 Task: Research Airbnb accommodation in Al Manshah, Egypt from 26th December, 2023 to 30th December, 2023 for 6 adults. Place can be entire room or private room with 6 bedrooms having 6 beds and 6 bathrooms. Property type can be house. Amenities needed are: wifi, TV, free parkinig on premises, gym, breakfast.
Action: Mouse moved to (443, 146)
Screenshot: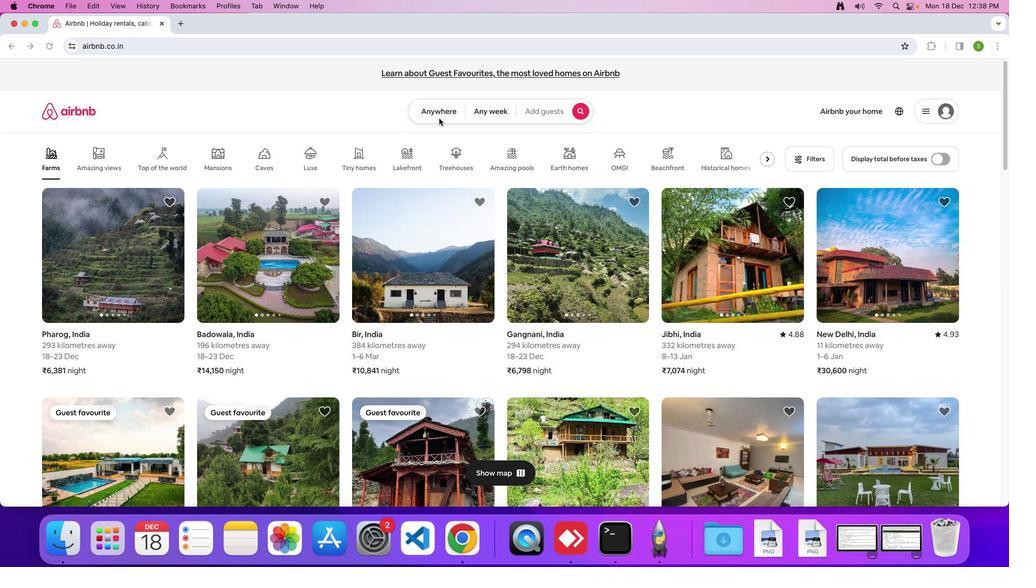 
Action: Mouse pressed left at (443, 146)
Screenshot: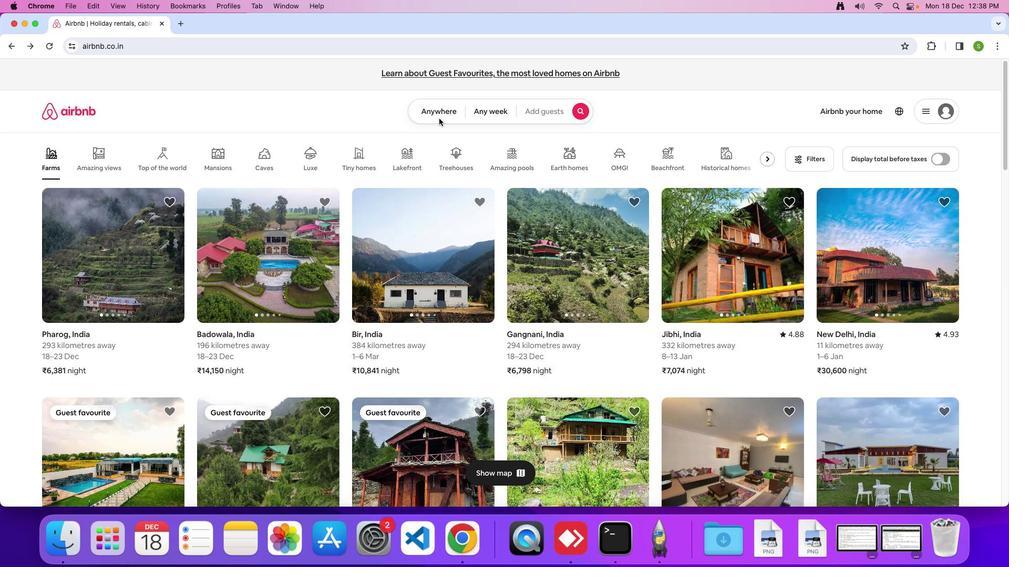 
Action: Mouse moved to (439, 143)
Screenshot: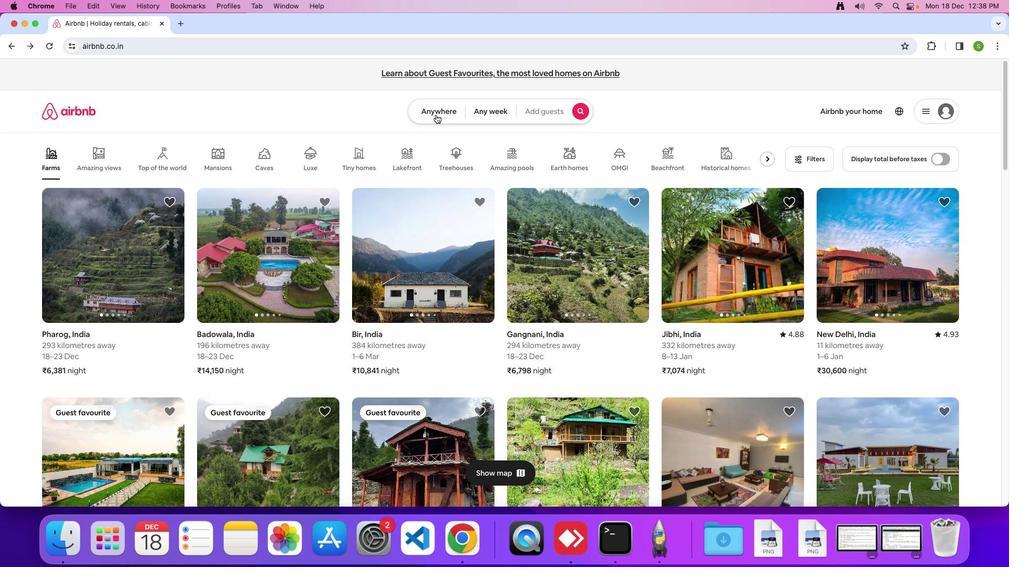 
Action: Mouse pressed left at (439, 143)
Screenshot: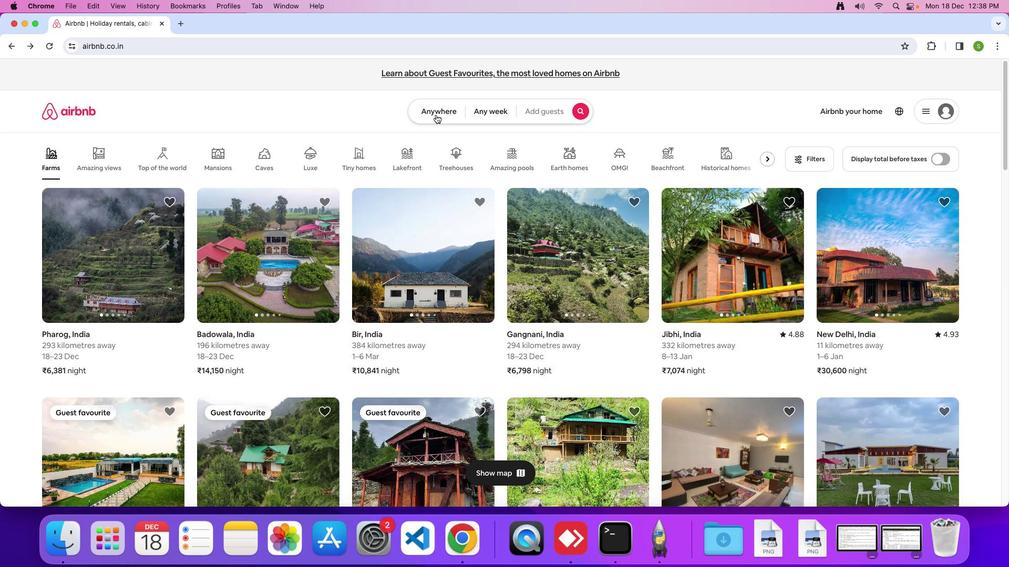 
Action: Mouse moved to (379, 172)
Screenshot: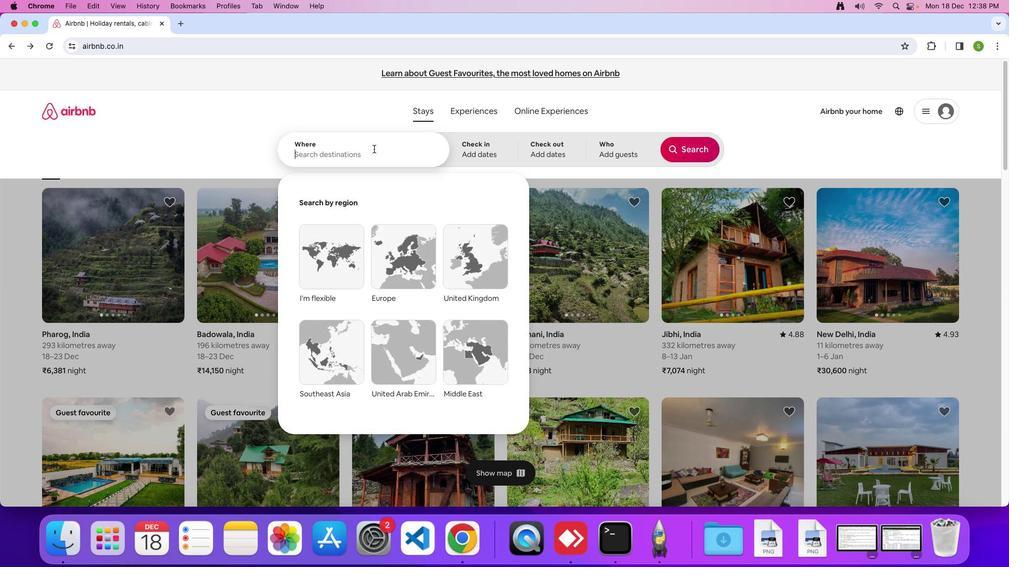 
Action: Mouse pressed left at (379, 172)
Screenshot: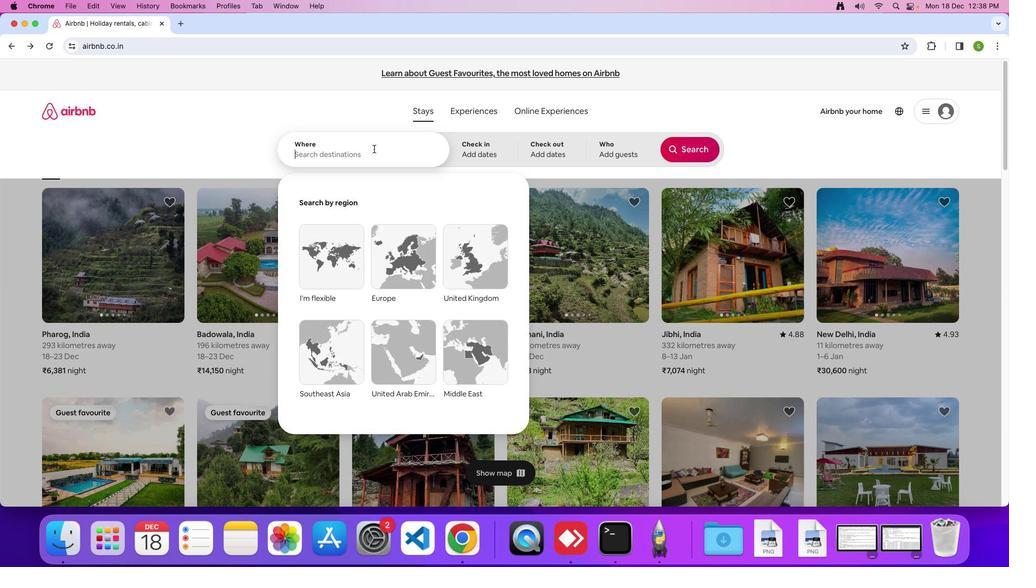 
Action: Mouse moved to (379, 172)
Screenshot: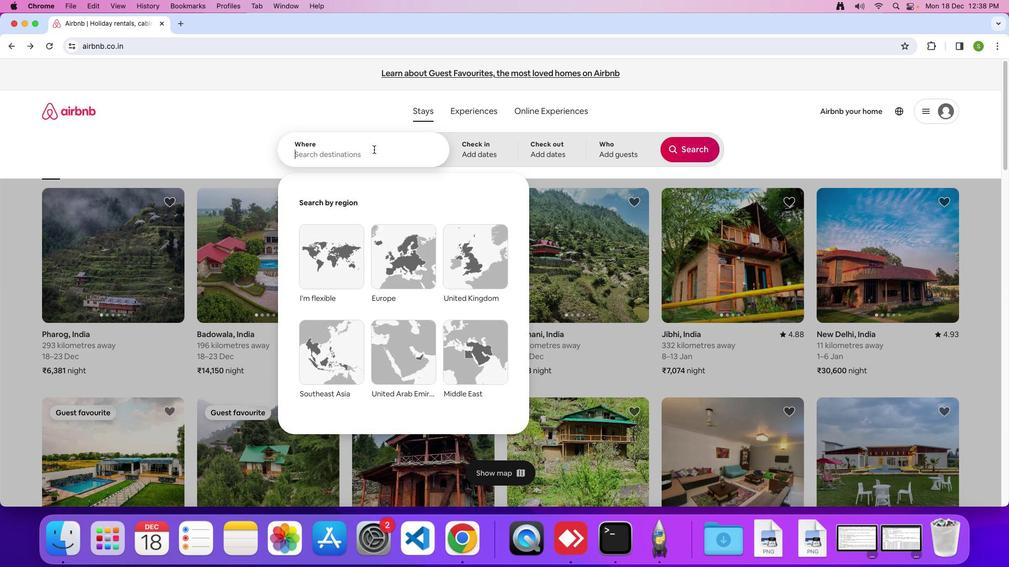 
Action: Key pressed 'A''I'Key.space'M'Key.caps_lock'a''n''s''h''a''h'','Key.spaceKey.shift'e''g''y''p''t'Key.leftKey.leftKey.leftKey.leftKey.backspaceKey.shift'E'Key.rightKey.rightKey.rightKey.rightKey.enter
Screenshot: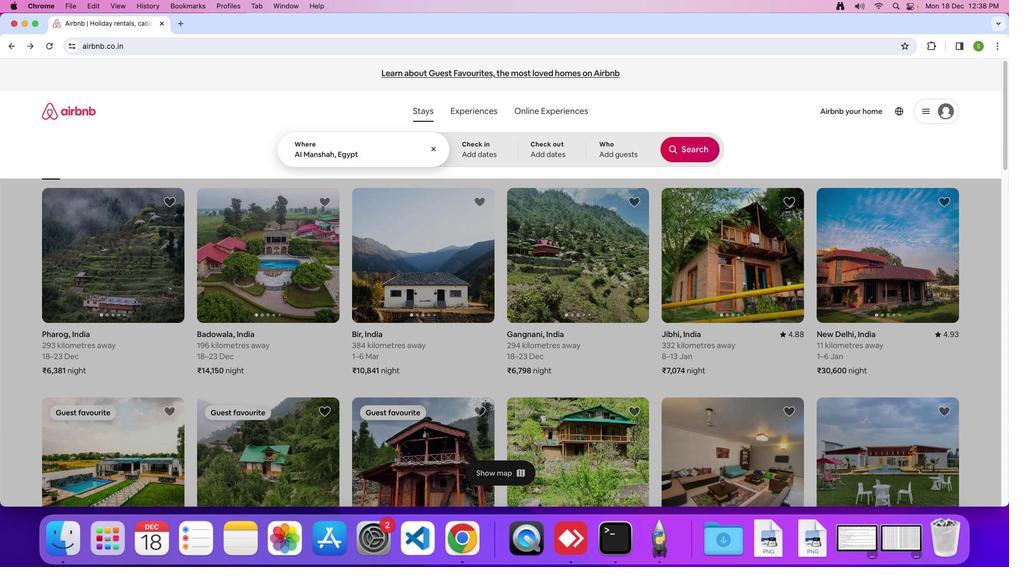 
Action: Mouse moved to (378, 373)
Screenshot: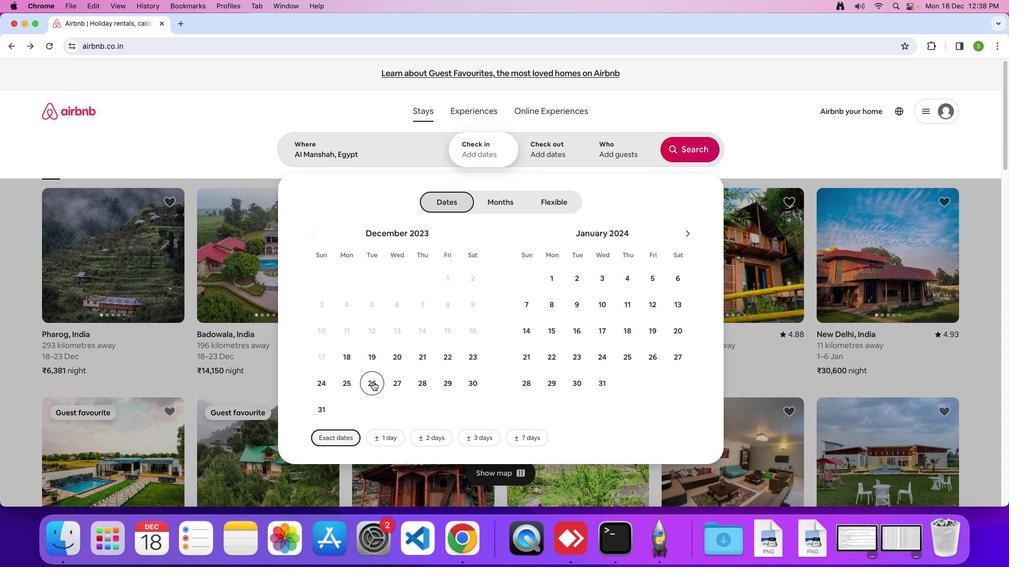 
Action: Mouse pressed left at (378, 373)
Screenshot: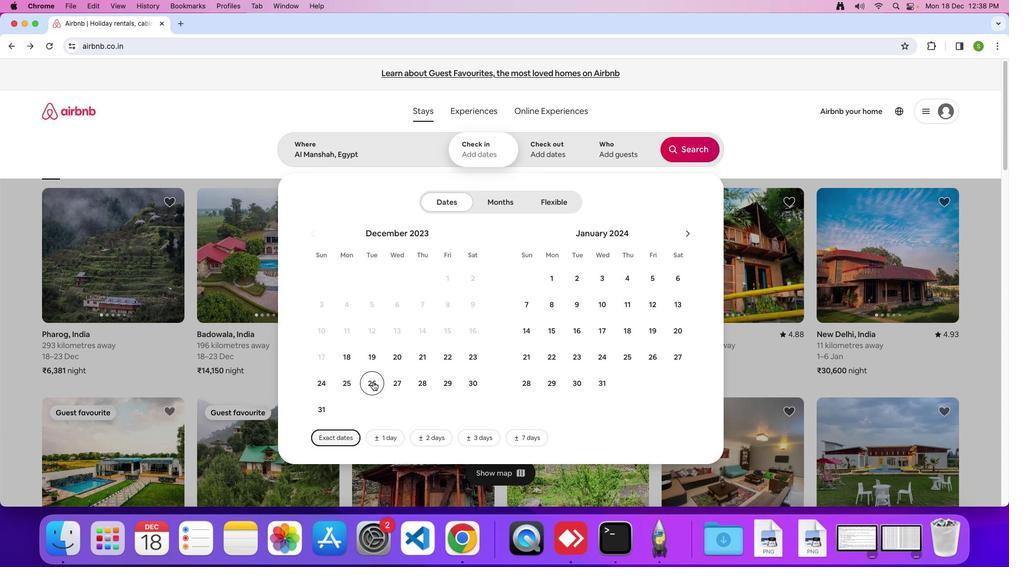 
Action: Mouse moved to (489, 376)
Screenshot: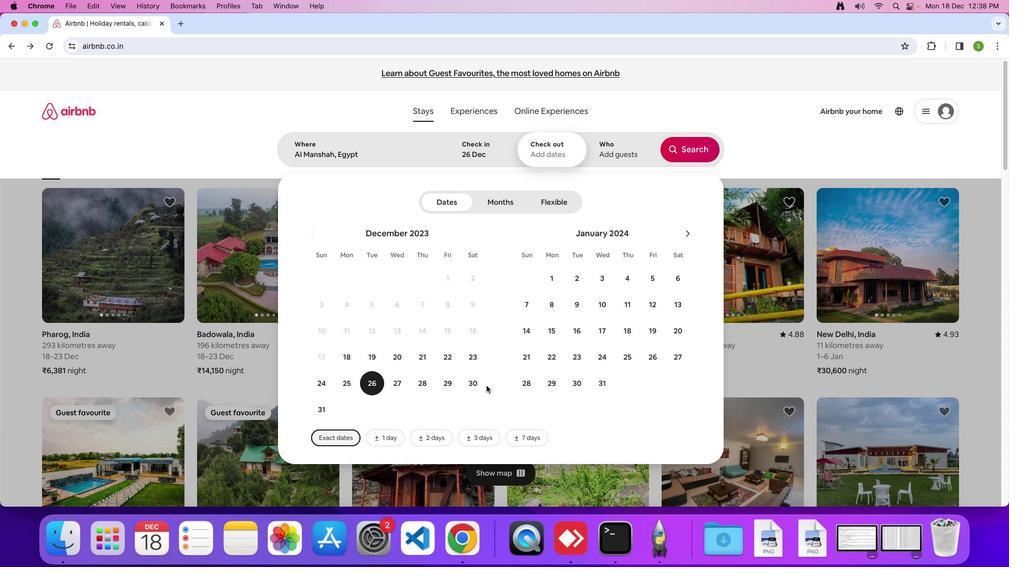 
Action: Mouse pressed left at (489, 376)
Screenshot: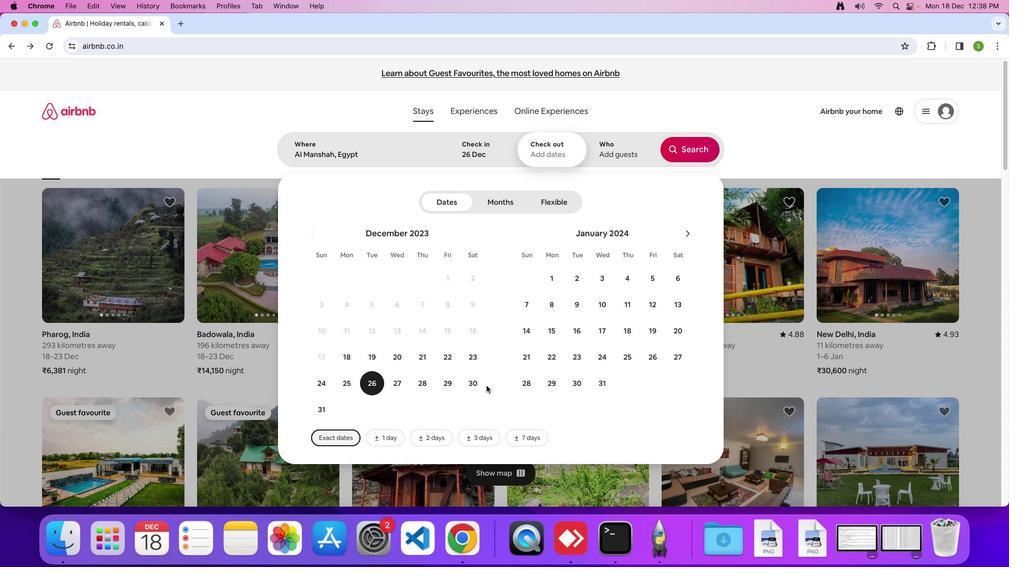 
Action: Mouse moved to (475, 375)
Screenshot: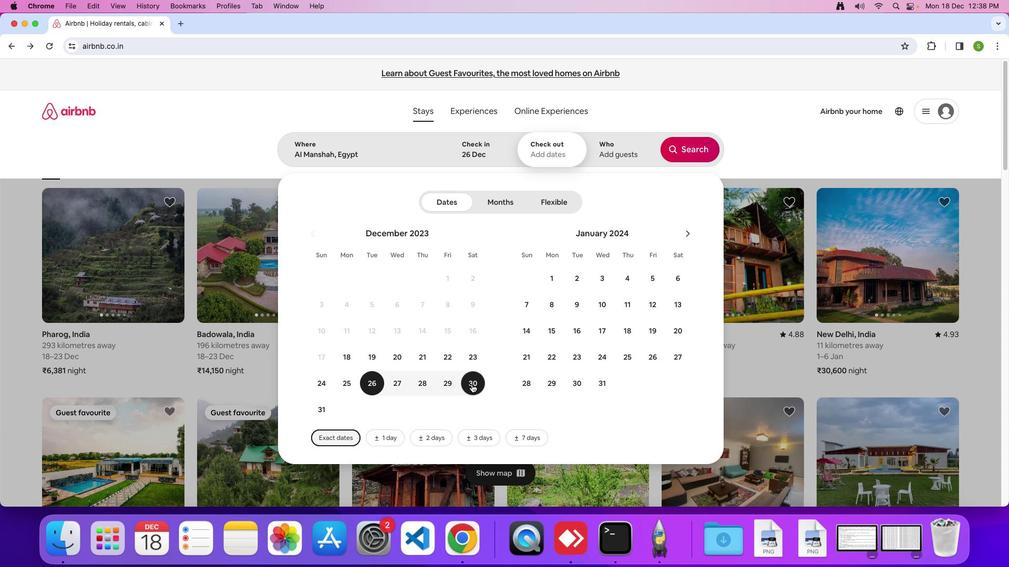 
Action: Mouse pressed left at (475, 375)
Screenshot: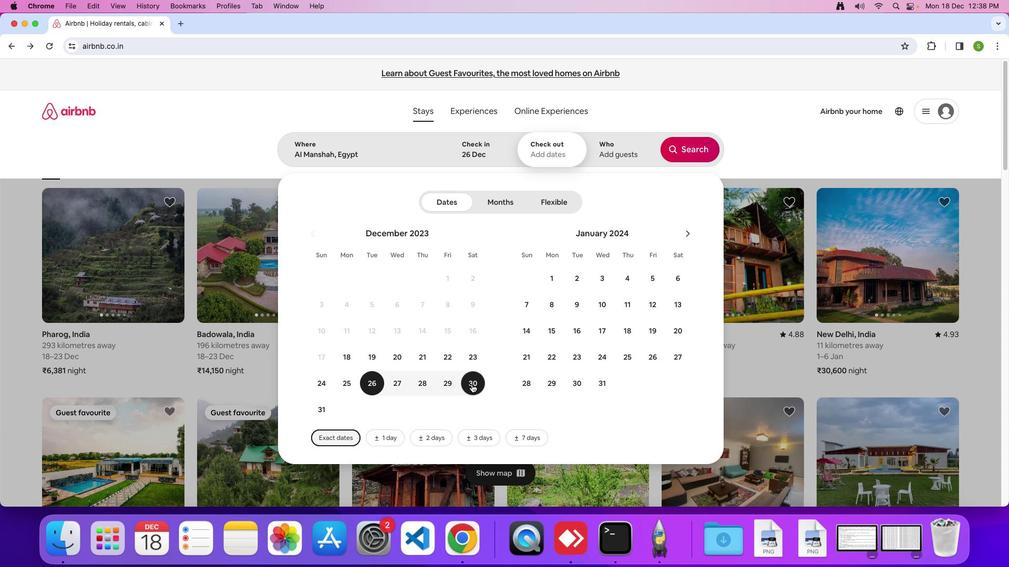 
Action: Mouse moved to (614, 180)
Screenshot: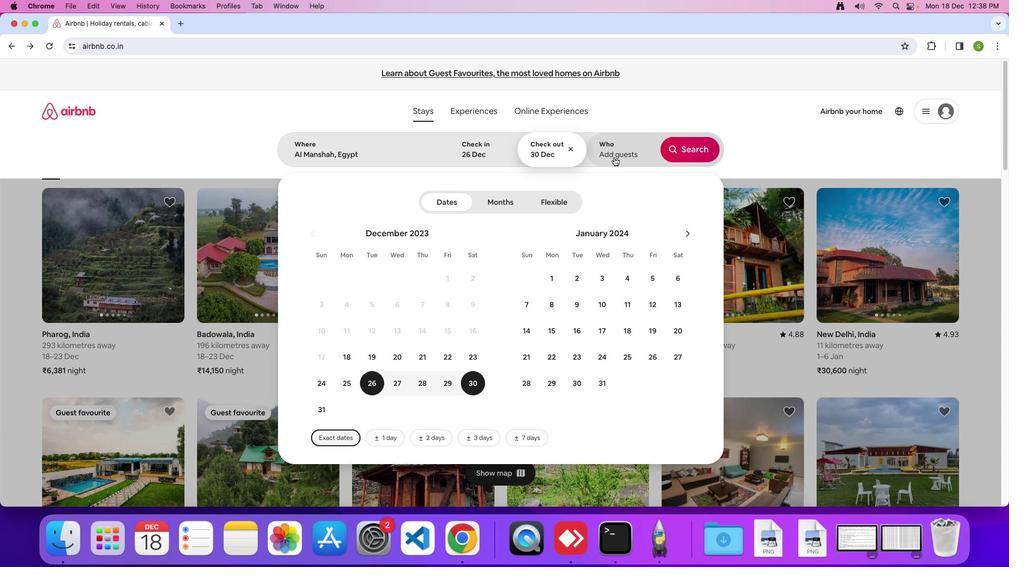
Action: Mouse pressed left at (614, 180)
Screenshot: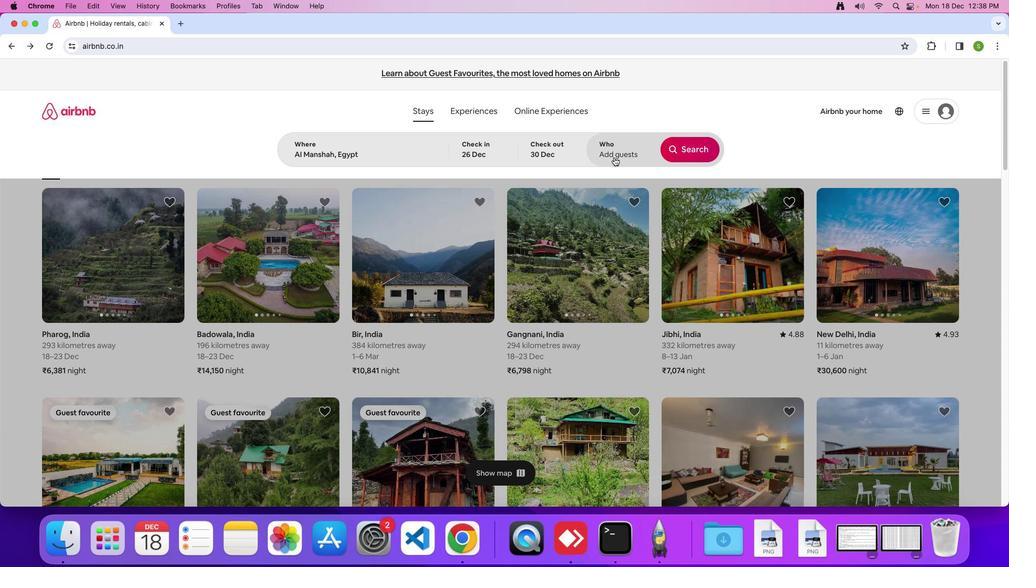 
Action: Mouse moved to (690, 222)
Screenshot: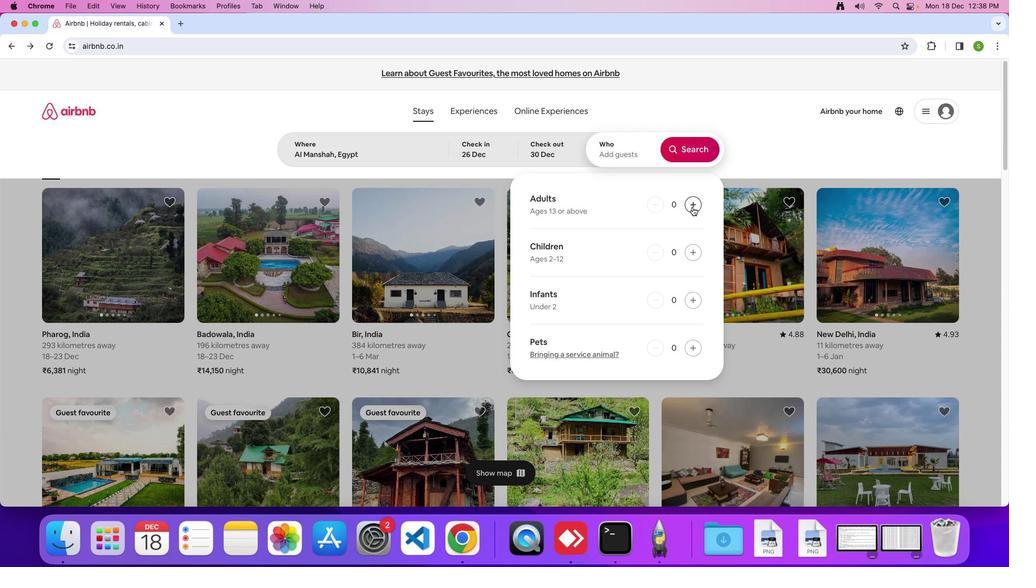 
Action: Mouse pressed left at (690, 222)
Screenshot: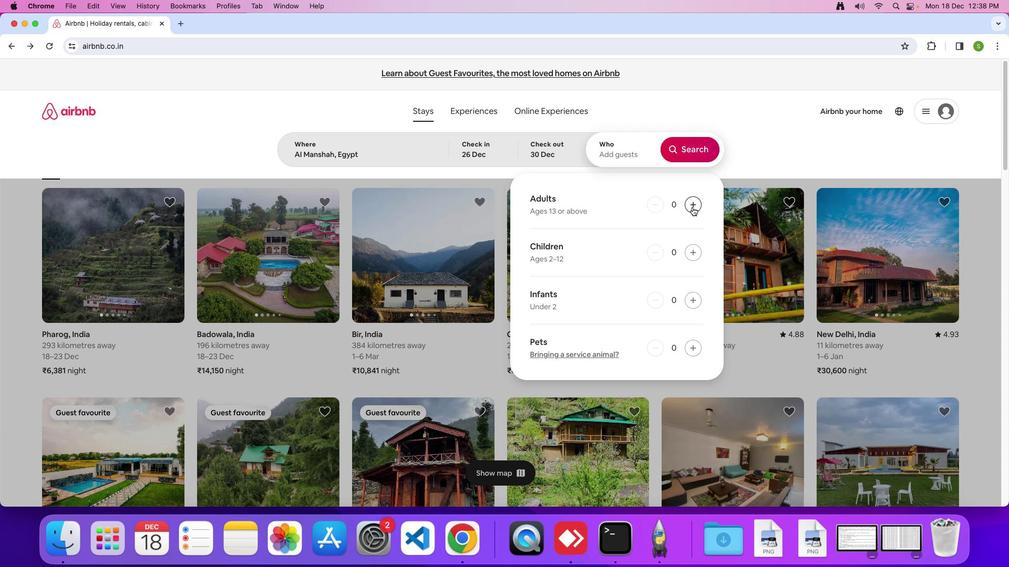 
Action: Mouse moved to (690, 222)
Screenshot: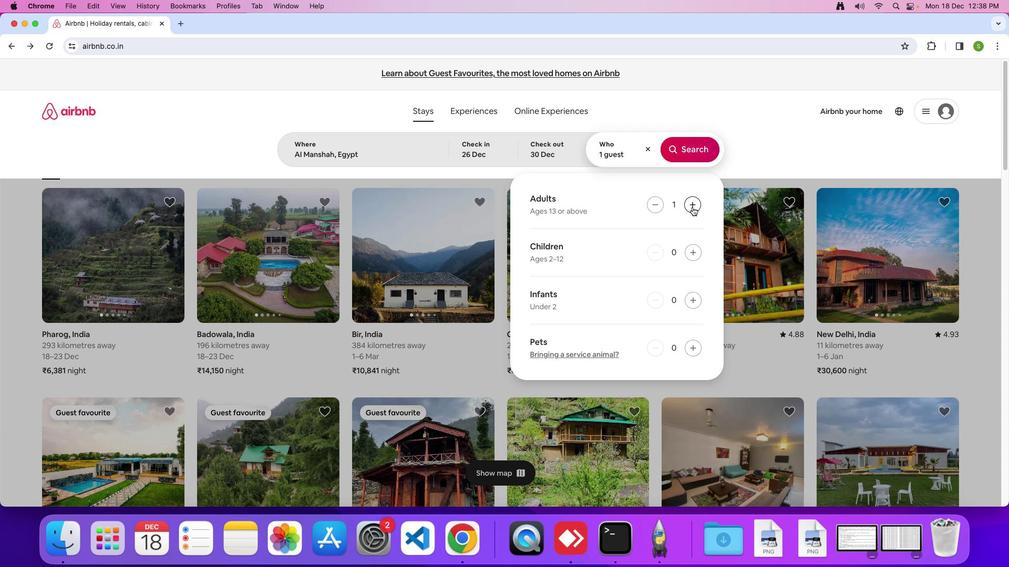 
Action: Mouse pressed left at (690, 222)
Screenshot: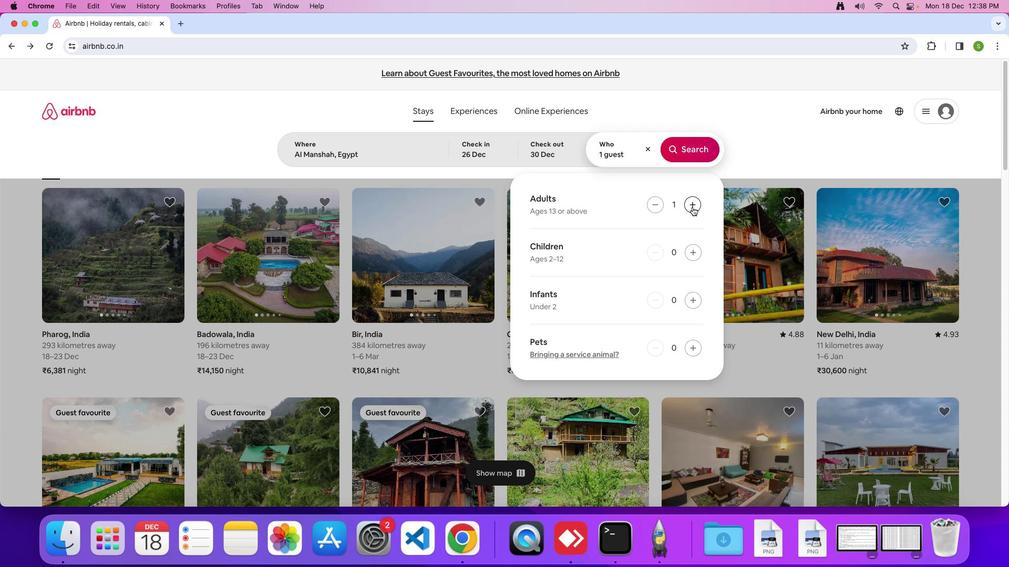 
Action: Mouse pressed left at (690, 222)
Screenshot: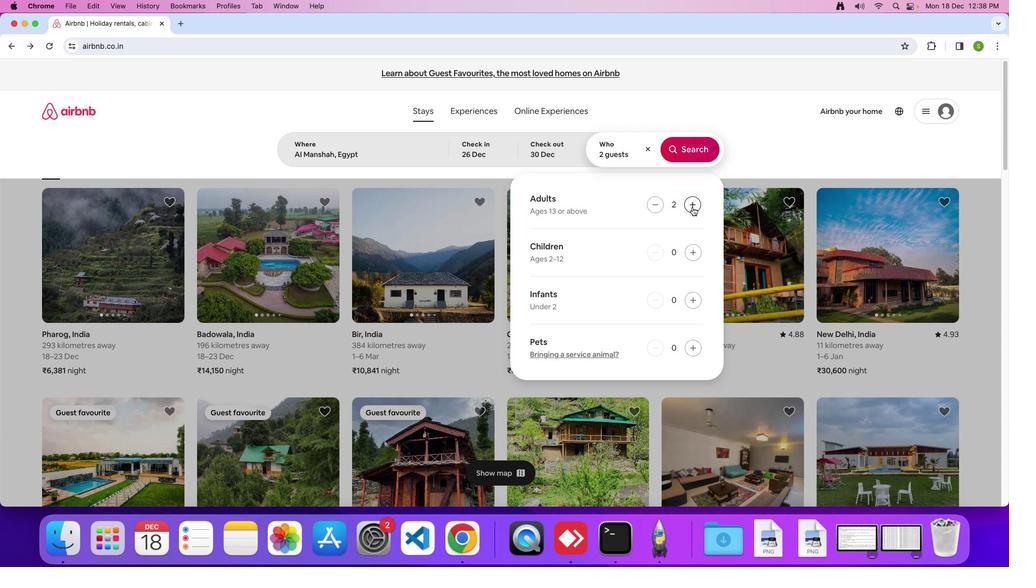 
Action: Mouse pressed left at (690, 222)
Screenshot: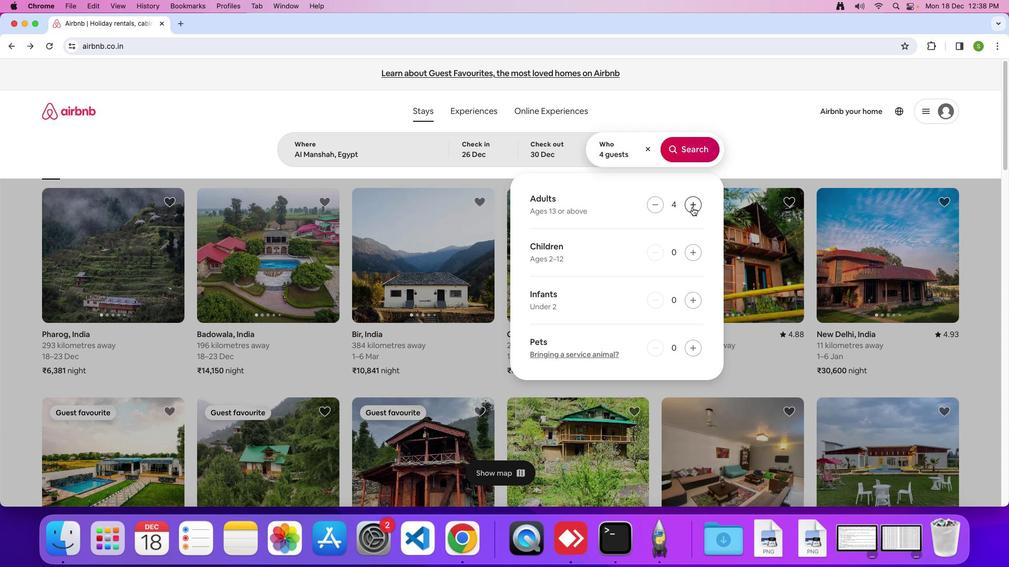 
Action: Mouse pressed left at (690, 222)
Screenshot: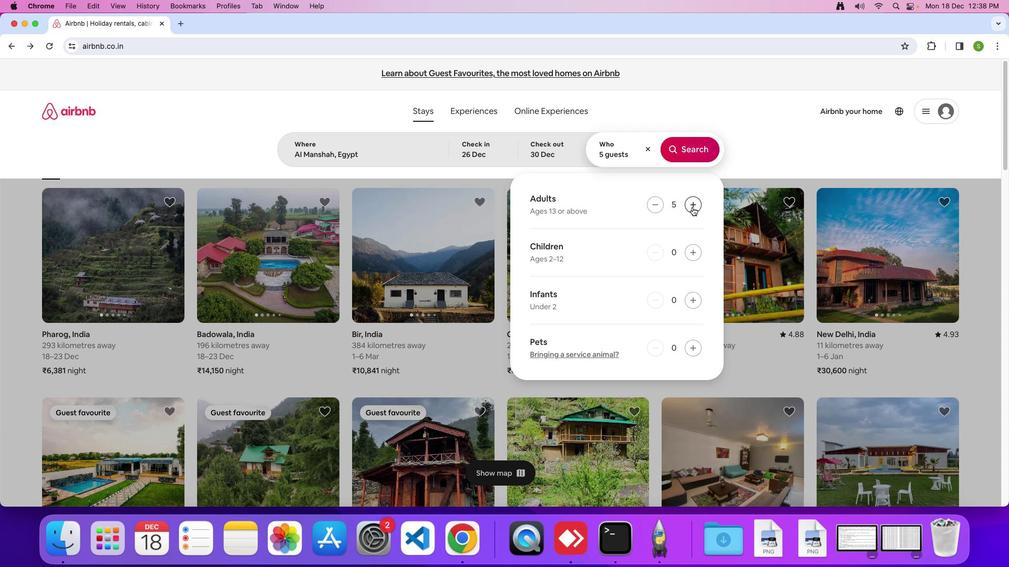 
Action: Mouse pressed left at (690, 222)
Screenshot: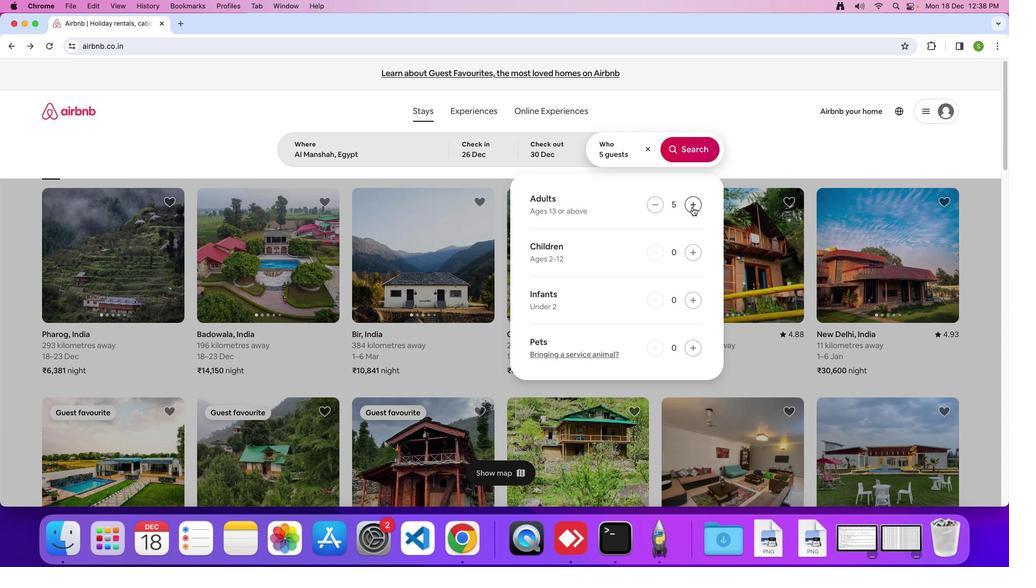 
Action: Mouse moved to (687, 175)
Screenshot: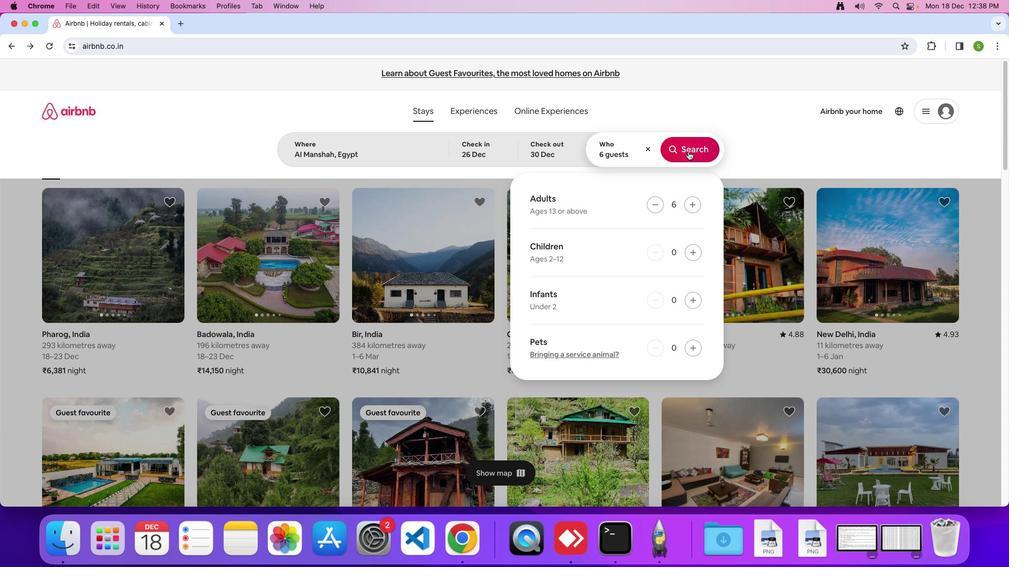 
Action: Mouse pressed left at (687, 175)
Screenshot: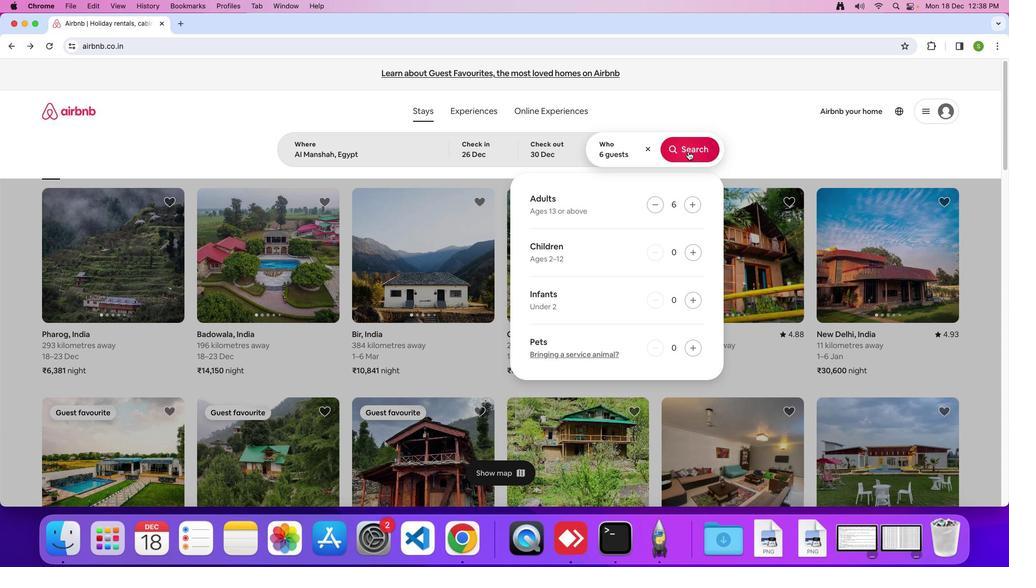 
Action: Mouse moved to (824, 153)
Screenshot: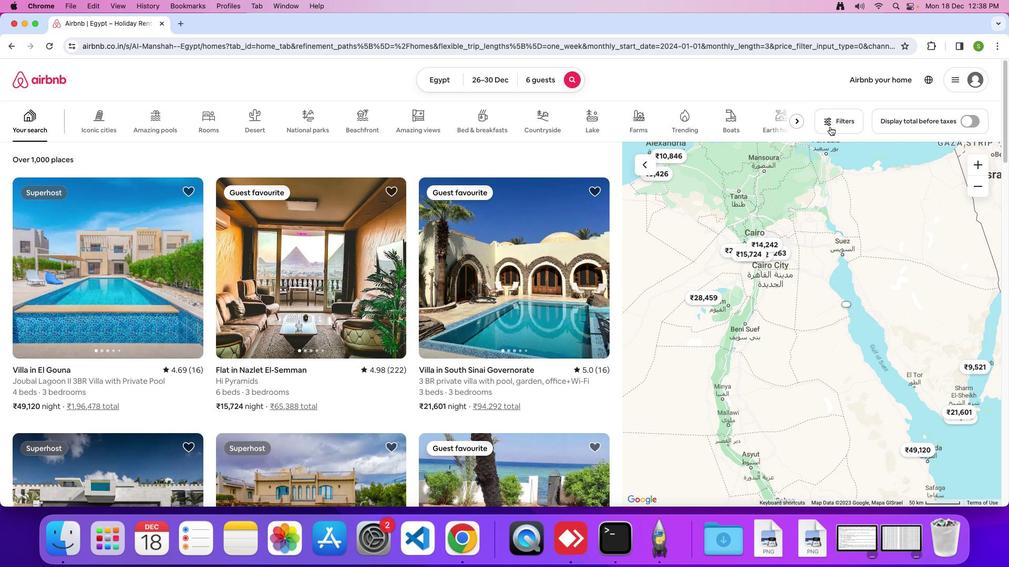 
Action: Mouse pressed left at (824, 153)
Screenshot: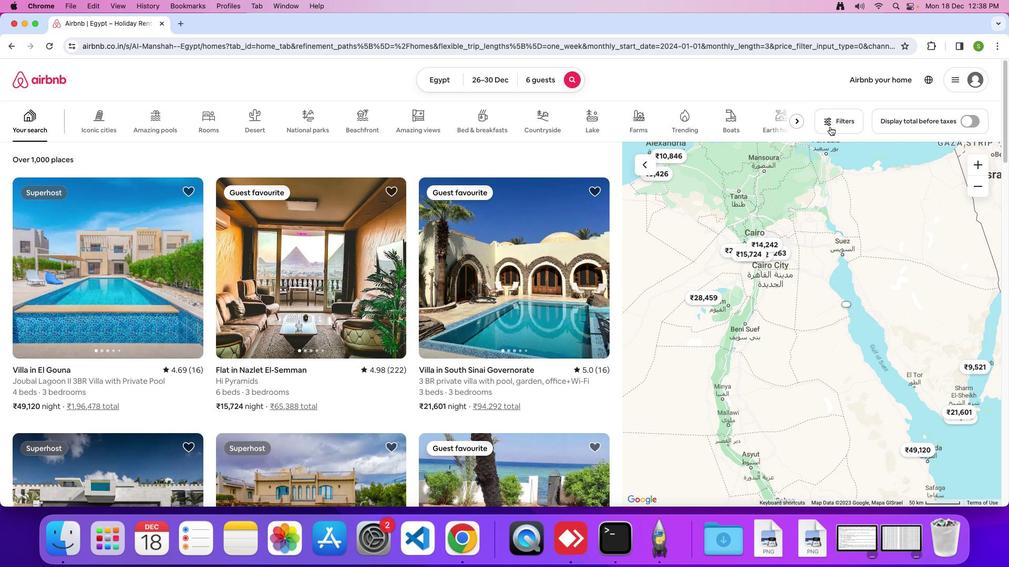 
Action: Mouse moved to (578, 316)
Screenshot: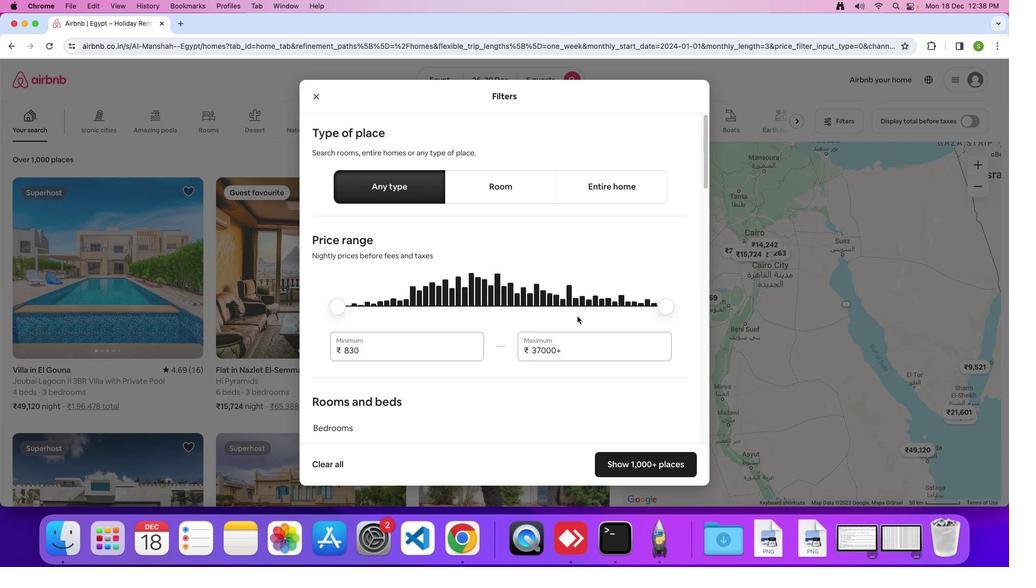 
Action: Mouse scrolled (578, 316) with delta (15, 43)
Screenshot: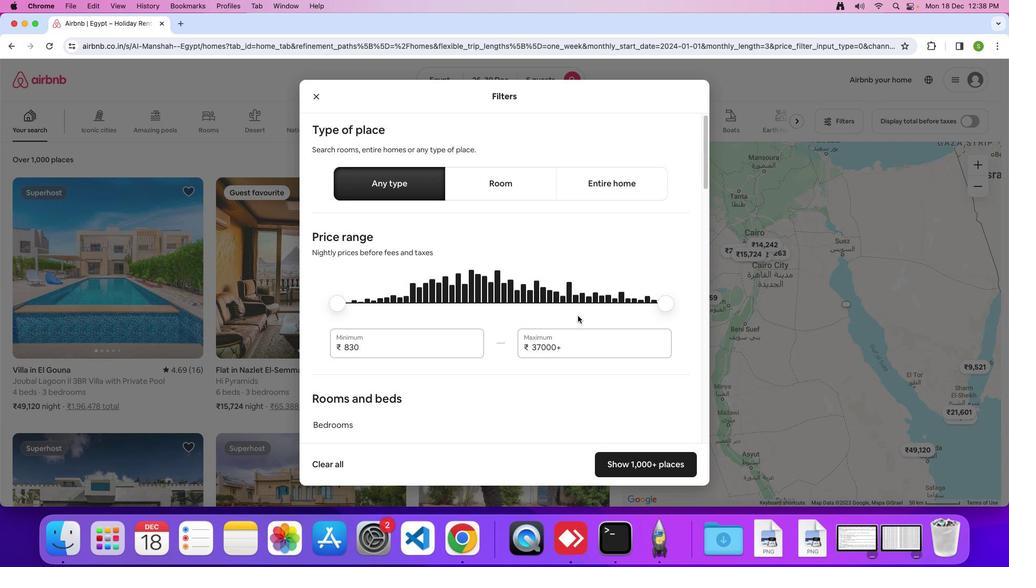 
Action: Mouse moved to (578, 316)
Screenshot: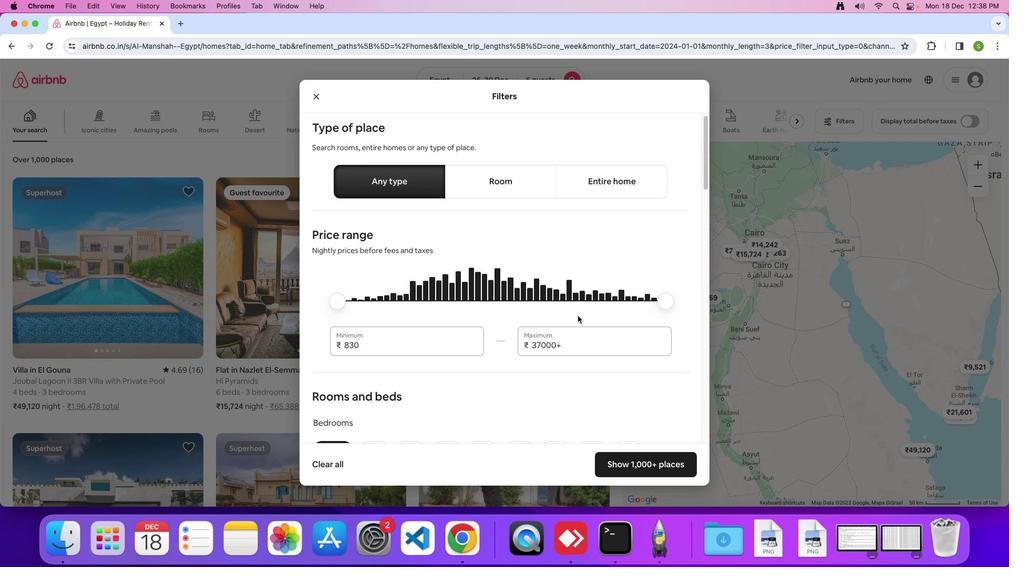 
Action: Mouse scrolled (578, 316) with delta (15, 43)
Screenshot: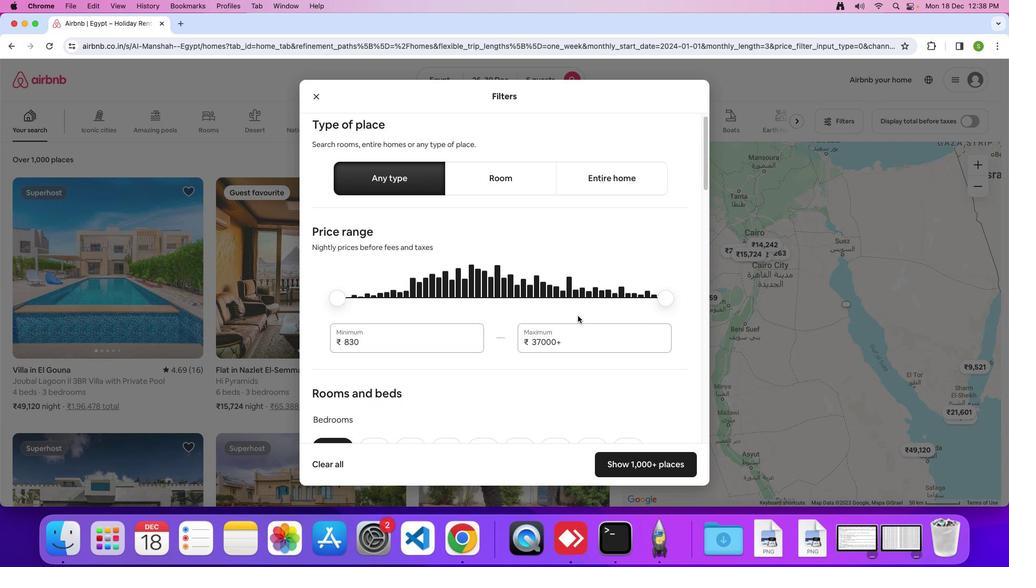 
Action: Mouse scrolled (578, 316) with delta (15, 43)
Screenshot: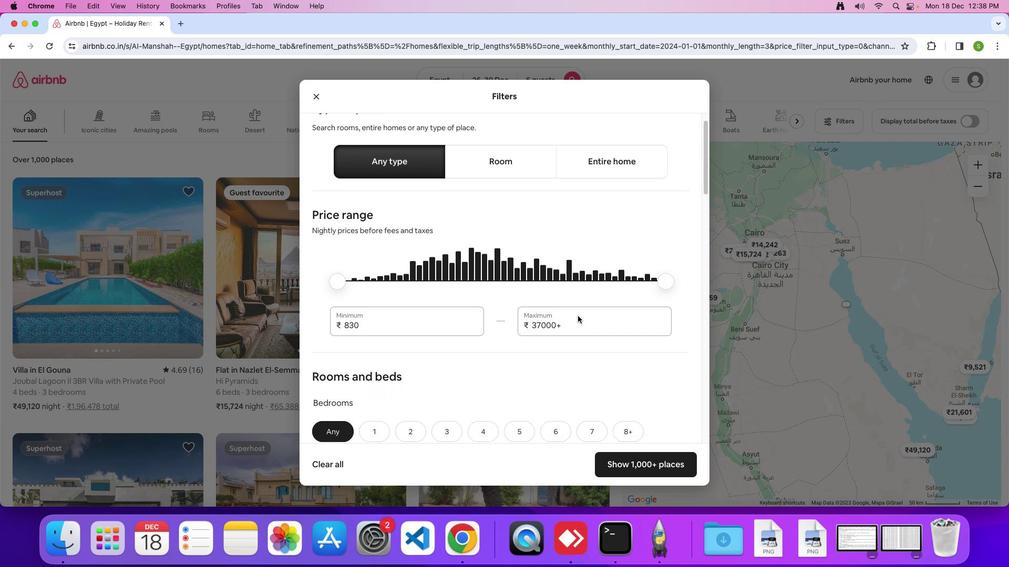 
Action: Mouse scrolled (578, 316) with delta (15, 43)
Screenshot: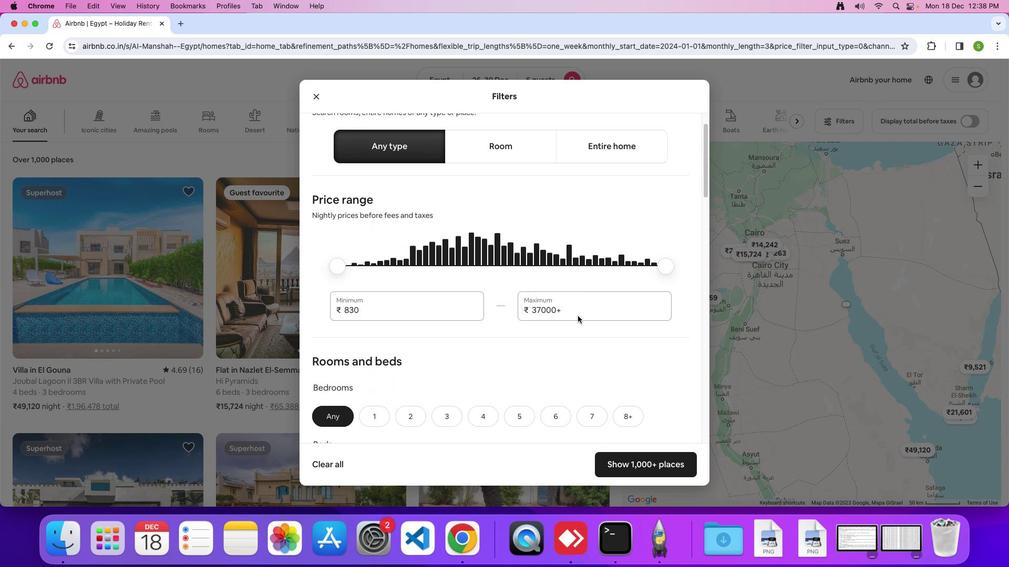 
Action: Mouse scrolled (578, 316) with delta (15, 43)
Screenshot: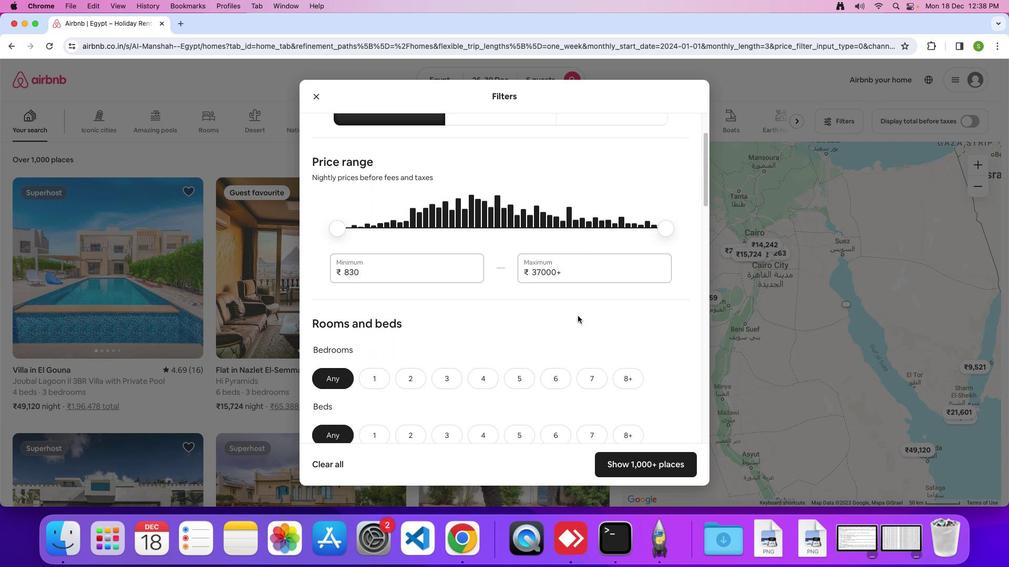 
Action: Mouse scrolled (578, 316) with delta (15, 43)
Screenshot: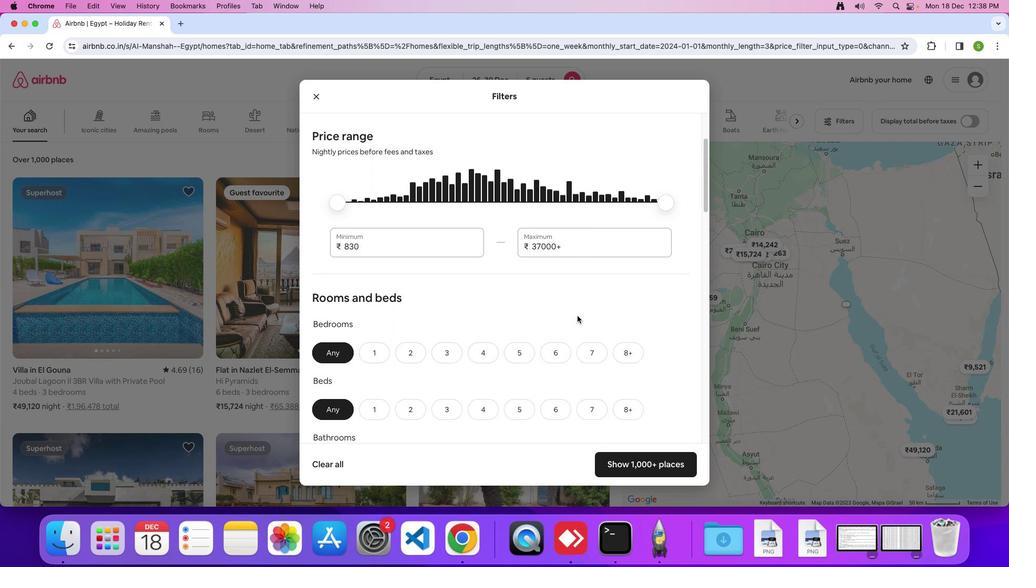 
Action: Mouse moved to (577, 316)
Screenshot: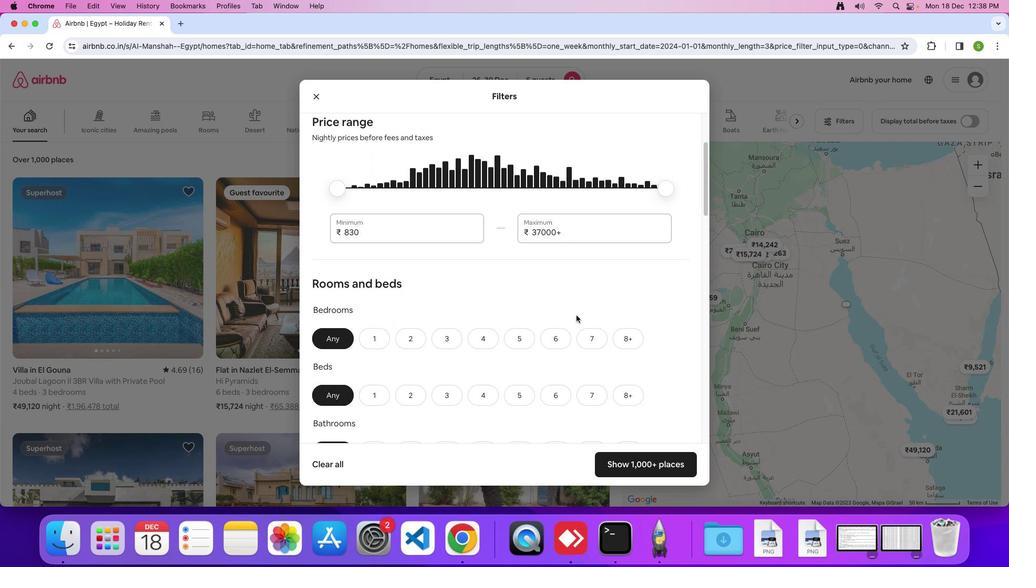 
Action: Mouse scrolled (577, 316) with delta (15, 43)
Screenshot: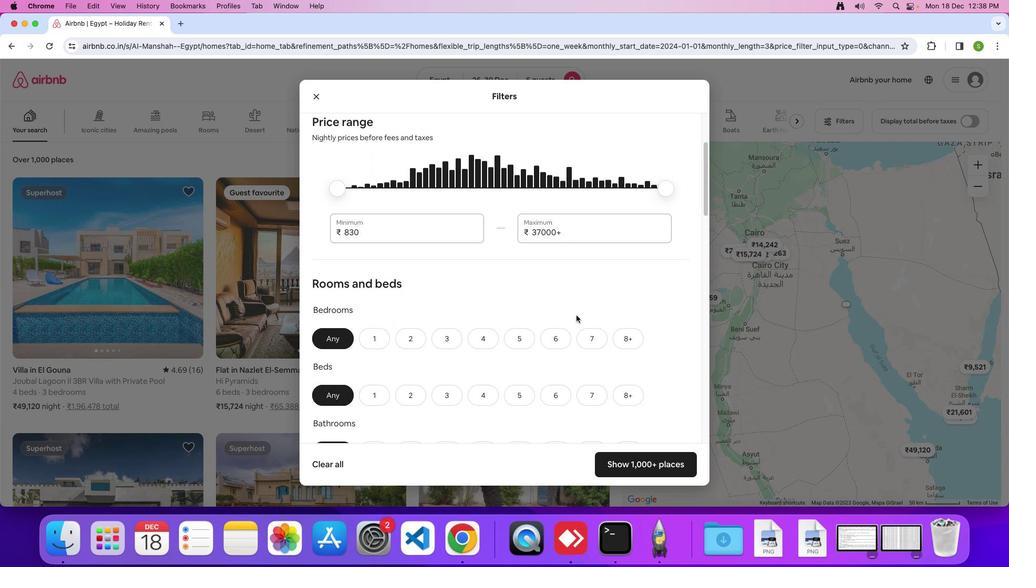 
Action: Mouse moved to (577, 315)
Screenshot: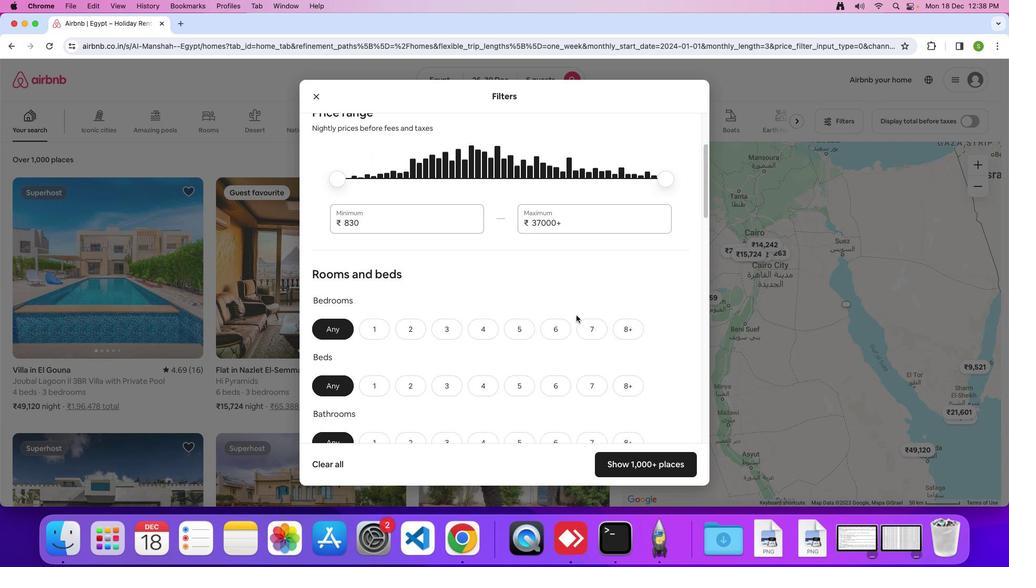 
Action: Mouse scrolled (577, 315) with delta (15, 43)
Screenshot: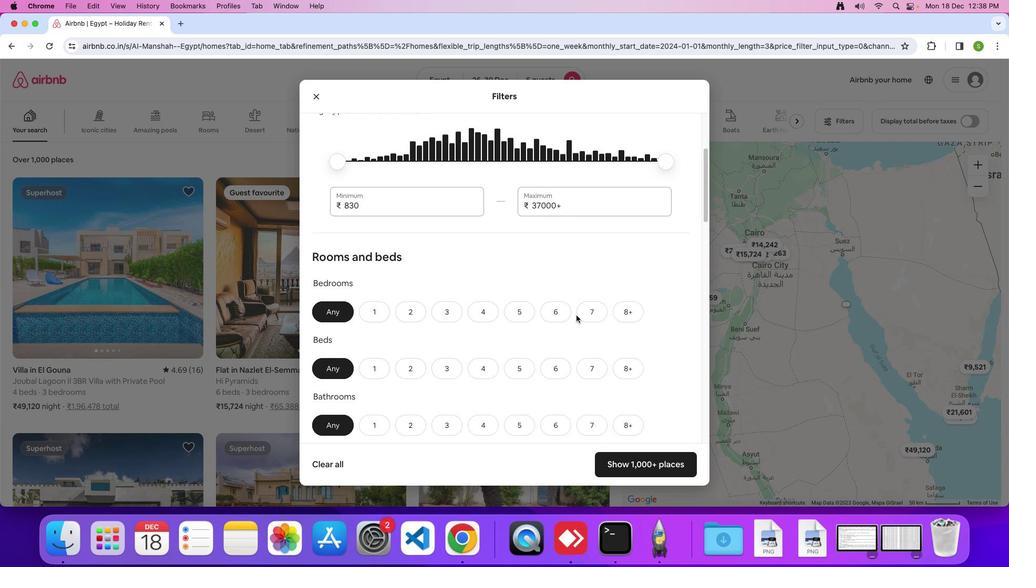
Action: Mouse moved to (577, 315)
Screenshot: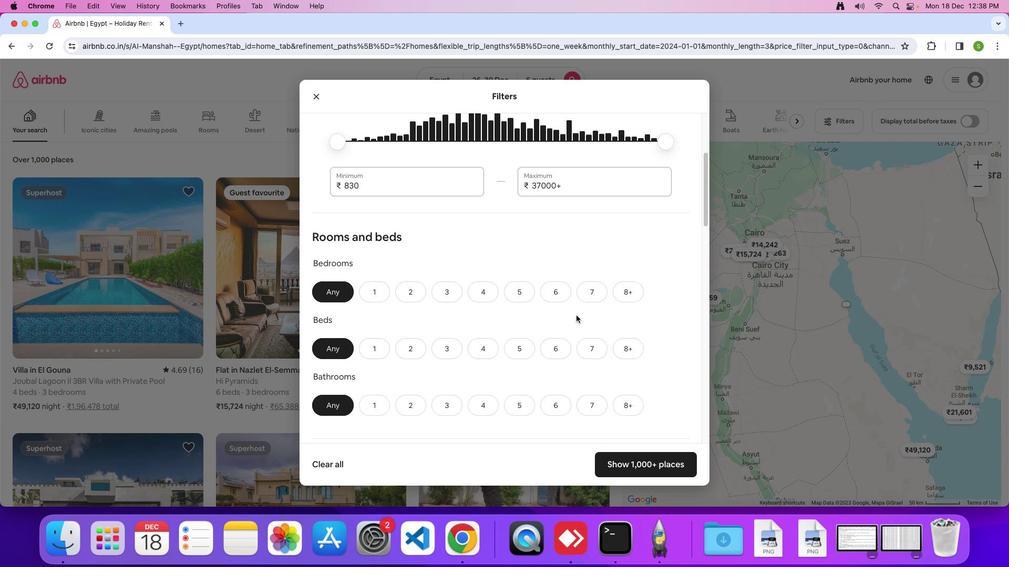 
Action: Mouse scrolled (577, 315) with delta (15, 43)
Screenshot: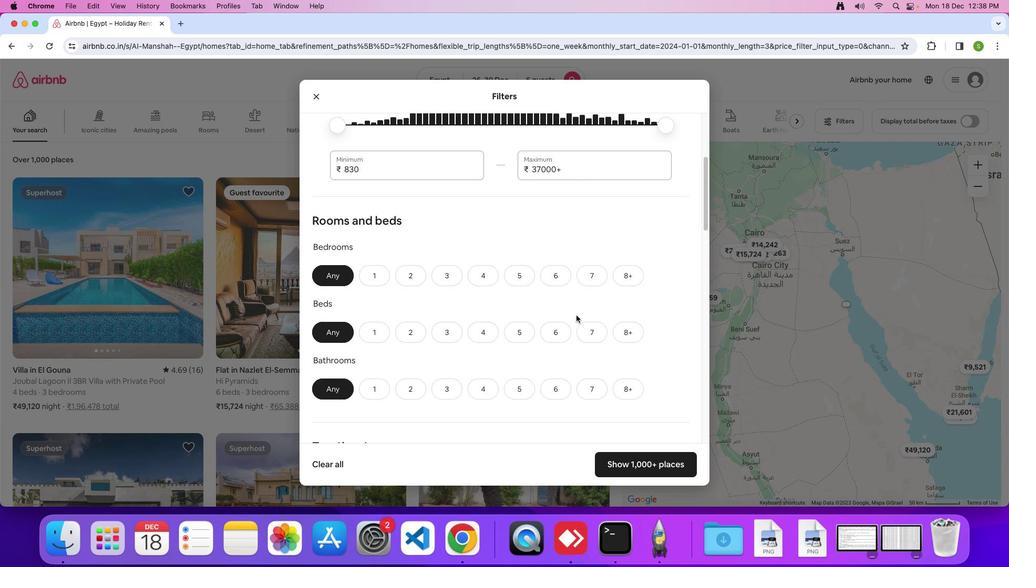 
Action: Mouse moved to (559, 278)
Screenshot: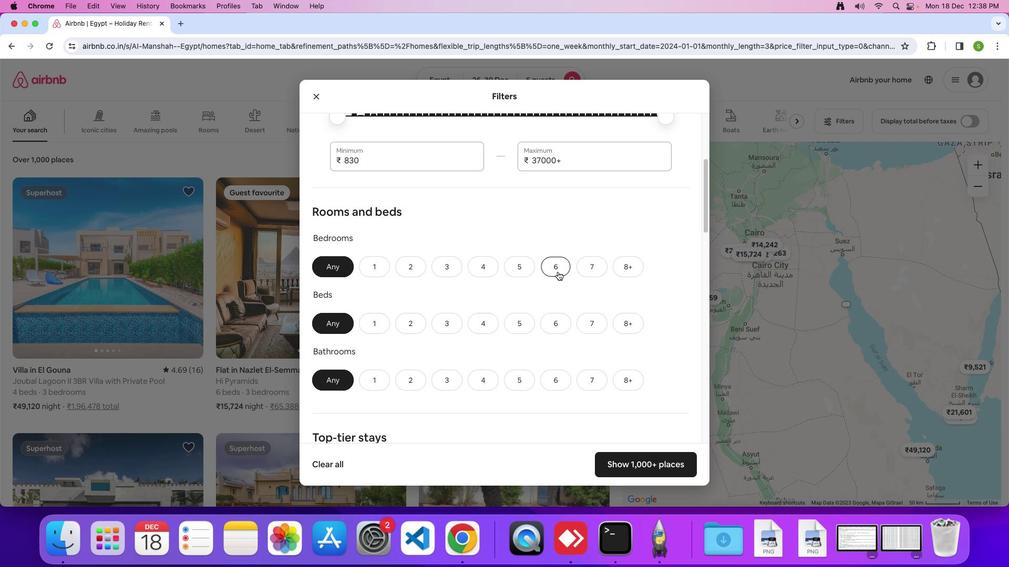 
Action: Mouse pressed left at (559, 278)
Screenshot: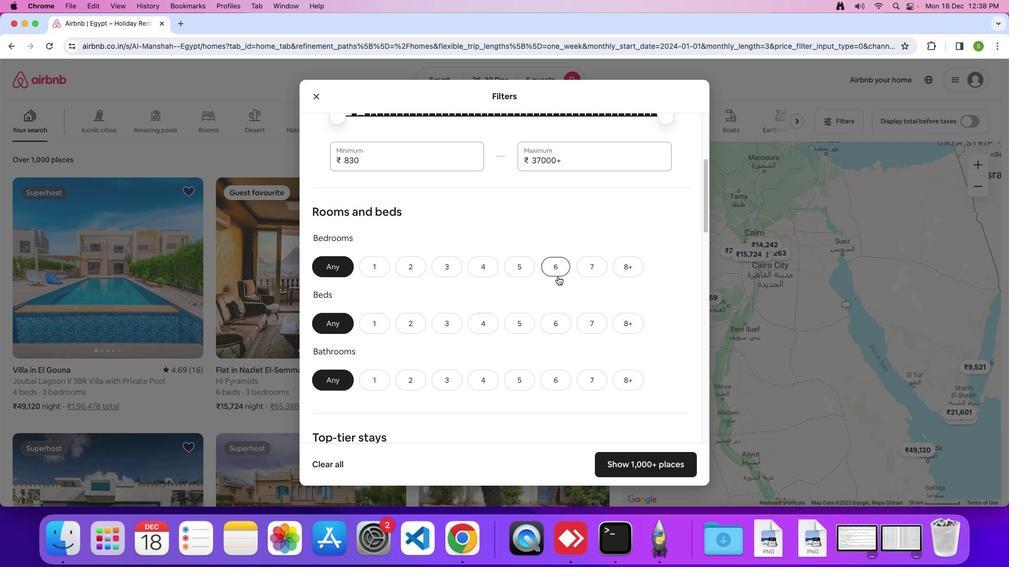 
Action: Mouse moved to (556, 323)
Screenshot: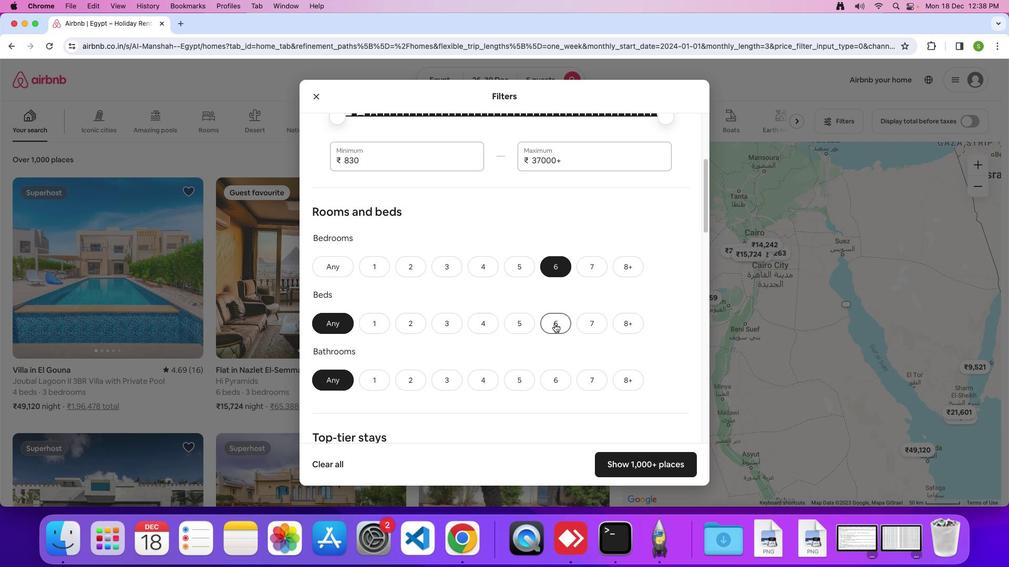
Action: Mouse pressed left at (556, 323)
Screenshot: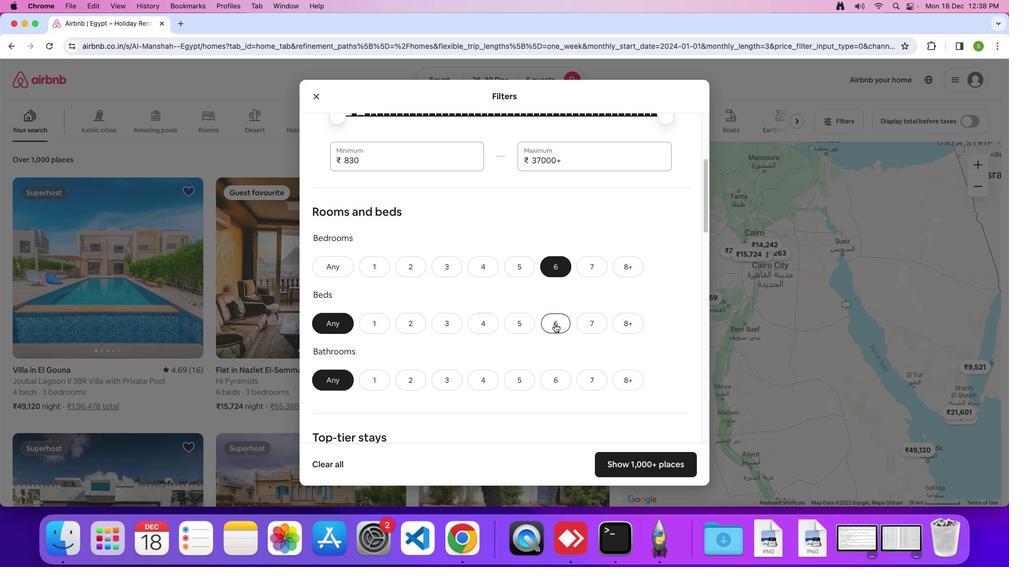 
Action: Mouse moved to (548, 369)
Screenshot: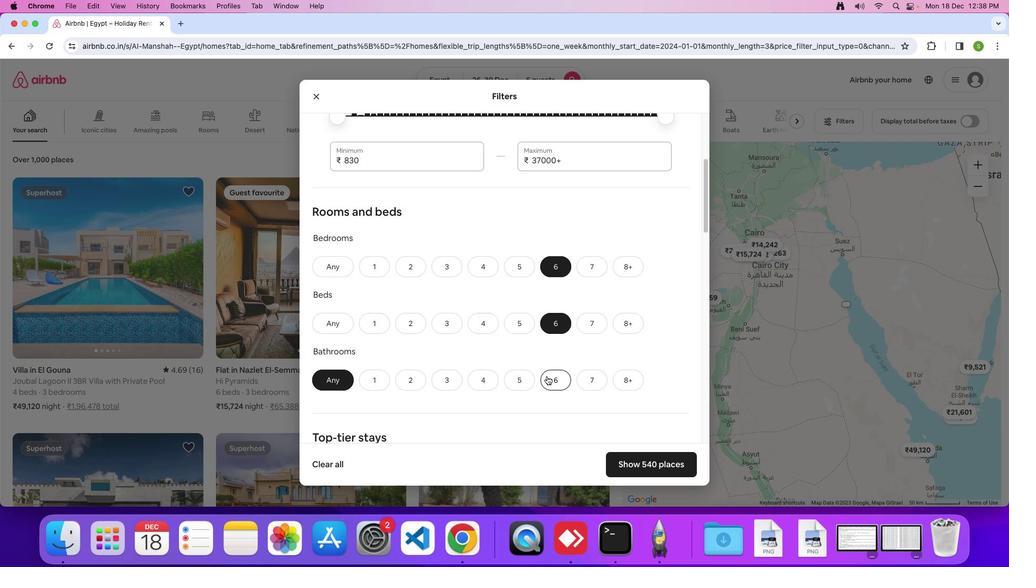
Action: Mouse pressed left at (548, 369)
Screenshot: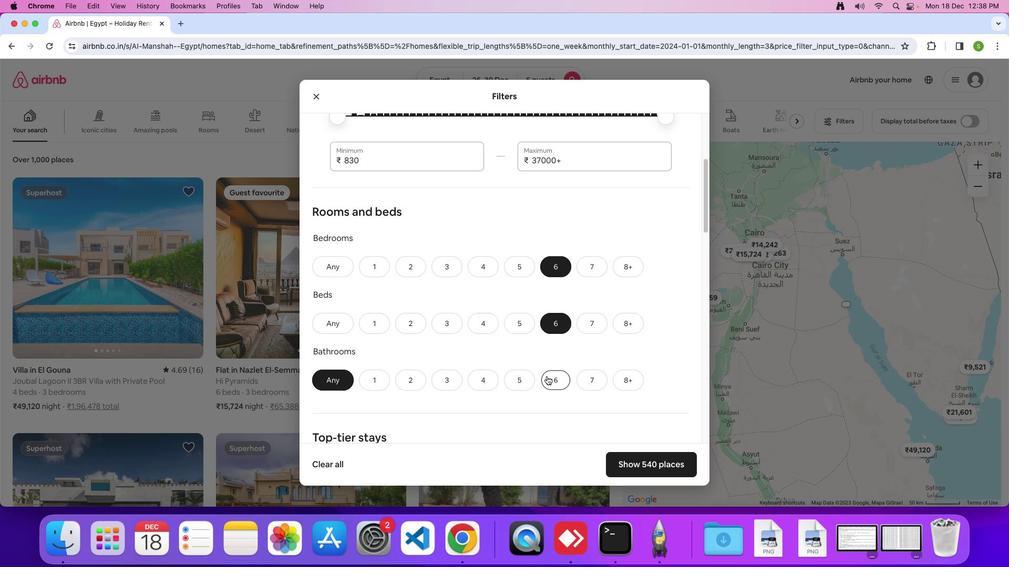
Action: Mouse moved to (525, 334)
Screenshot: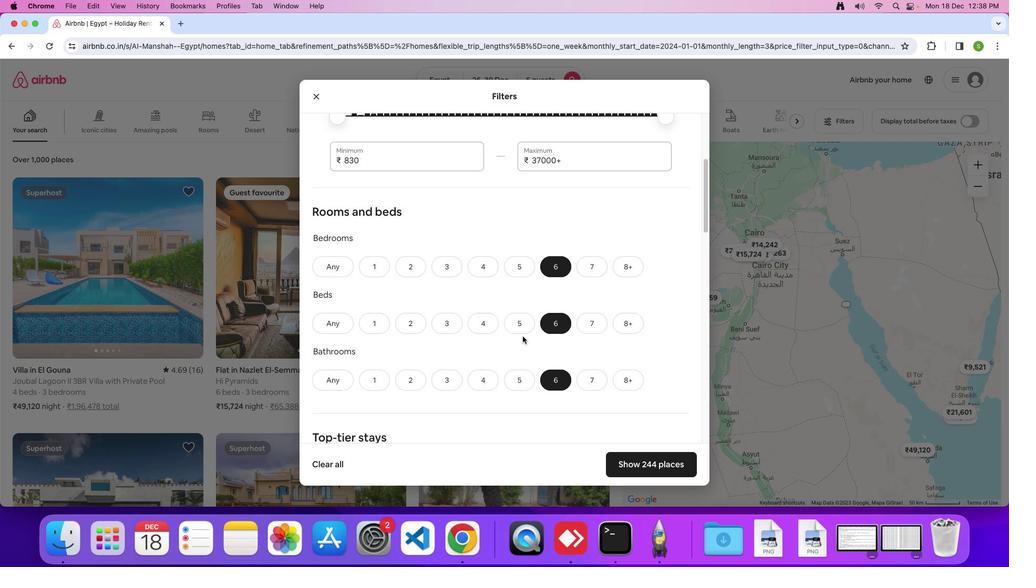 
Action: Mouse scrolled (525, 334) with delta (15, 43)
Screenshot: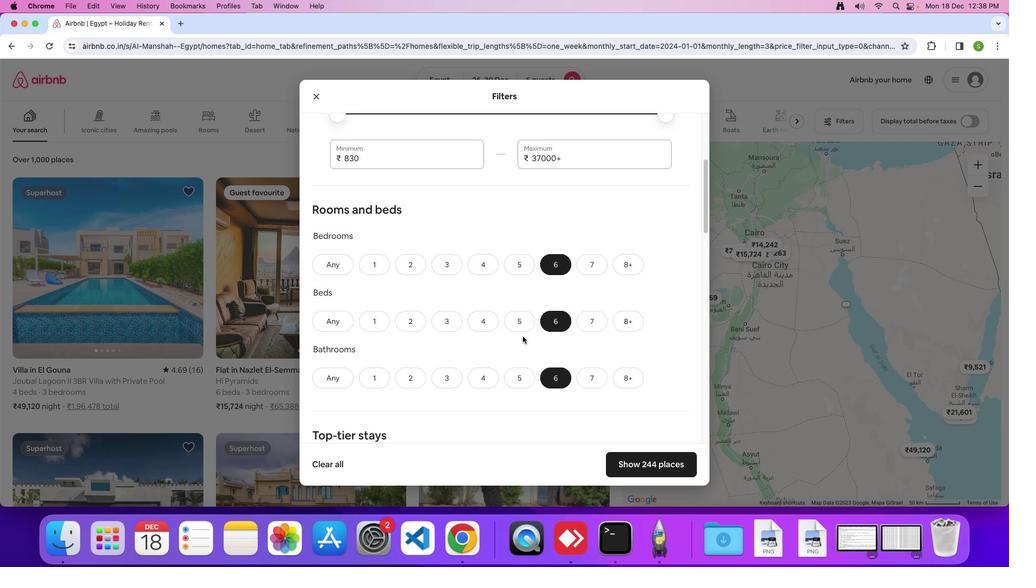
Action: Mouse scrolled (525, 334) with delta (15, 43)
Screenshot: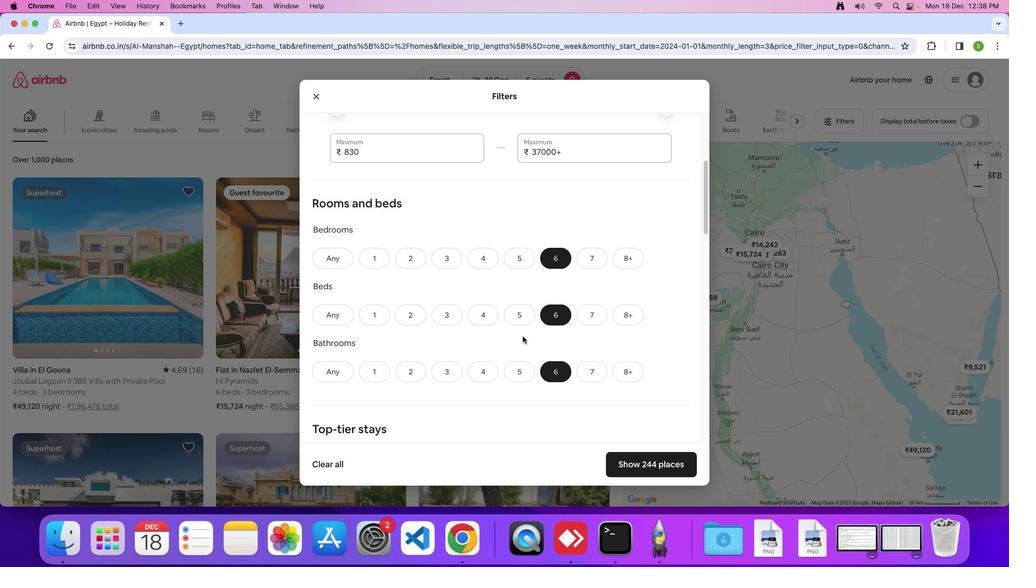 
Action: Mouse scrolled (525, 334) with delta (15, 43)
Screenshot: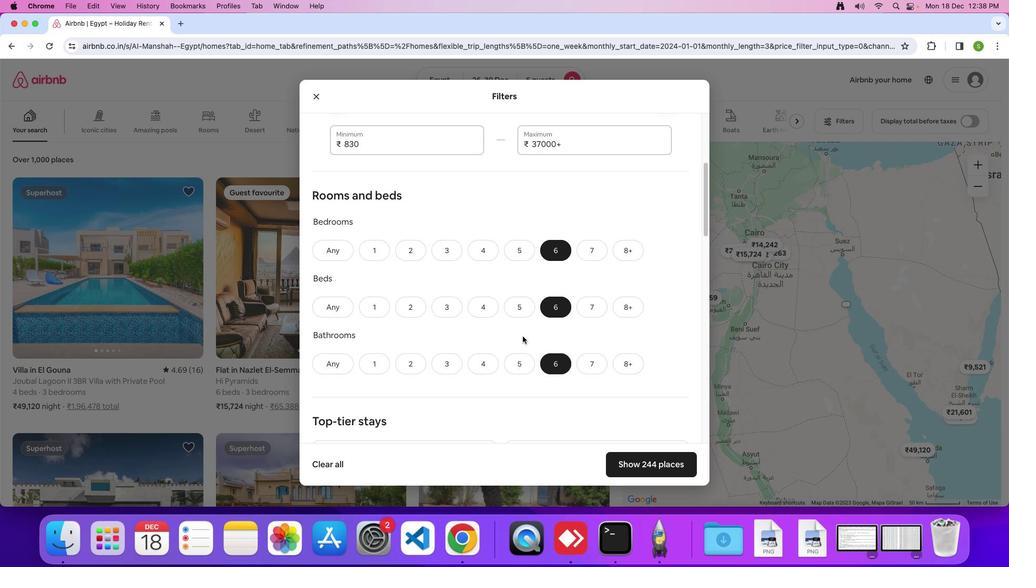 
Action: Mouse scrolled (525, 334) with delta (15, 43)
Screenshot: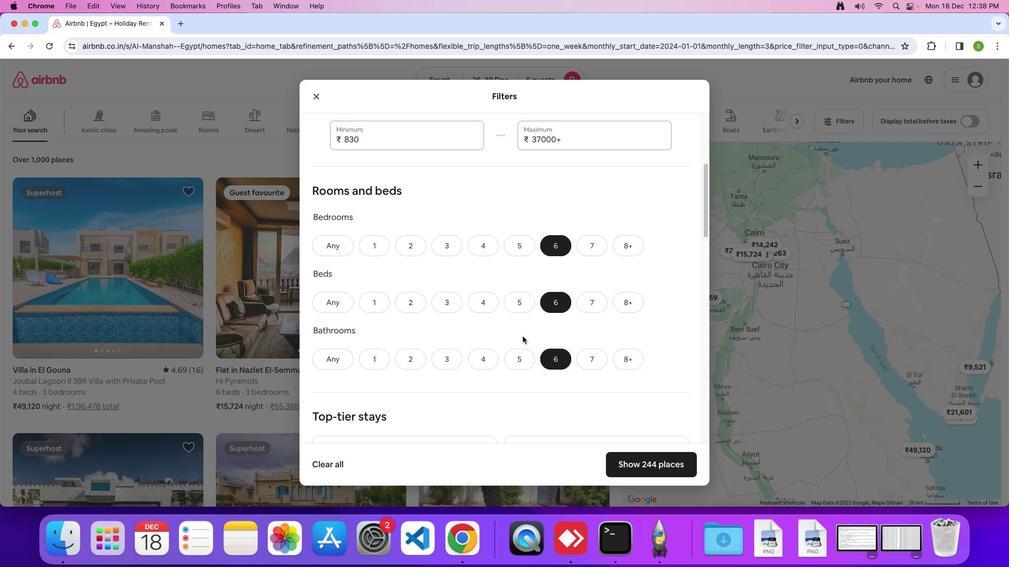 
Action: Mouse scrolled (525, 334) with delta (15, 43)
Screenshot: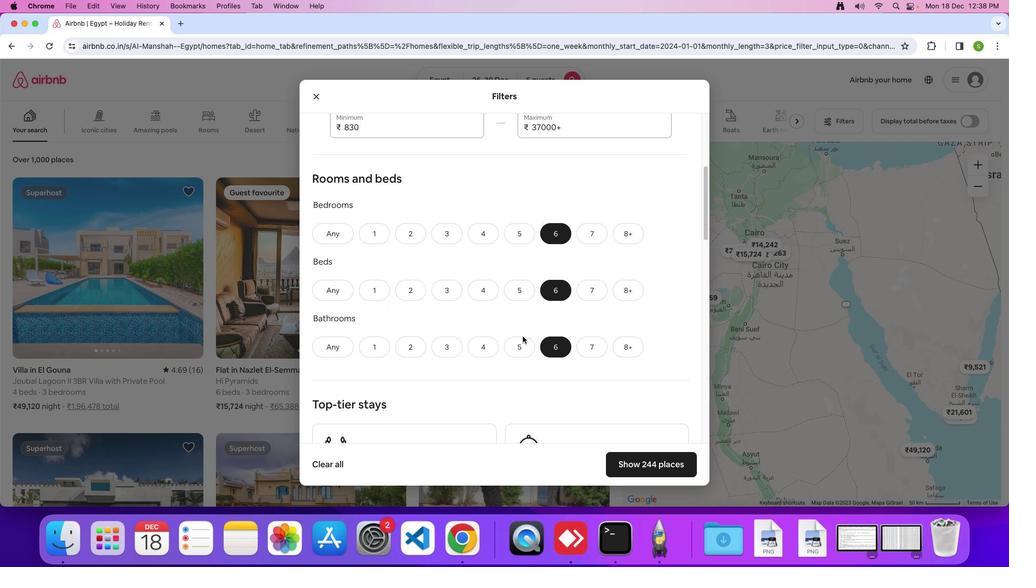 
Action: Mouse scrolled (525, 334) with delta (15, 43)
Screenshot: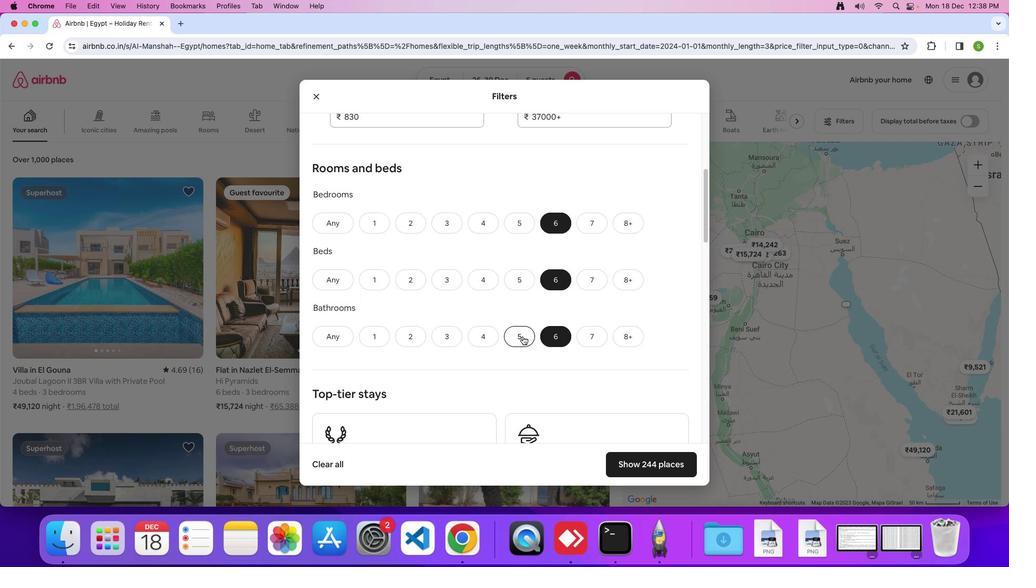 
Action: Mouse scrolled (525, 334) with delta (15, 43)
Screenshot: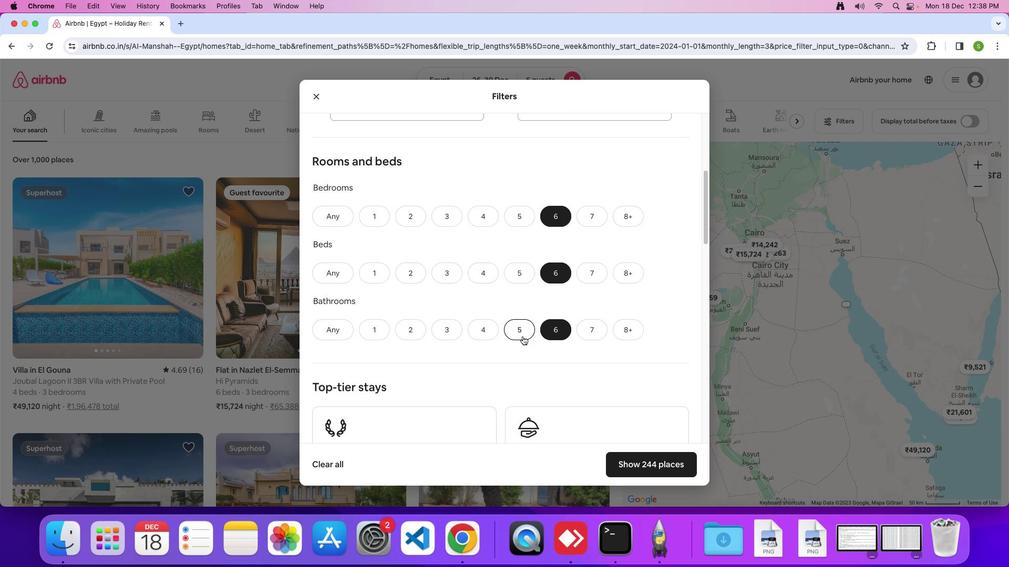 
Action: Mouse scrolled (525, 334) with delta (15, 43)
Screenshot: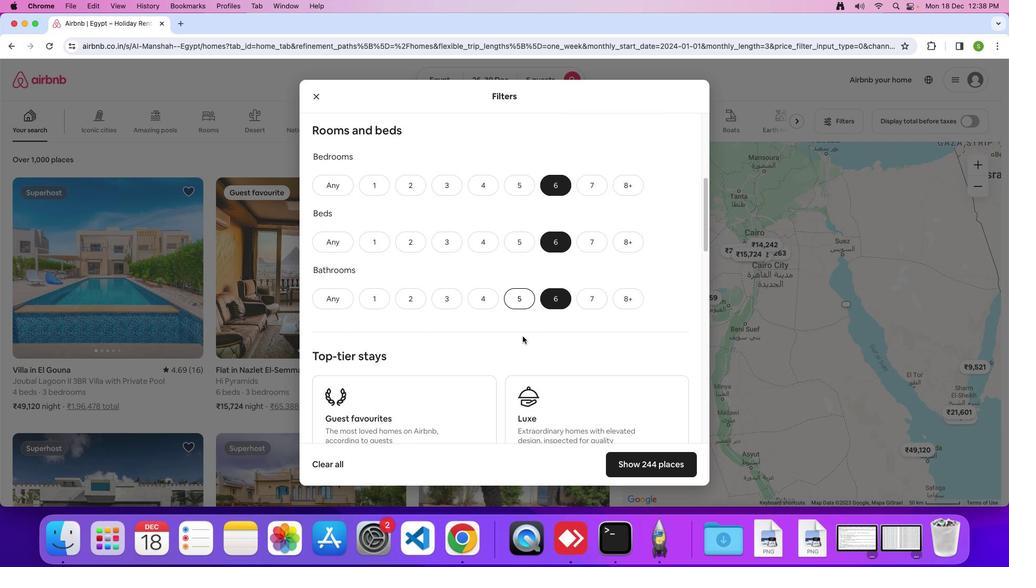 
Action: Mouse moved to (524, 334)
Screenshot: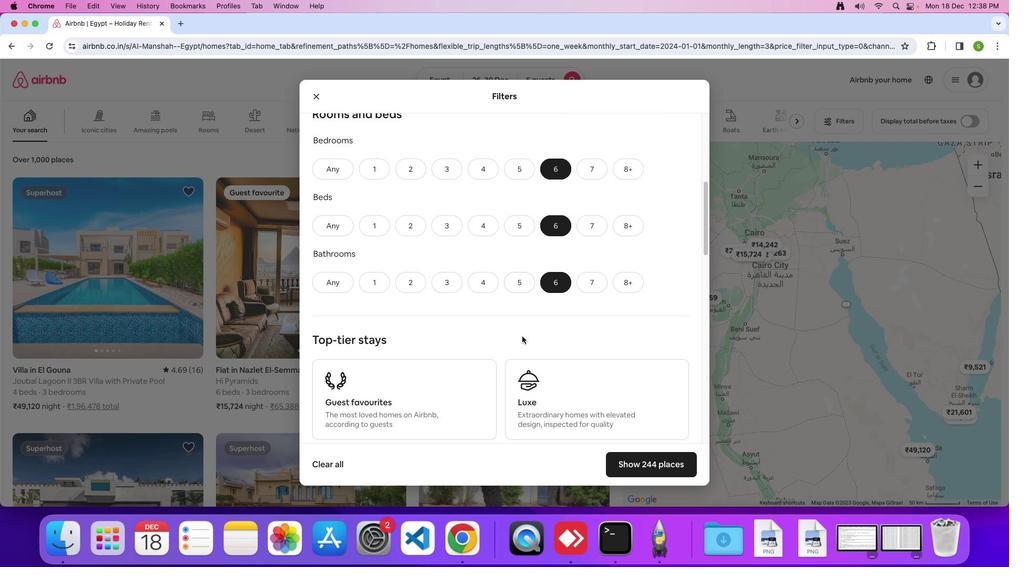 
Action: Mouse scrolled (524, 334) with delta (15, 43)
Screenshot: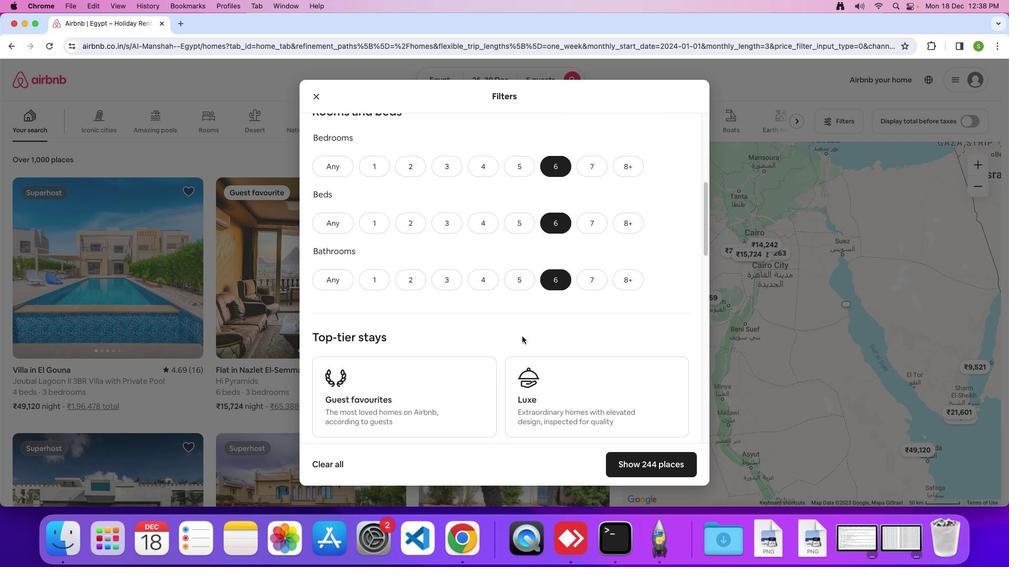 
Action: Mouse scrolled (524, 334) with delta (15, 43)
Screenshot: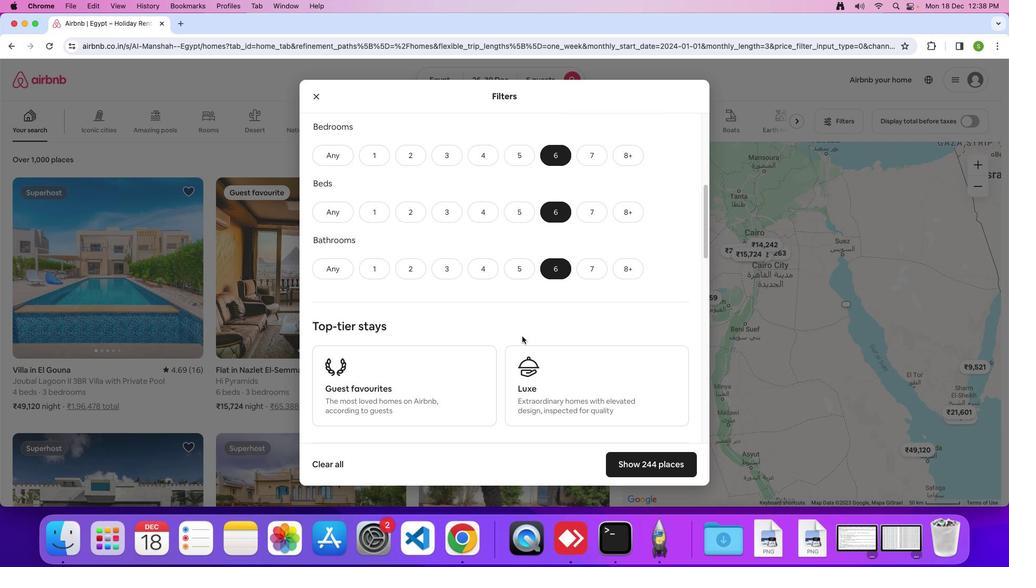 
Action: Mouse scrolled (524, 334) with delta (15, 43)
Screenshot: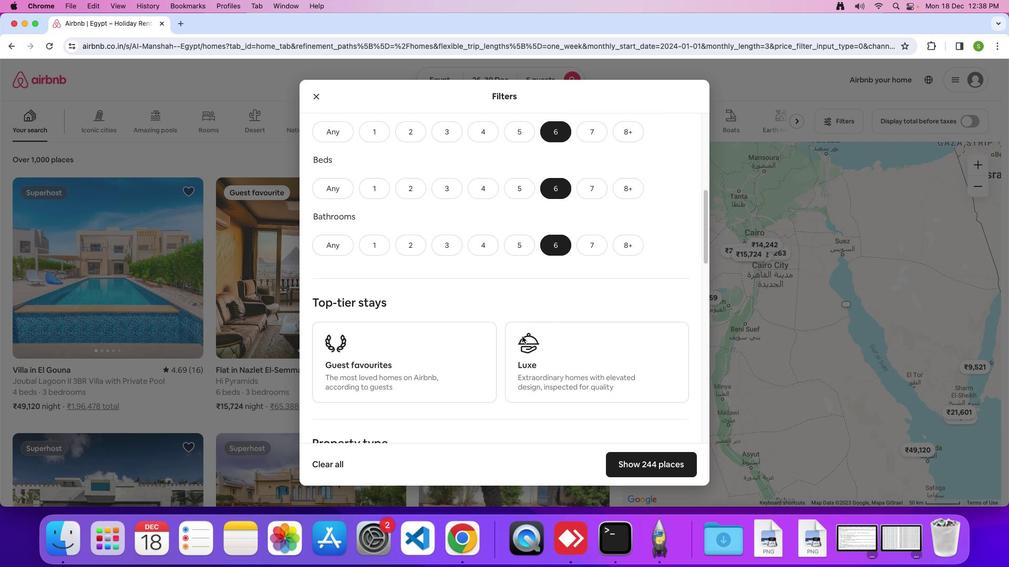 
Action: Mouse scrolled (524, 334) with delta (15, 43)
Screenshot: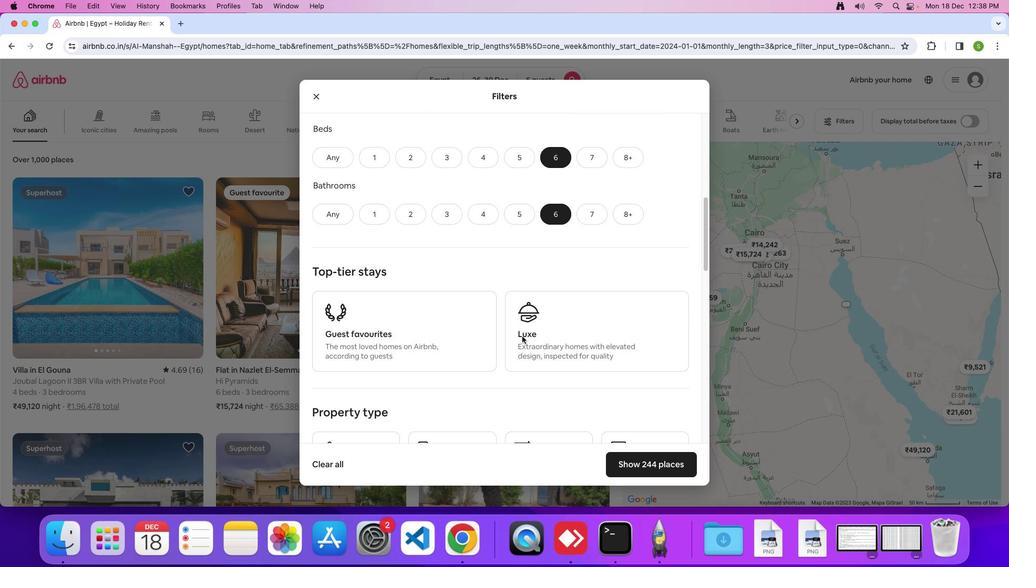 
Action: Mouse scrolled (524, 334) with delta (15, 43)
Screenshot: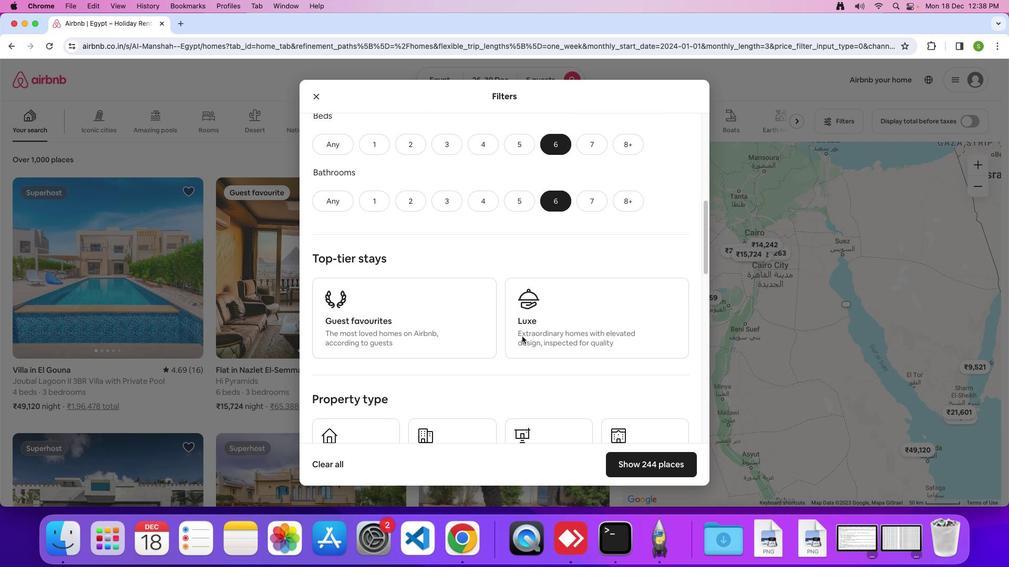 
Action: Mouse scrolled (524, 334) with delta (15, 43)
Screenshot: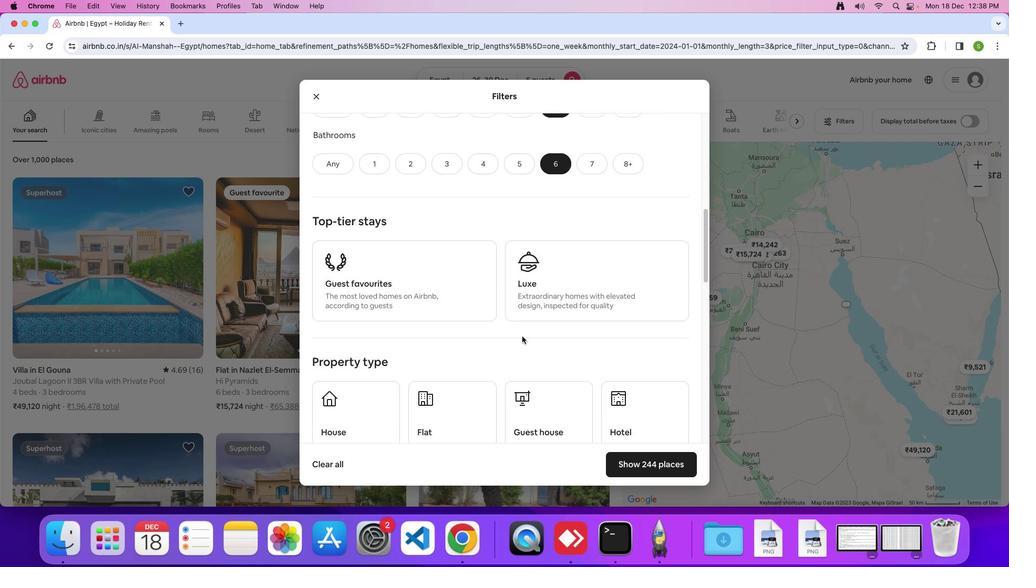 
Action: Mouse moved to (524, 334)
Screenshot: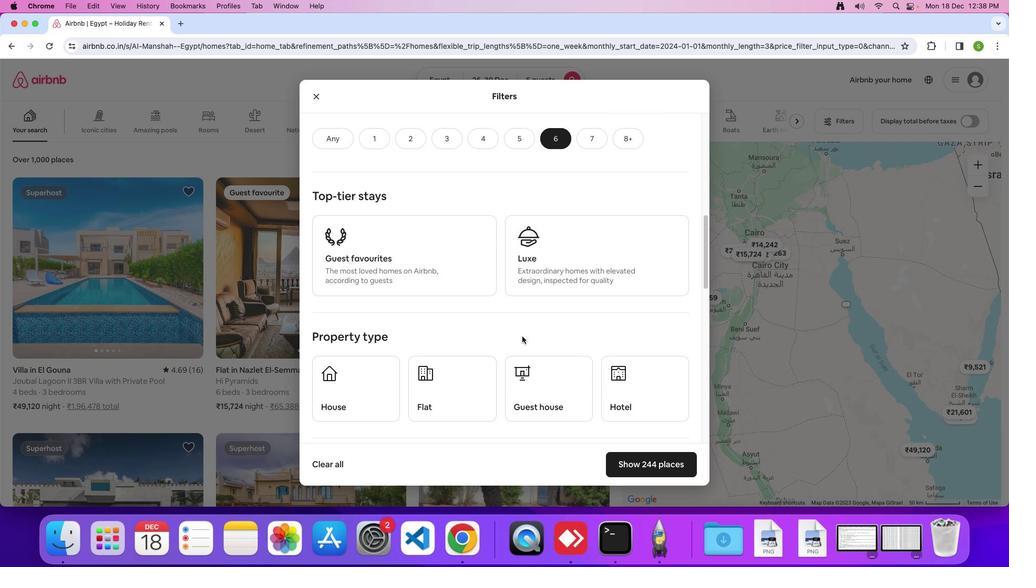
Action: Mouse scrolled (524, 334) with delta (15, 43)
Screenshot: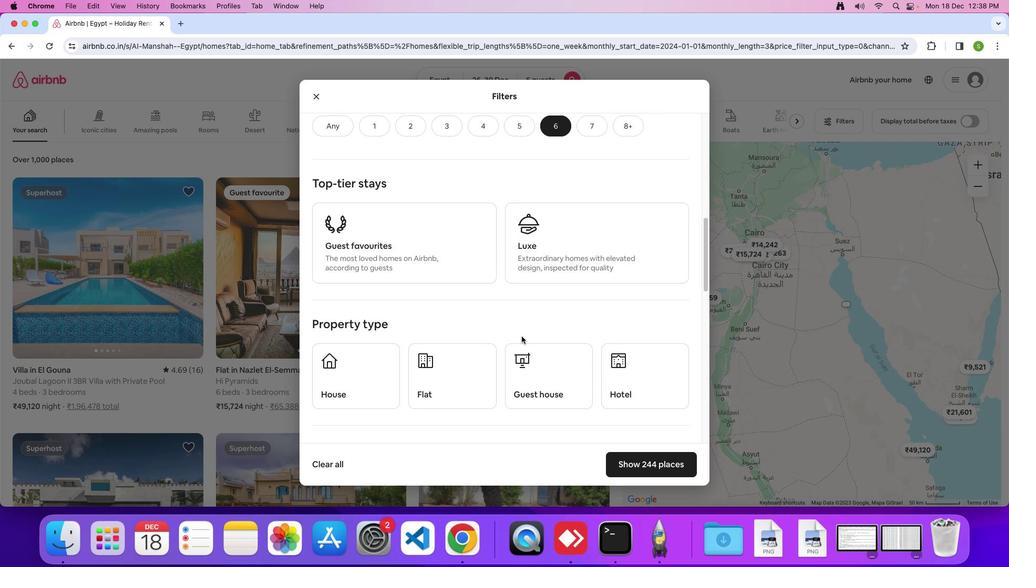 
Action: Mouse scrolled (524, 334) with delta (15, 43)
Screenshot: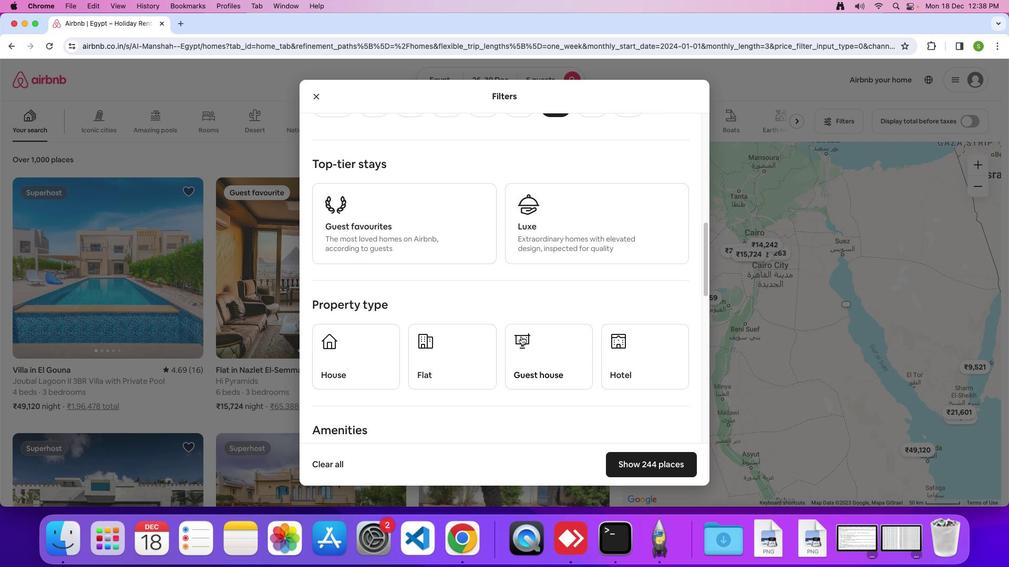 
Action: Mouse scrolled (524, 334) with delta (15, 42)
Screenshot: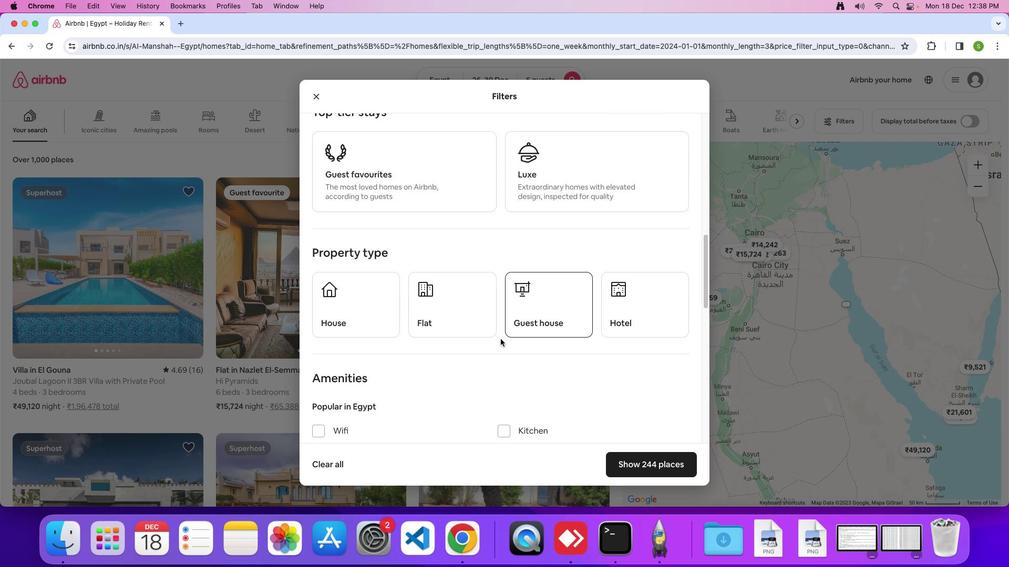 
Action: Mouse moved to (334, 295)
Screenshot: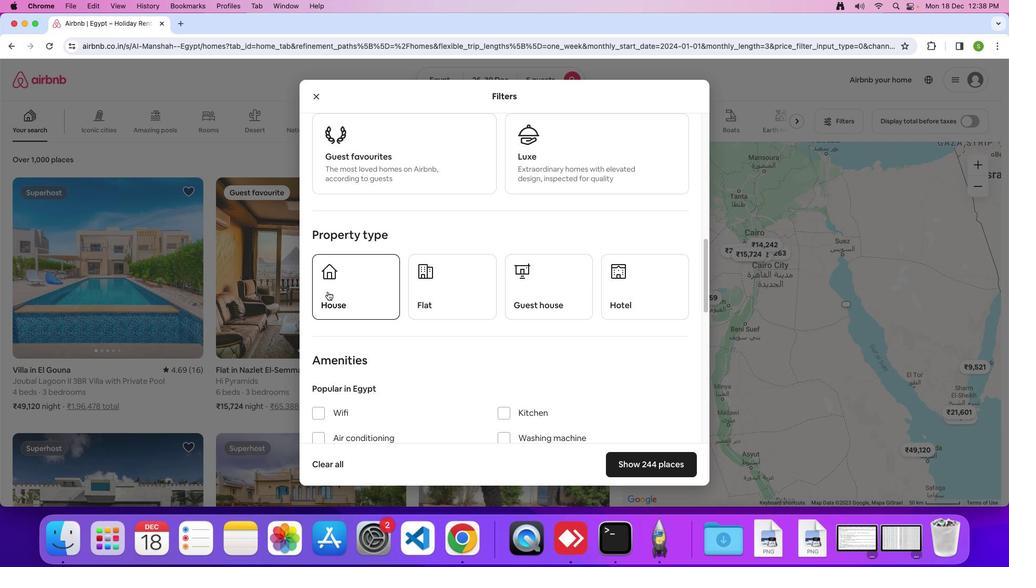 
Action: Mouse pressed left at (334, 295)
Screenshot: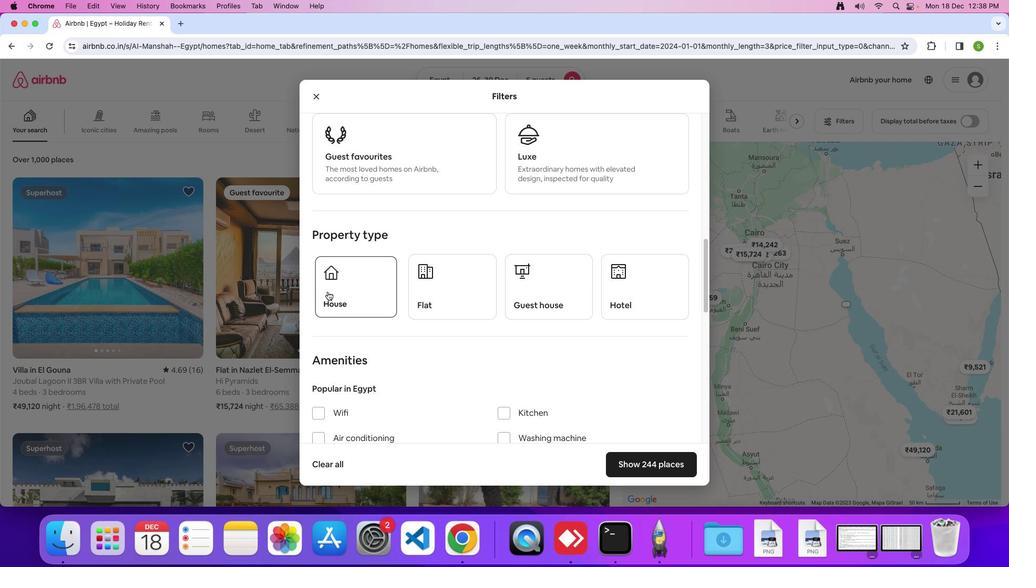 
Action: Mouse moved to (490, 341)
Screenshot: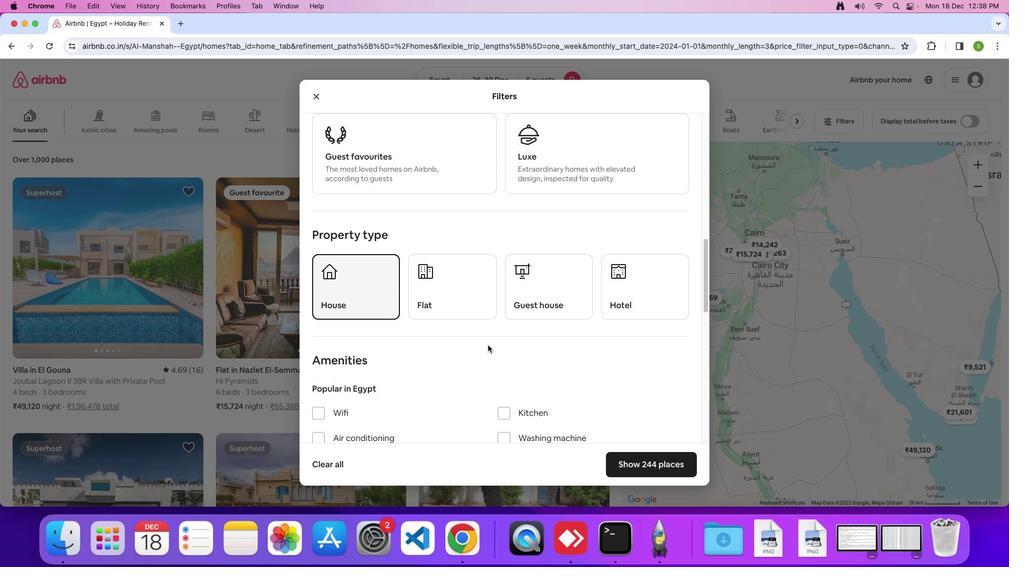 
Action: Mouse scrolled (490, 341) with delta (15, 43)
Screenshot: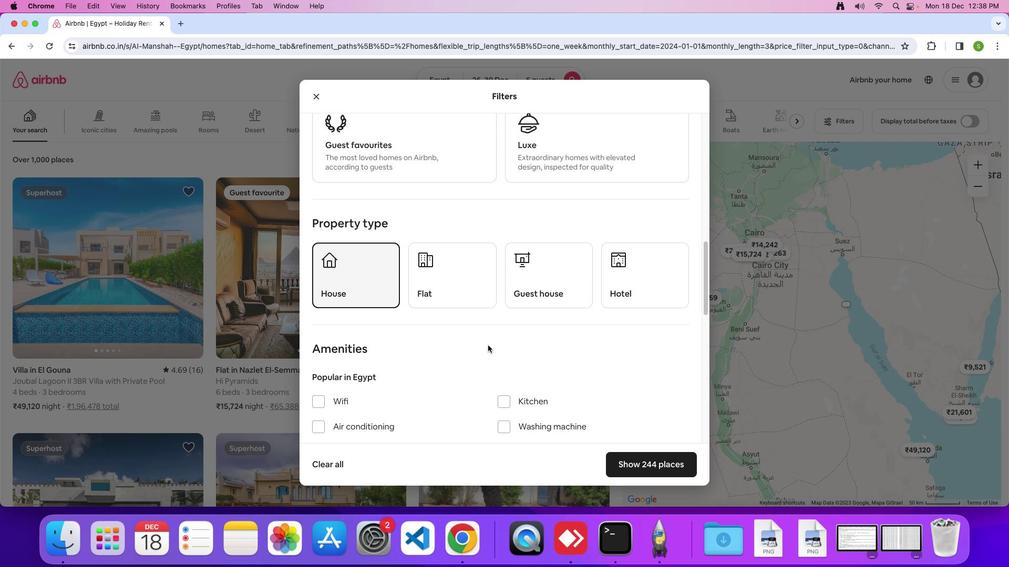 
Action: Mouse scrolled (490, 341) with delta (15, 43)
Screenshot: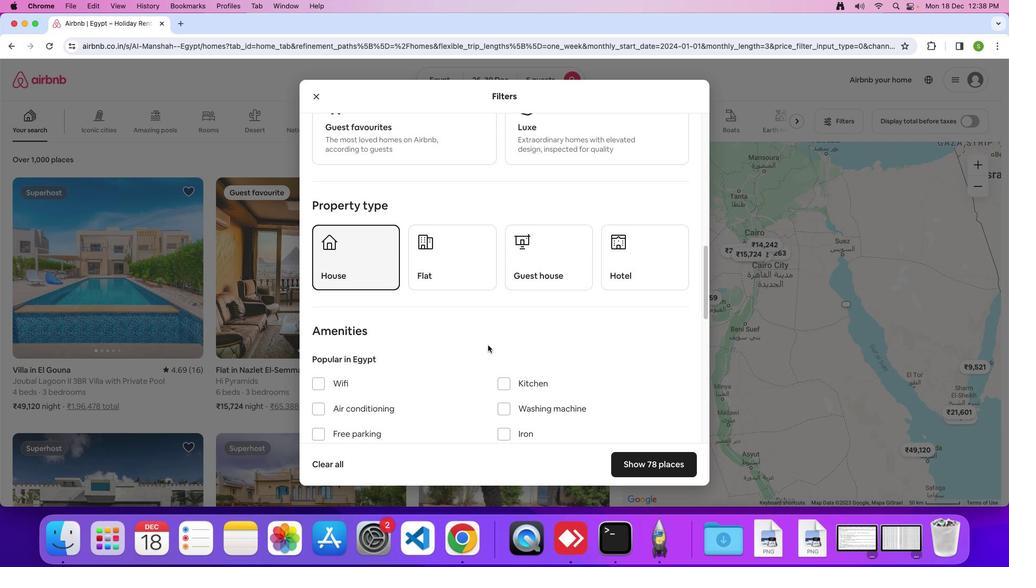 
Action: Mouse scrolled (490, 341) with delta (15, 42)
Screenshot: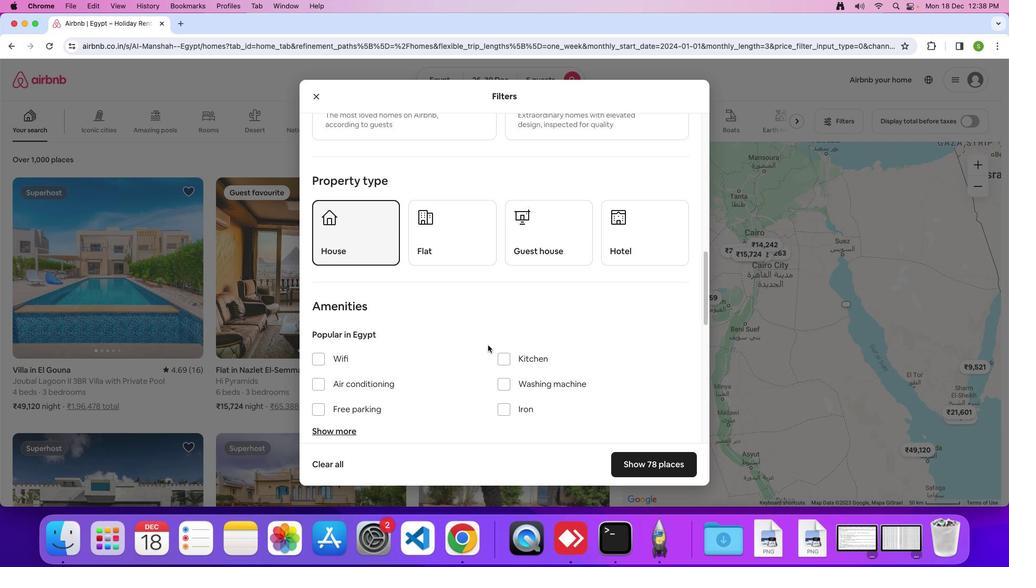 
Action: Mouse moved to (486, 341)
Screenshot: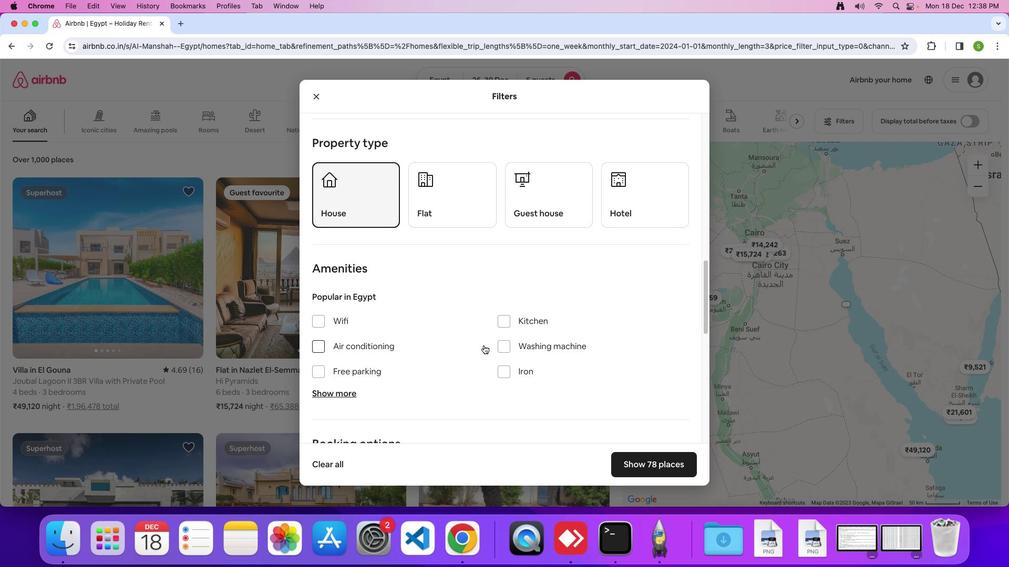 
Action: Mouse scrolled (486, 341) with delta (15, 43)
Screenshot: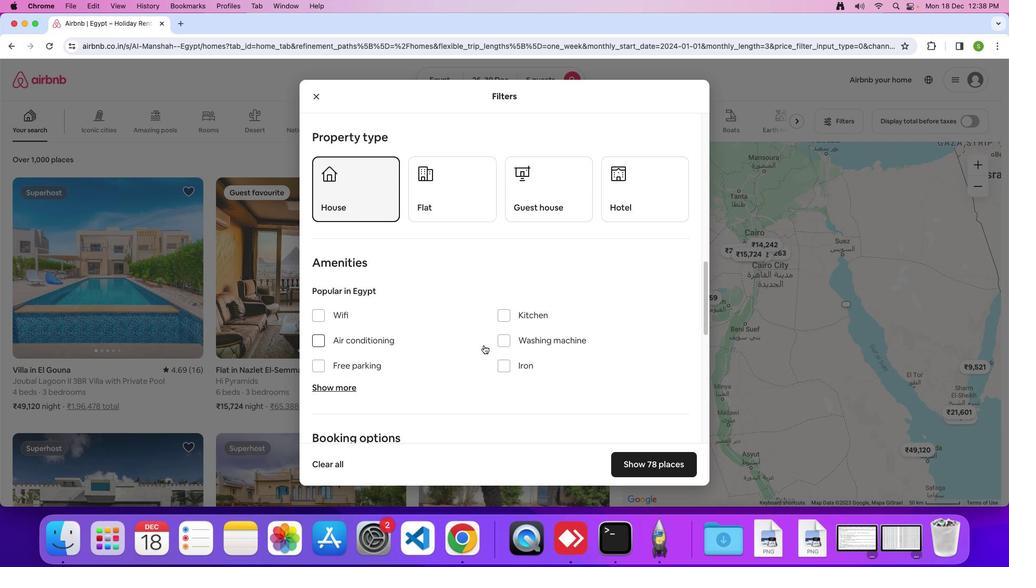 
Action: Mouse scrolled (486, 341) with delta (15, 43)
Screenshot: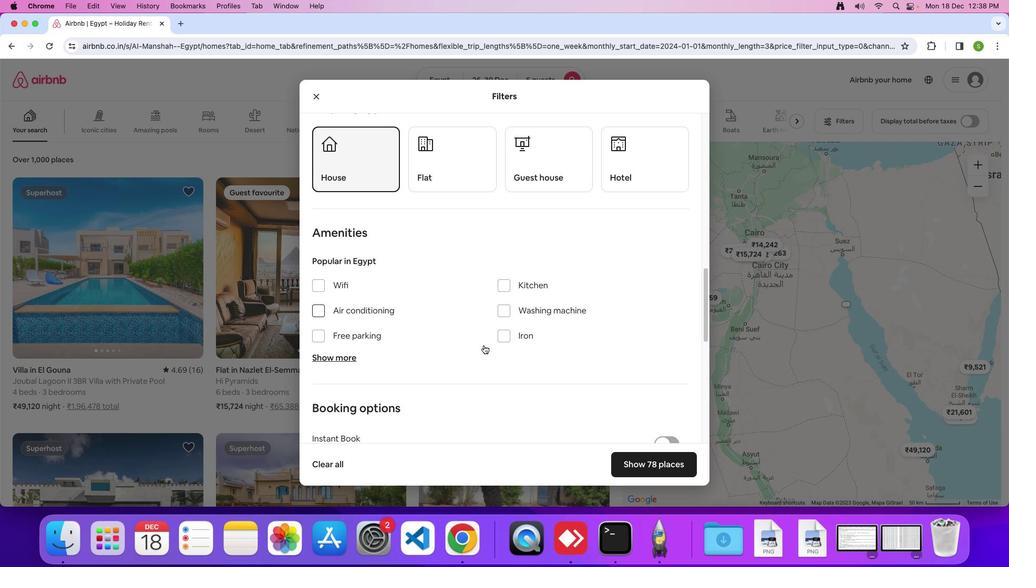 
Action: Mouse scrolled (486, 341) with delta (15, 42)
Screenshot: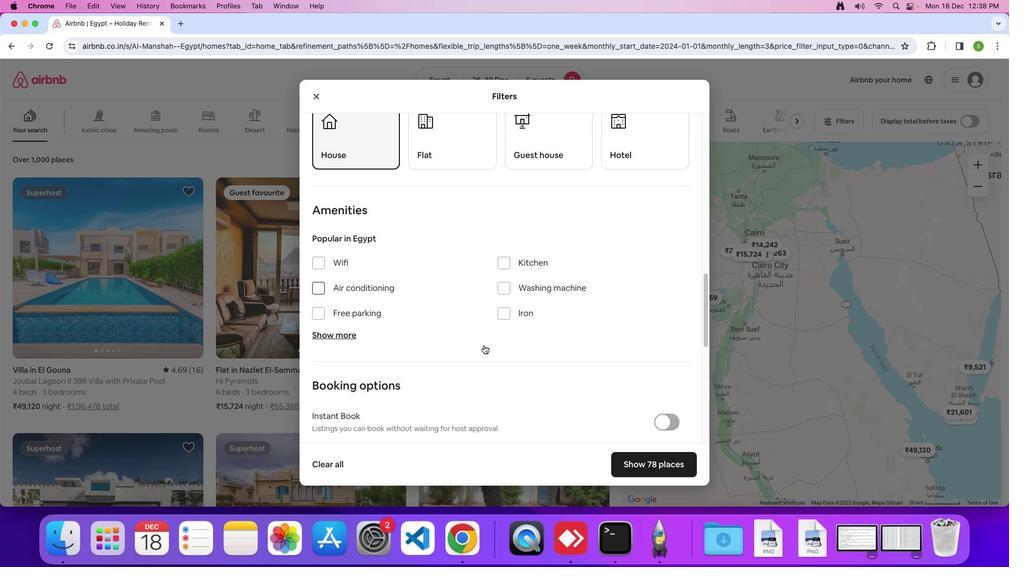 
Action: Mouse moved to (342, 311)
Screenshot: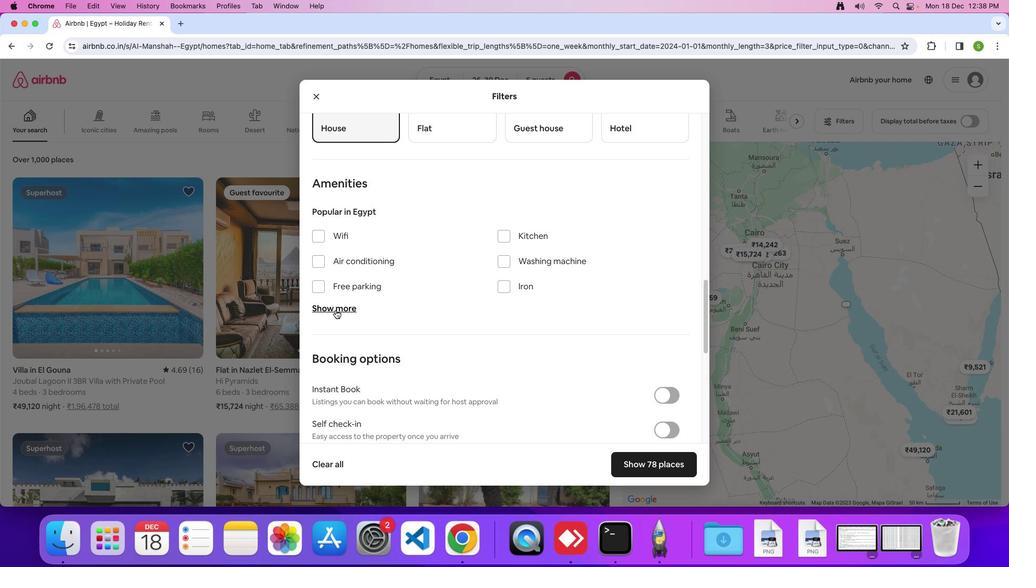 
Action: Mouse pressed left at (342, 311)
Screenshot: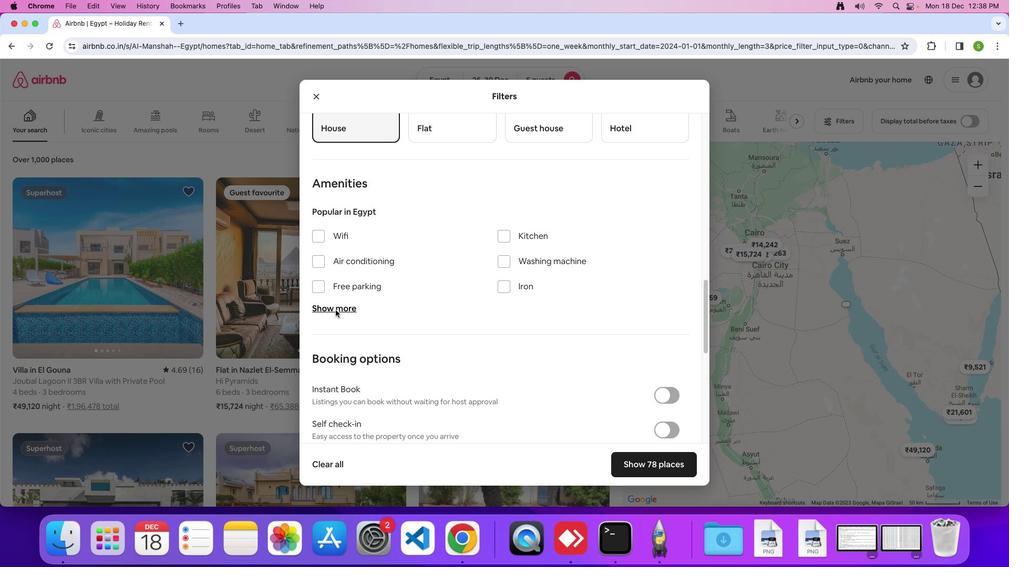 
Action: Mouse moved to (330, 249)
Screenshot: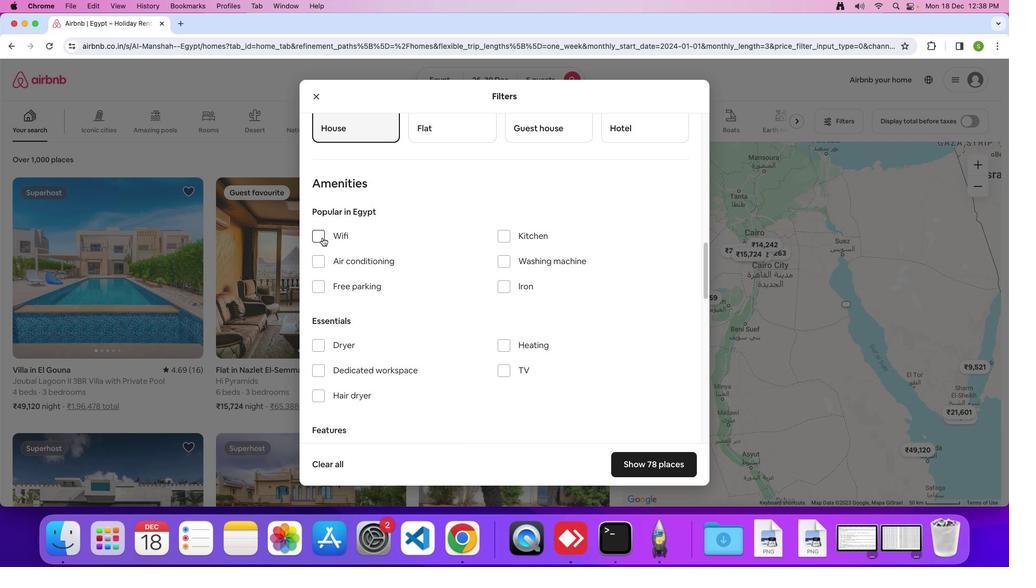 
Action: Mouse pressed left at (330, 249)
Screenshot: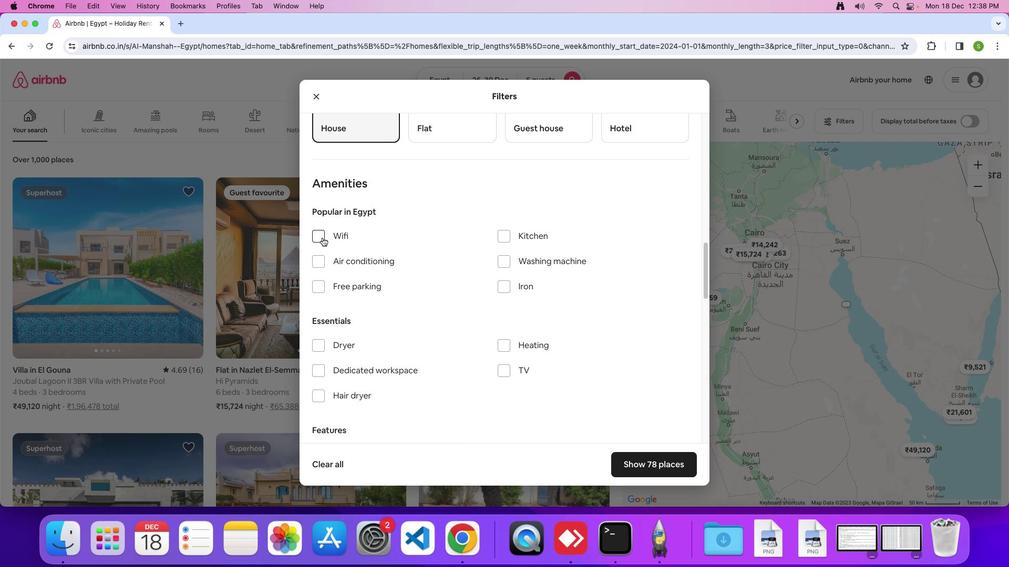 
Action: Mouse moved to (503, 362)
Screenshot: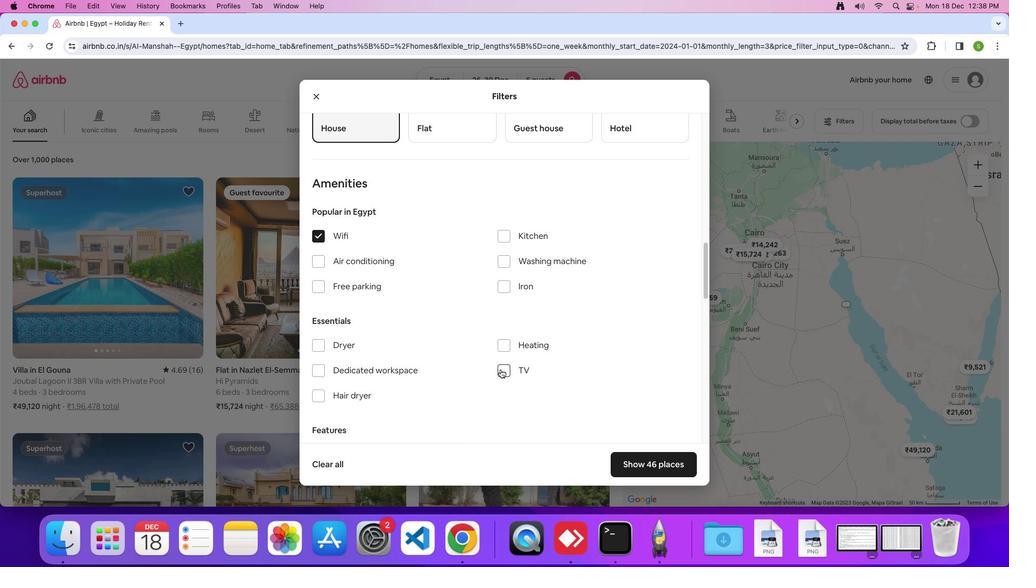 
Action: Mouse pressed left at (503, 362)
Screenshot: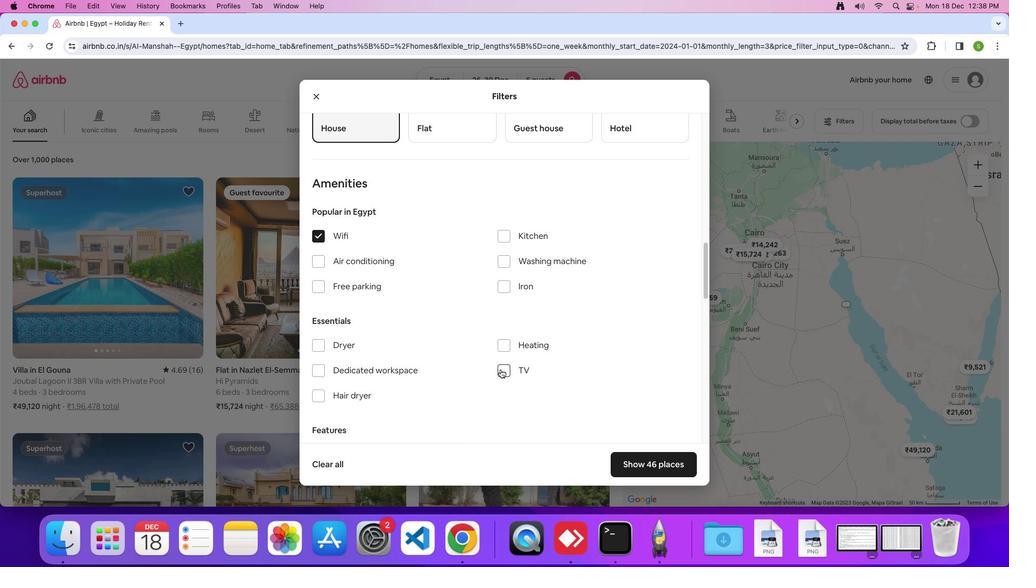 
Action: Mouse moved to (321, 290)
Screenshot: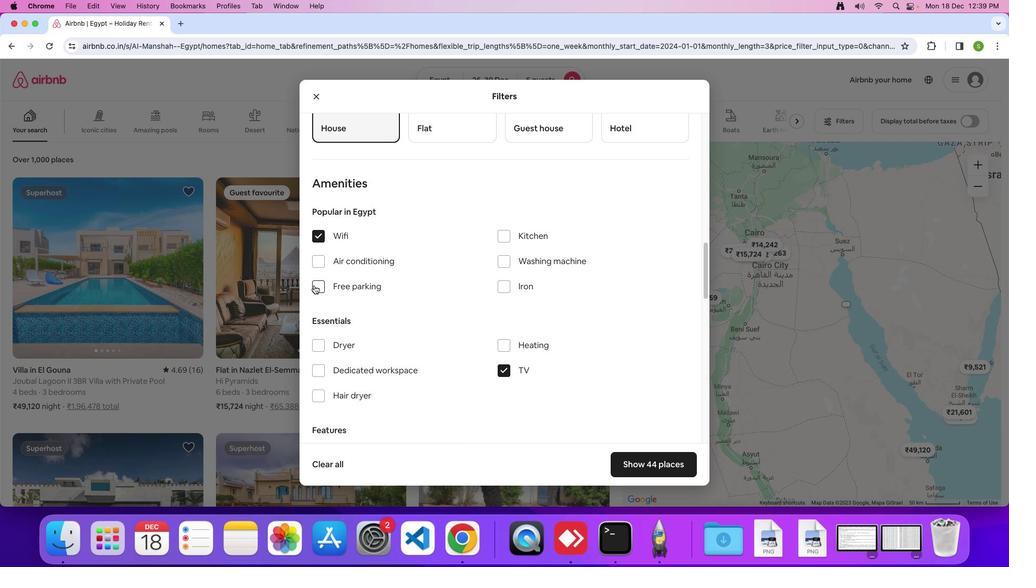 
Action: Mouse pressed left at (321, 290)
Screenshot: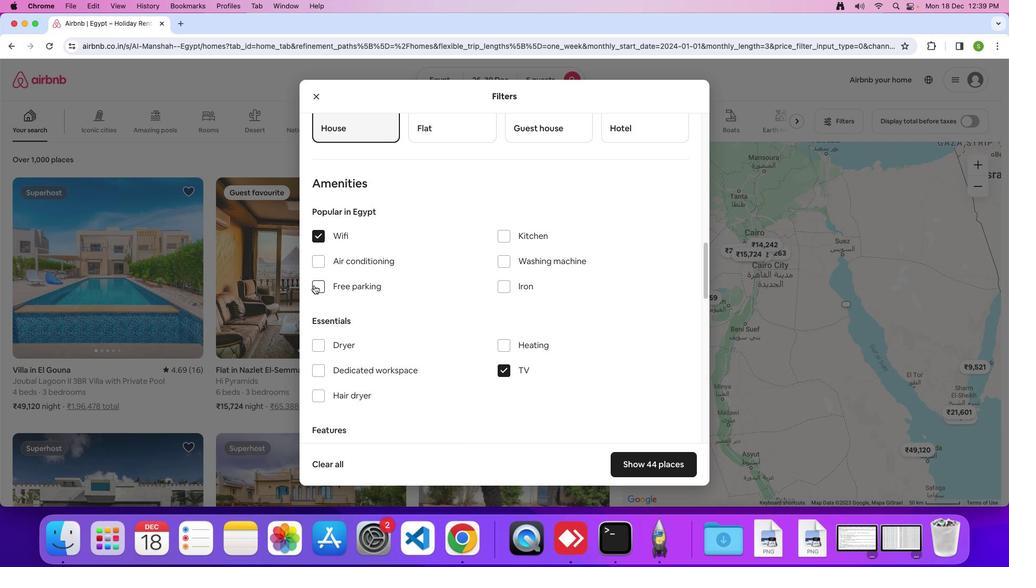 
Action: Mouse moved to (401, 302)
Screenshot: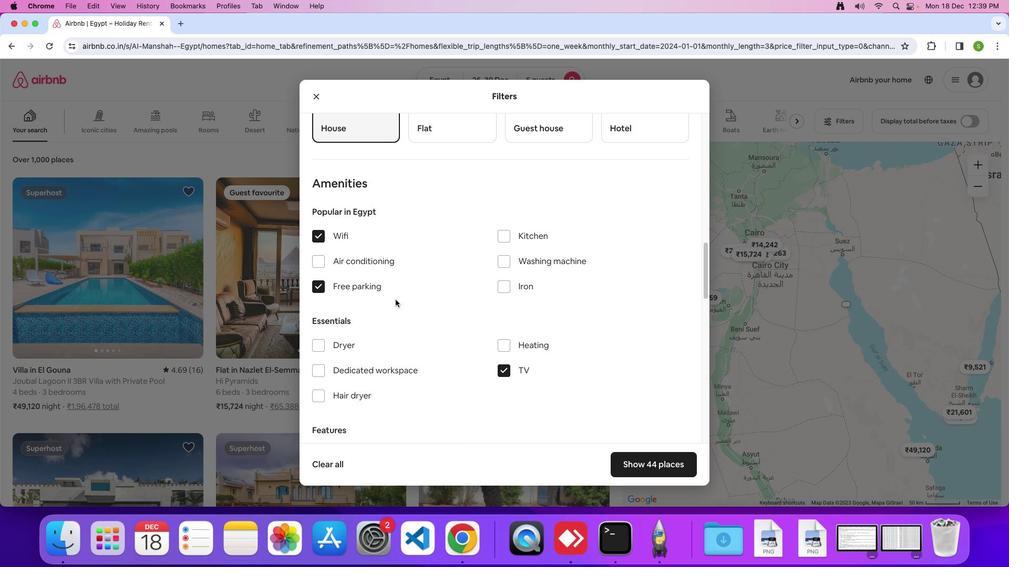 
Action: Mouse scrolled (401, 302) with delta (15, 43)
Screenshot: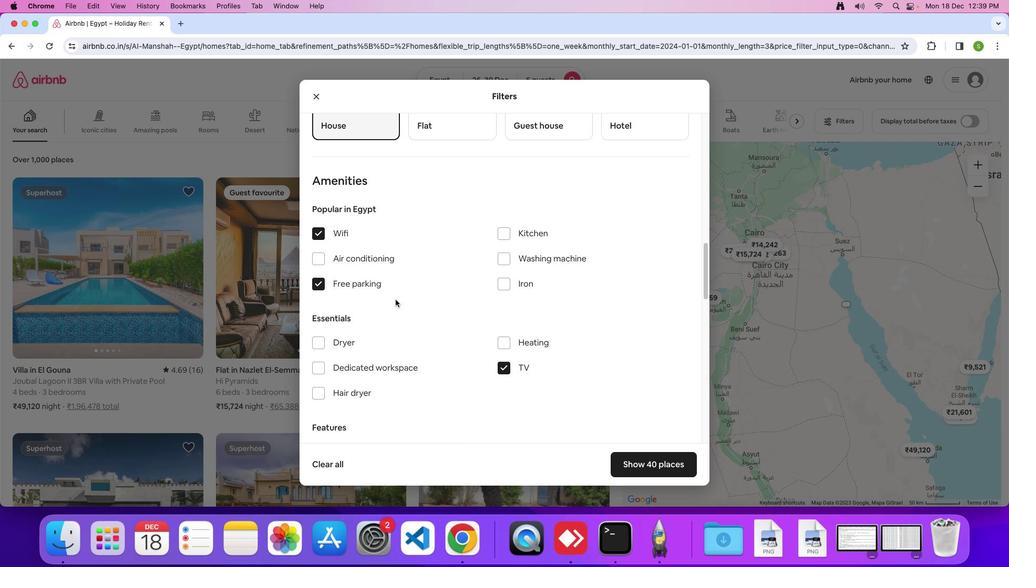 
Action: Mouse scrolled (401, 302) with delta (15, 43)
Screenshot: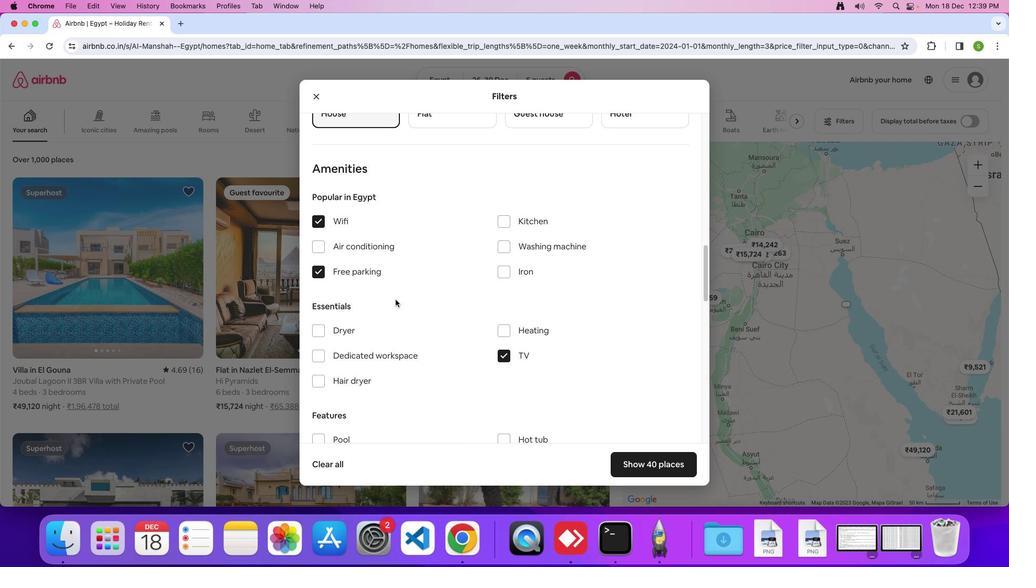 
Action: Mouse scrolled (401, 302) with delta (15, 43)
Screenshot: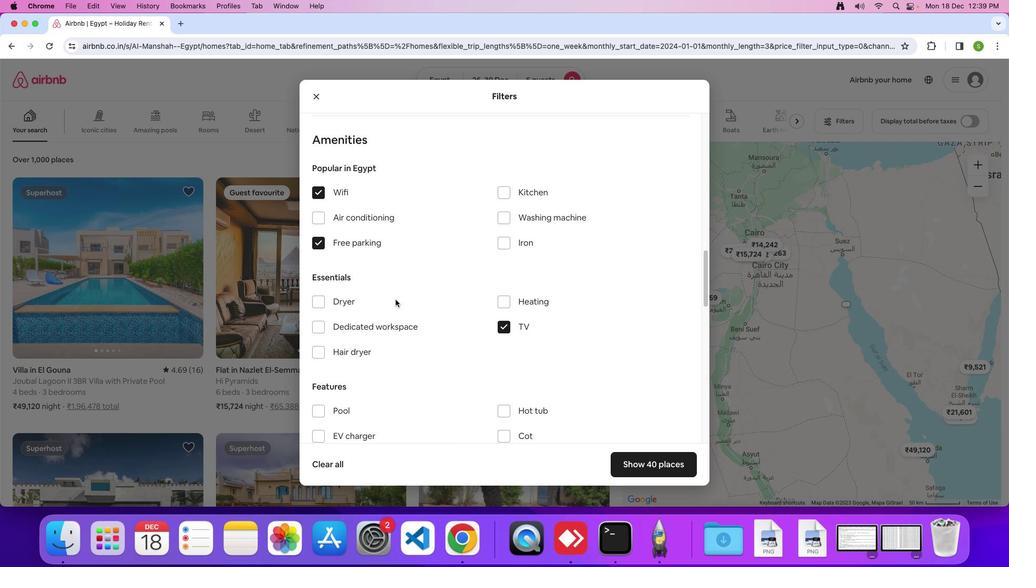 
Action: Mouse scrolled (401, 302) with delta (15, 43)
Screenshot: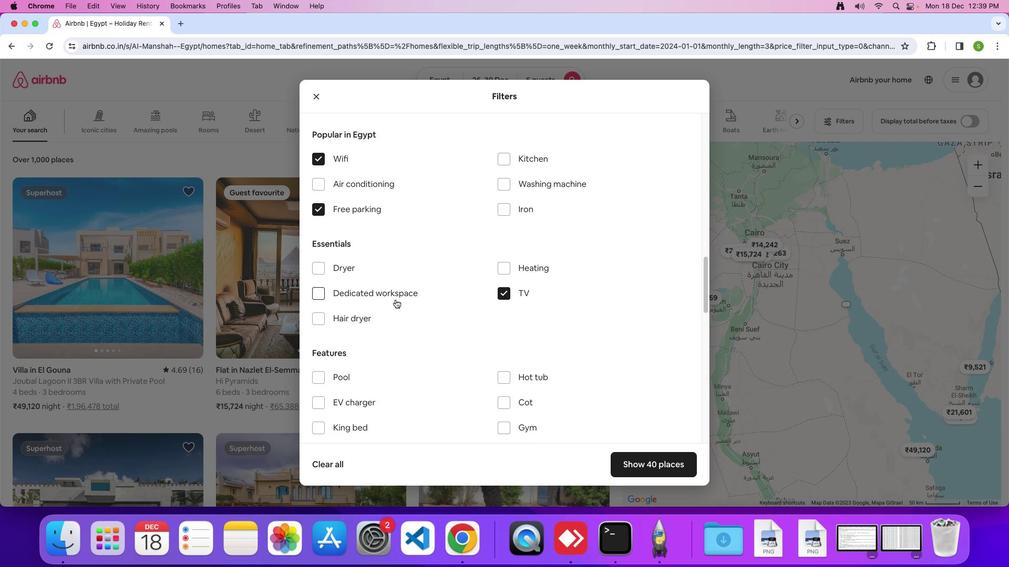 
Action: Mouse scrolled (401, 302) with delta (15, 43)
Screenshot: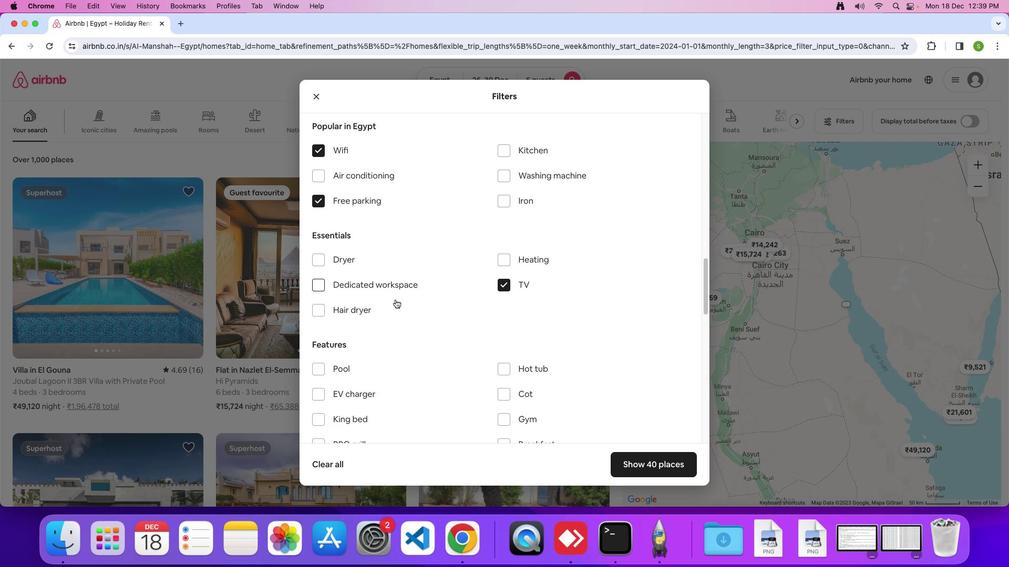 
Action: Mouse scrolled (401, 302) with delta (15, 43)
Screenshot: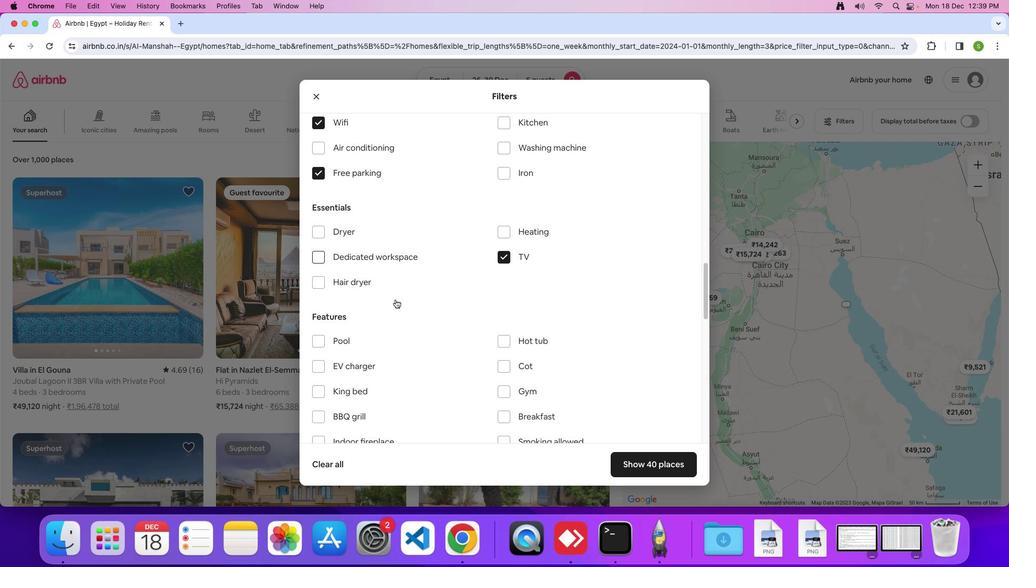 
Action: Mouse scrolled (401, 302) with delta (15, 43)
Screenshot: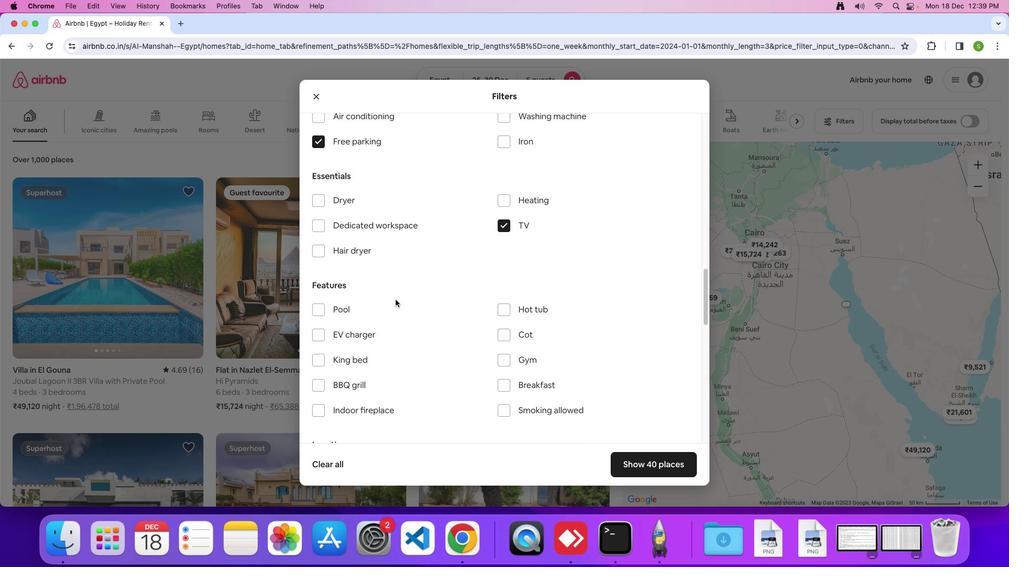 
Action: Mouse scrolled (401, 302) with delta (15, 43)
Screenshot: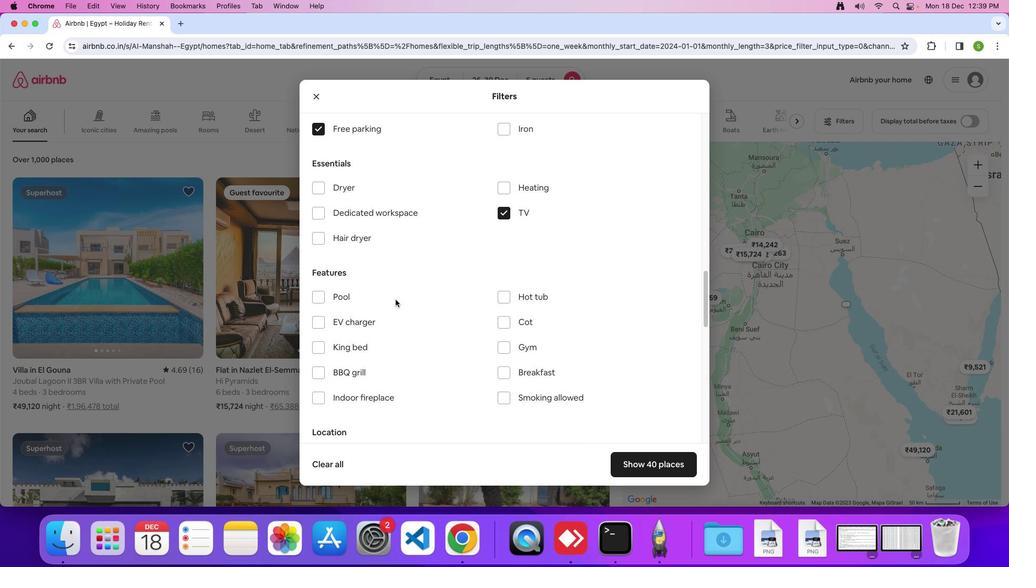 
Action: Mouse scrolled (401, 302) with delta (15, 42)
Screenshot: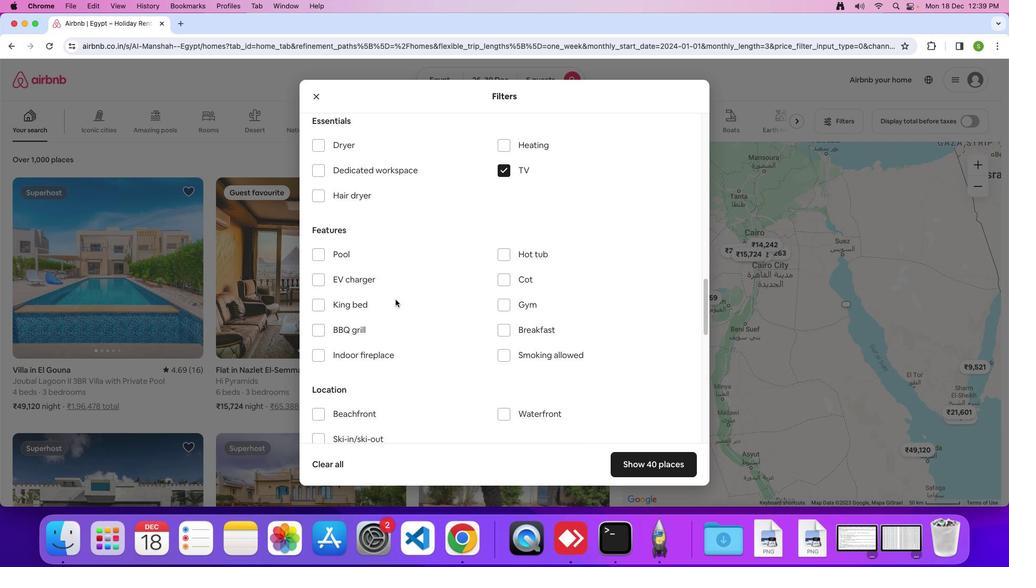 
Action: Mouse moved to (401, 302)
Screenshot: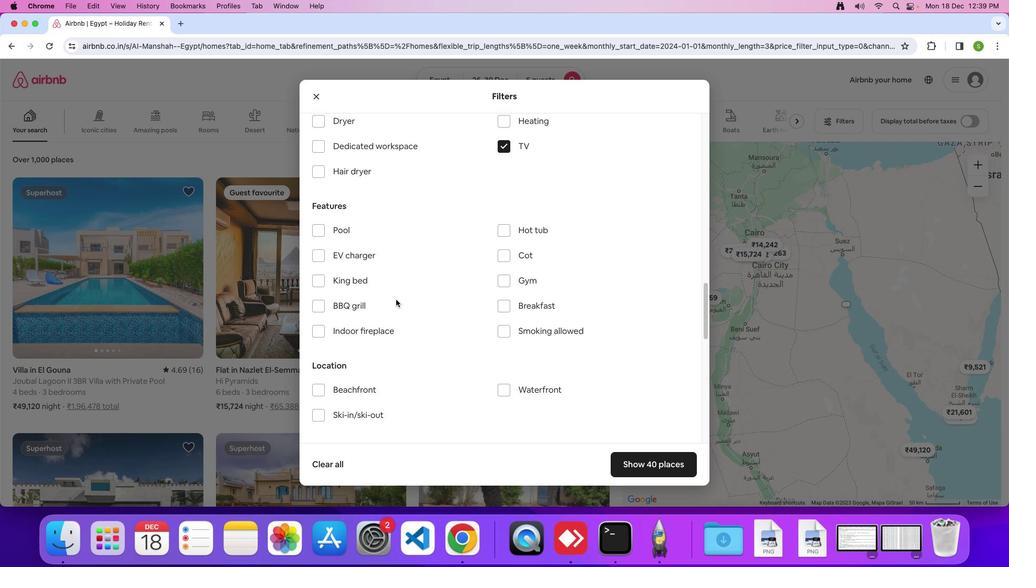 
Action: Mouse scrolled (401, 302) with delta (15, 43)
Screenshot: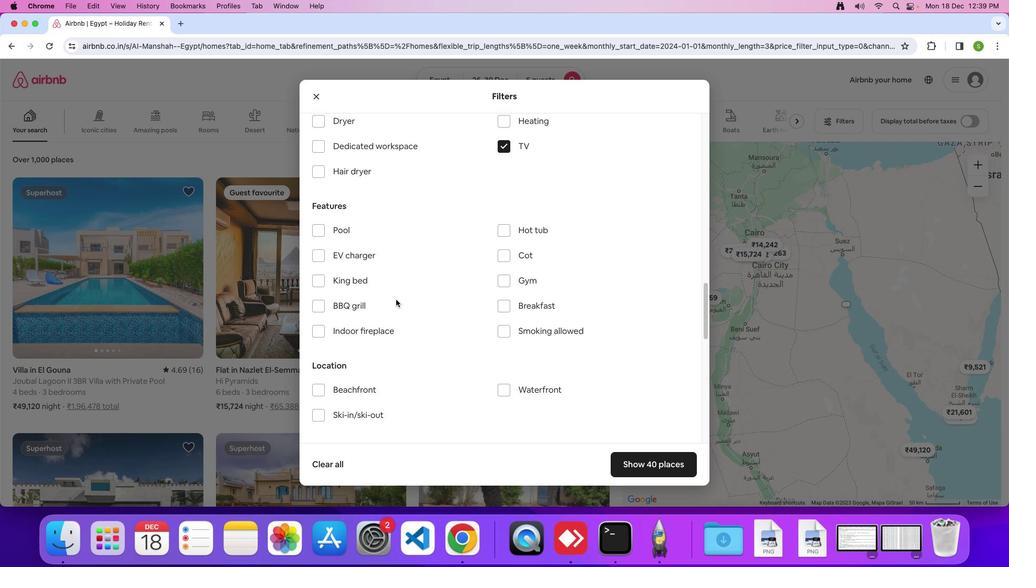 
Action: Mouse scrolled (401, 302) with delta (15, 43)
Screenshot: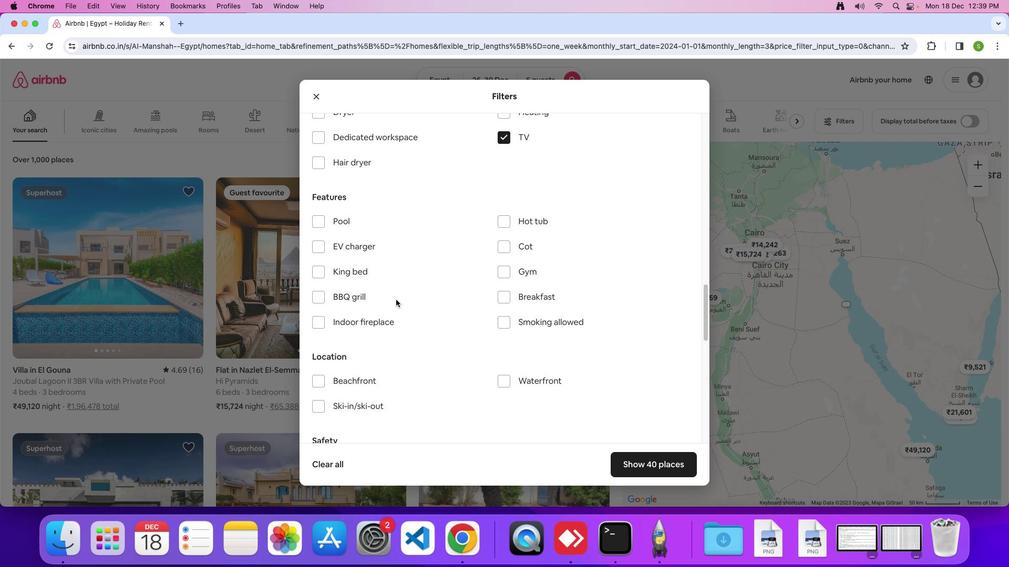 
Action: Mouse scrolled (401, 302) with delta (15, 43)
Screenshot: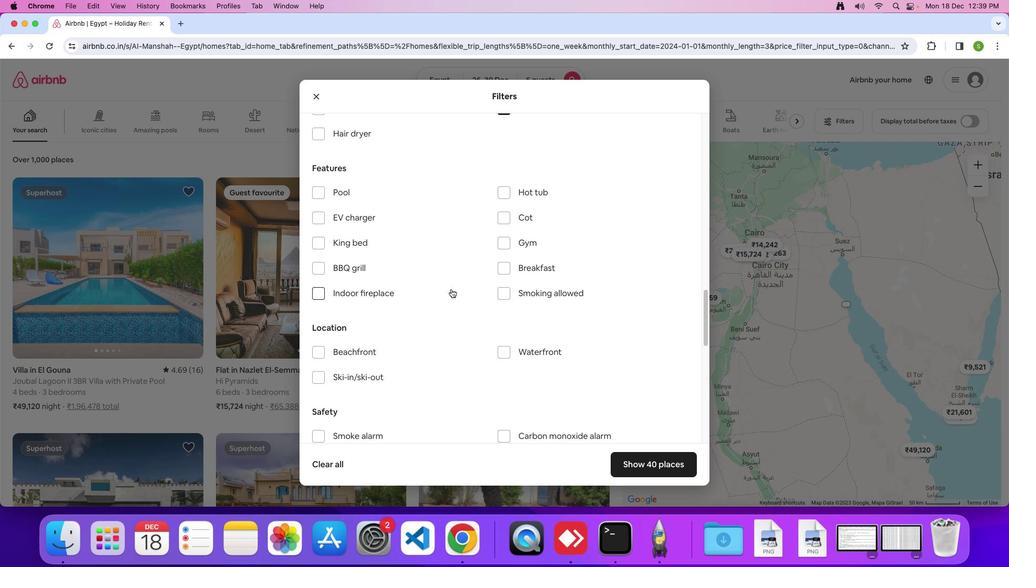 
Action: Mouse moved to (509, 246)
Screenshot: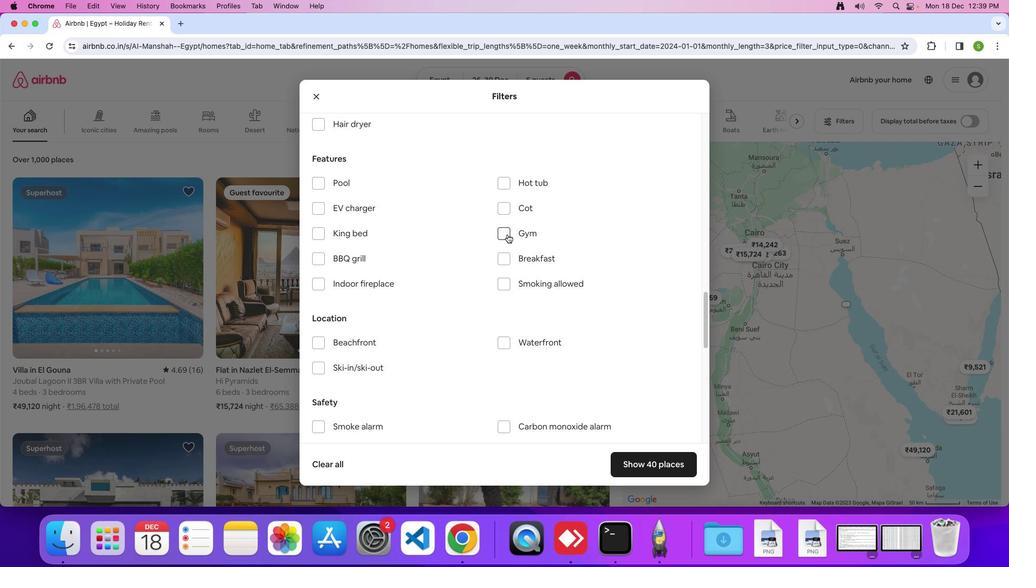 
Action: Mouse pressed left at (509, 246)
Screenshot: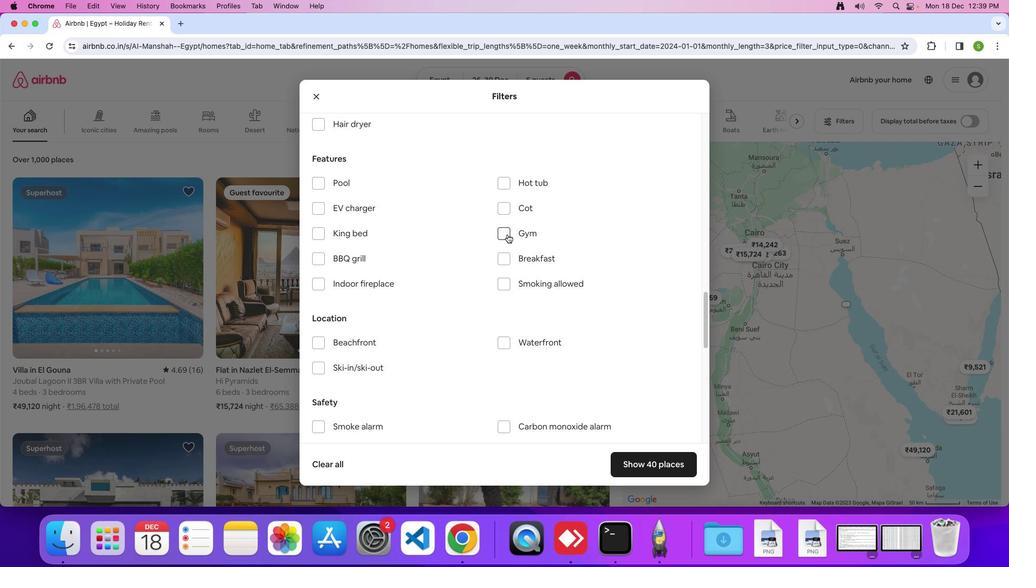 
Action: Mouse moved to (507, 272)
Screenshot: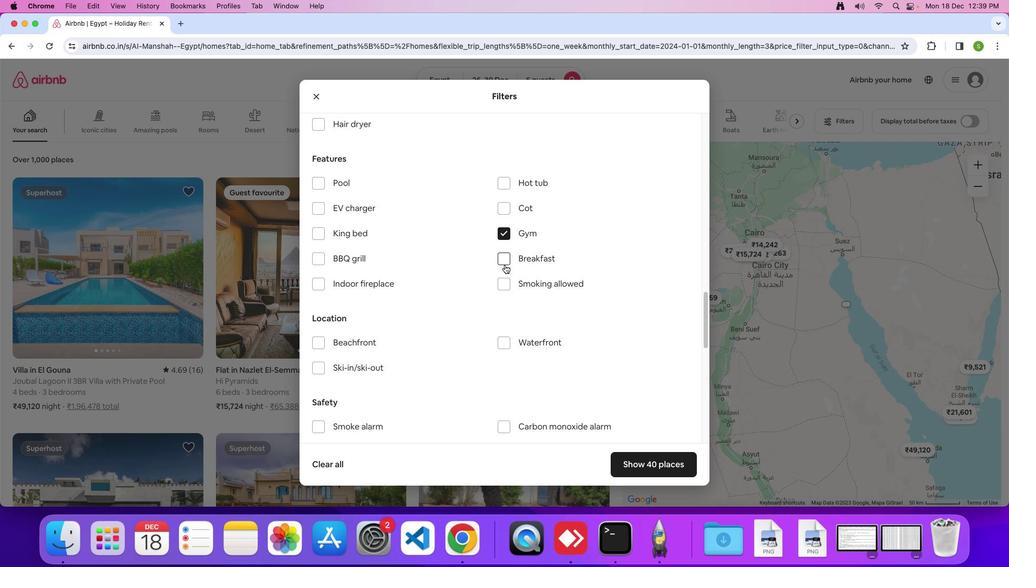 
Action: Mouse pressed left at (507, 272)
Screenshot: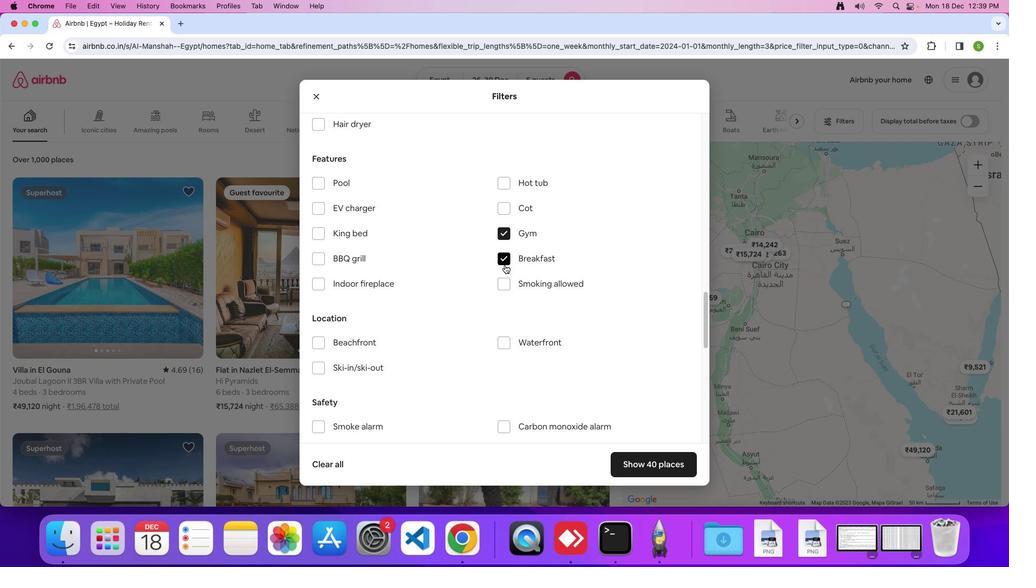 
Action: Mouse moved to (455, 308)
Screenshot: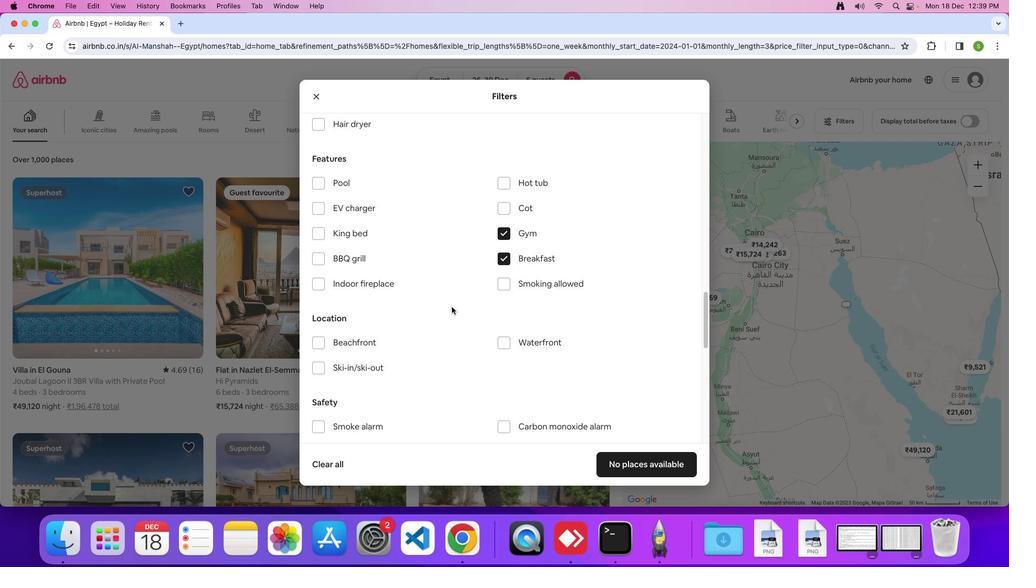 
Action: Mouse scrolled (455, 308) with delta (15, 43)
Screenshot: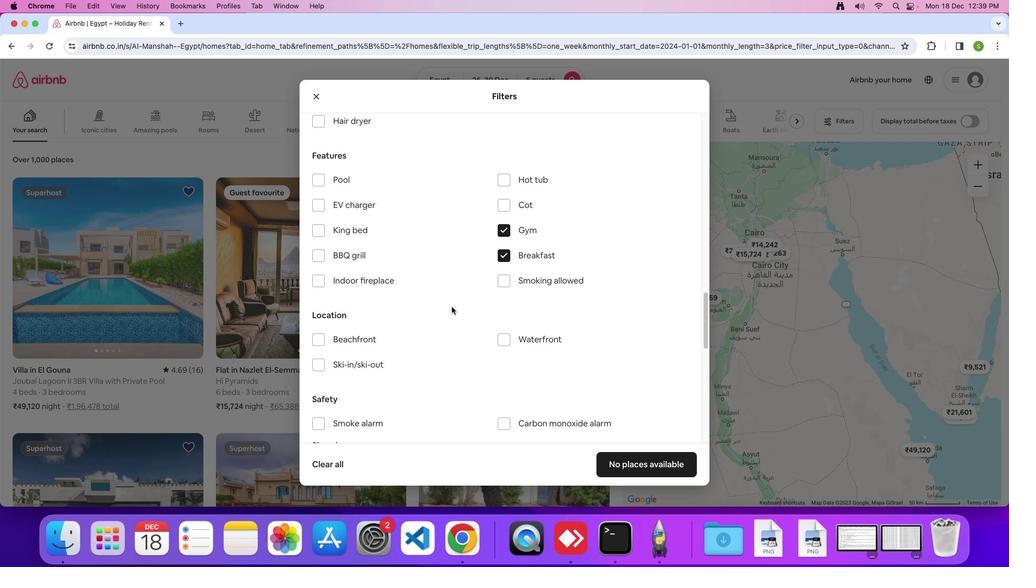 
Action: Mouse scrolled (455, 308) with delta (15, 43)
Screenshot: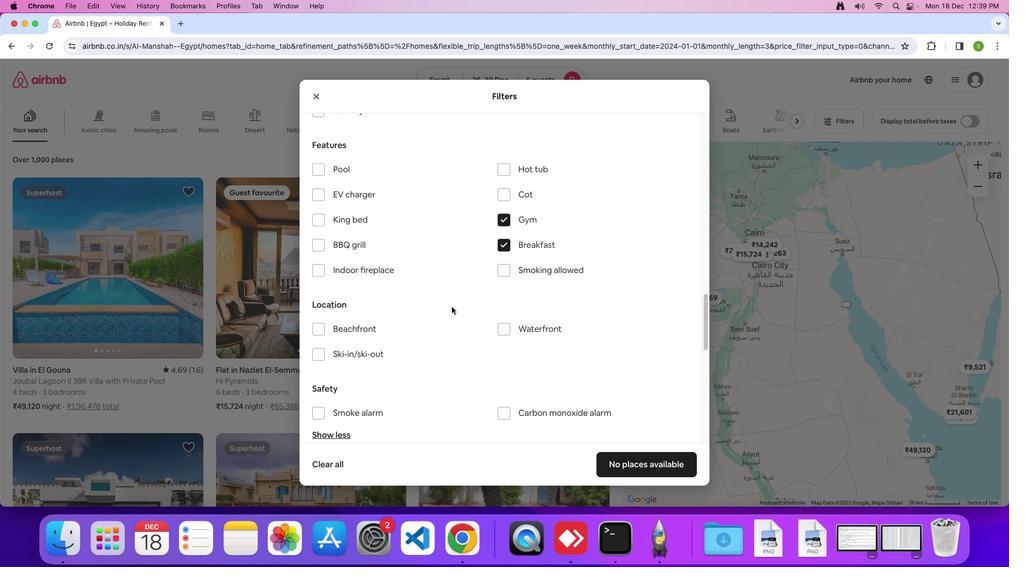 
Action: Mouse scrolled (455, 308) with delta (15, 43)
Screenshot: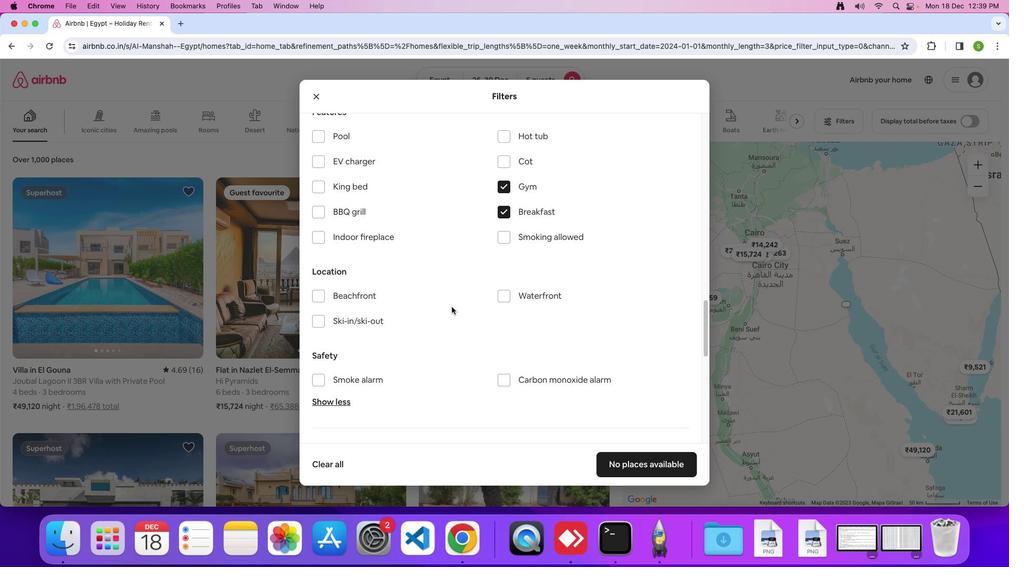 
Action: Mouse scrolled (455, 308) with delta (15, 43)
Screenshot: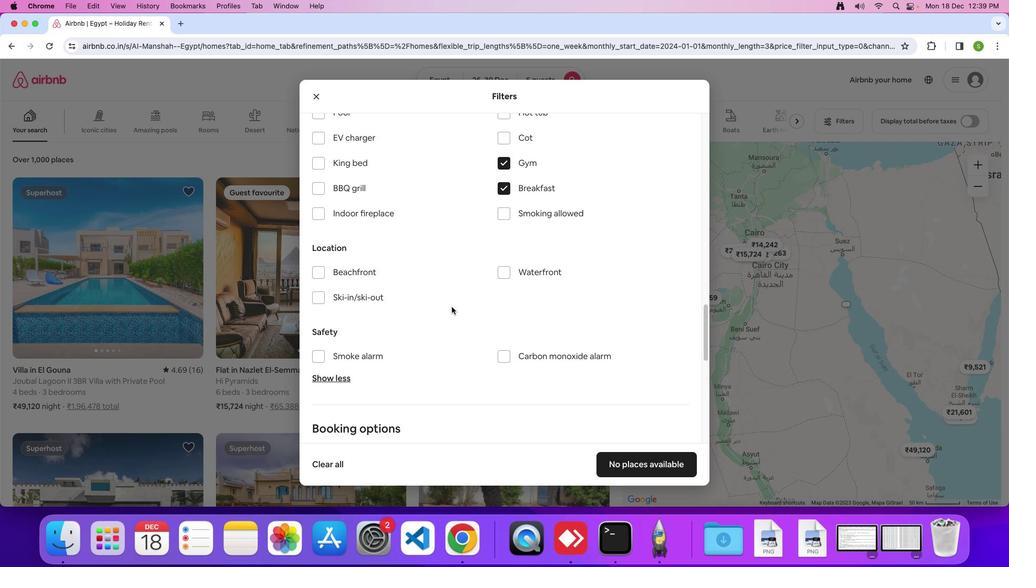 
Action: Mouse scrolled (455, 308) with delta (15, 43)
Screenshot: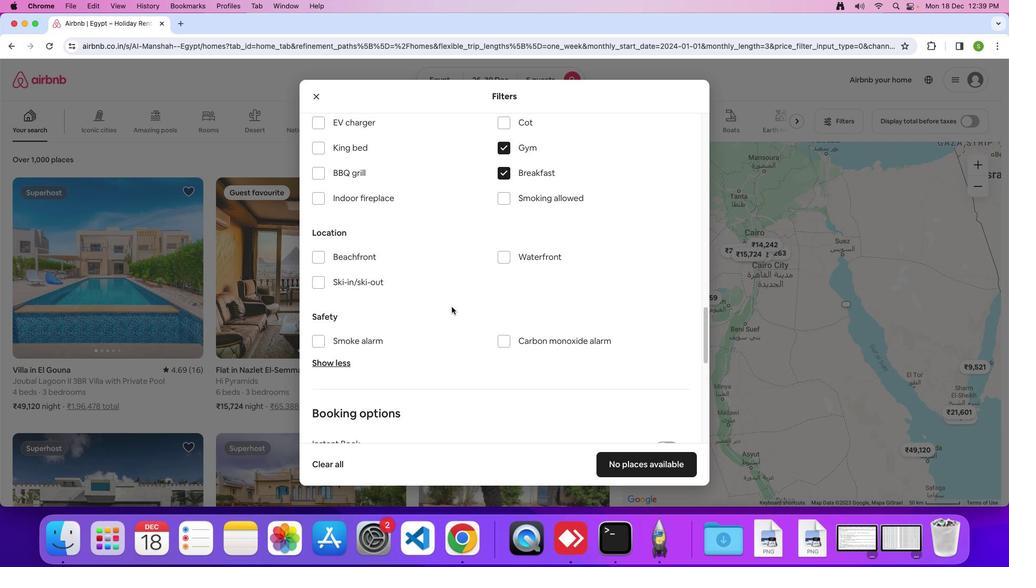 
Action: Mouse scrolled (455, 308) with delta (15, 42)
Screenshot: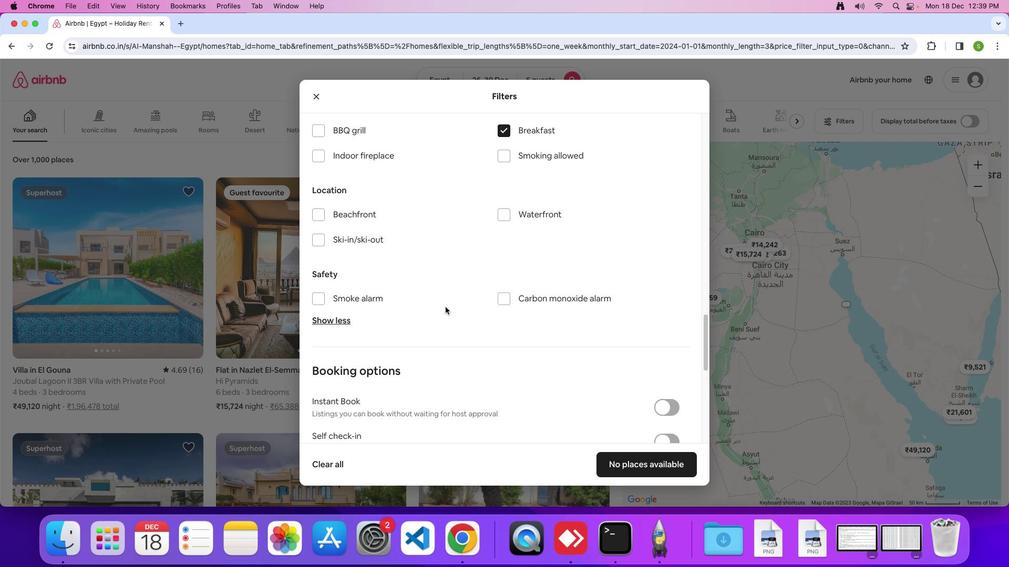 
Action: Mouse moved to (445, 310)
Screenshot: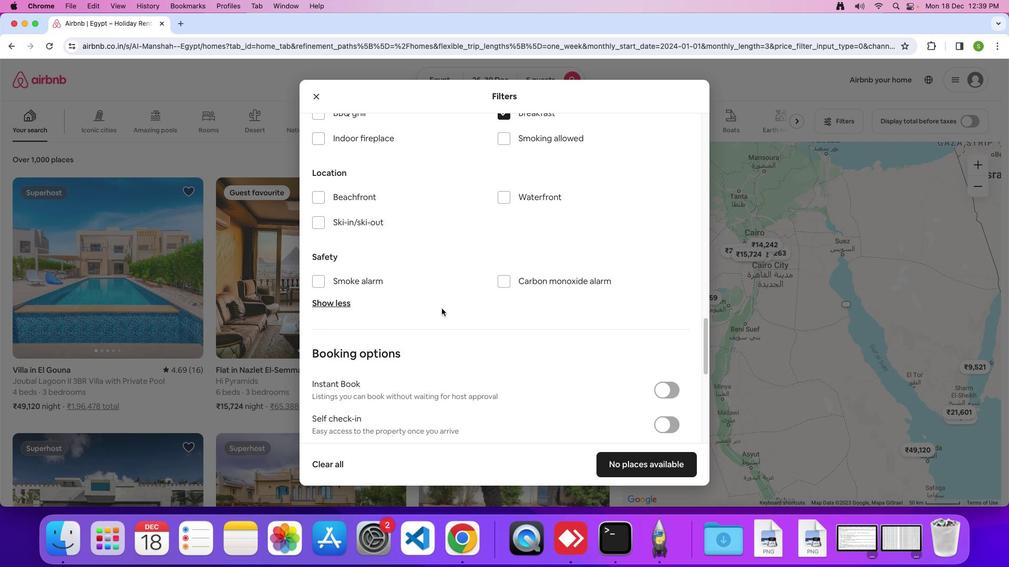 
Action: Mouse scrolled (445, 310) with delta (15, 43)
Screenshot: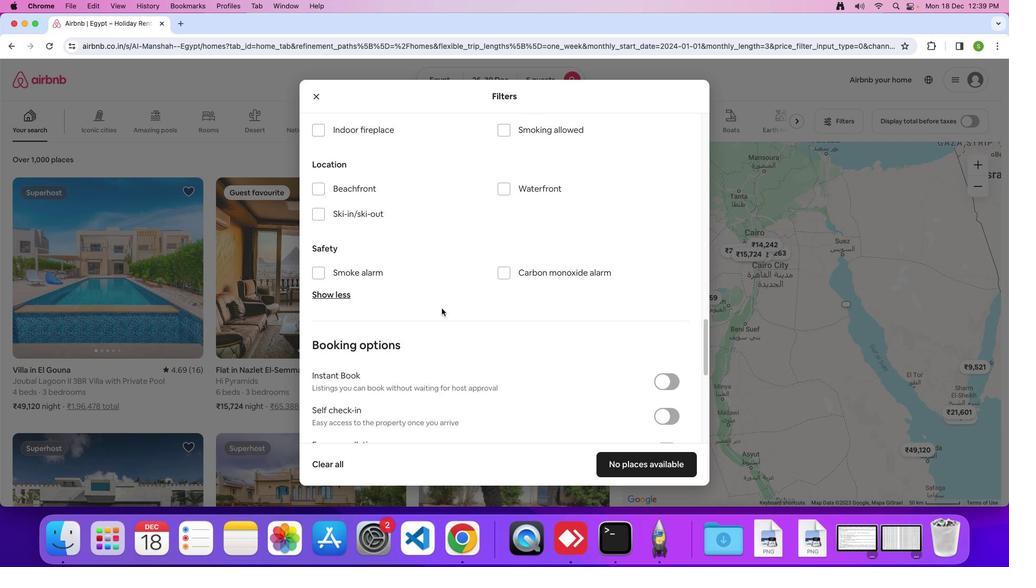 
Action: Mouse scrolled (445, 310) with delta (15, 43)
Screenshot: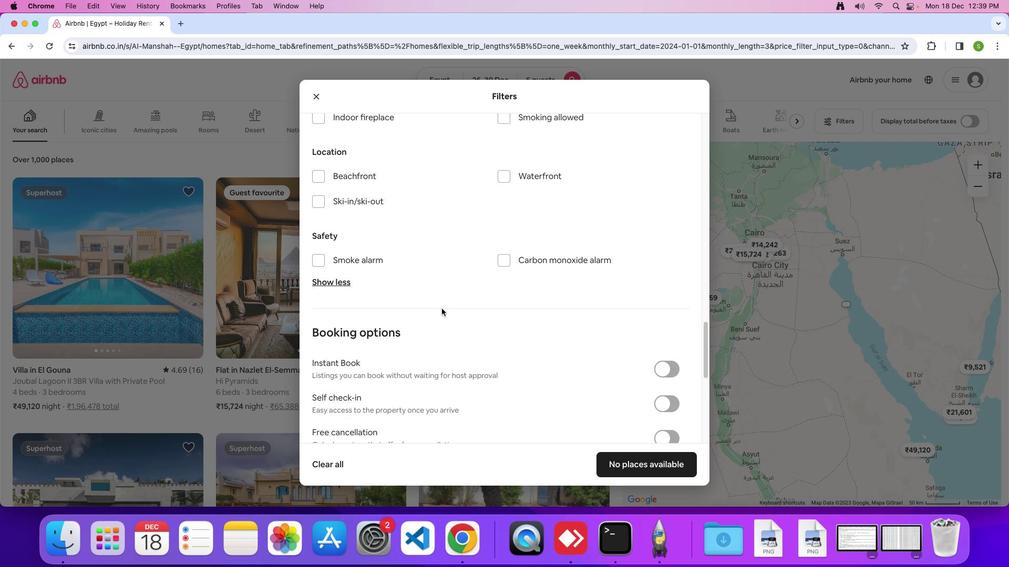 
Action: Mouse scrolled (445, 310) with delta (15, 42)
Screenshot: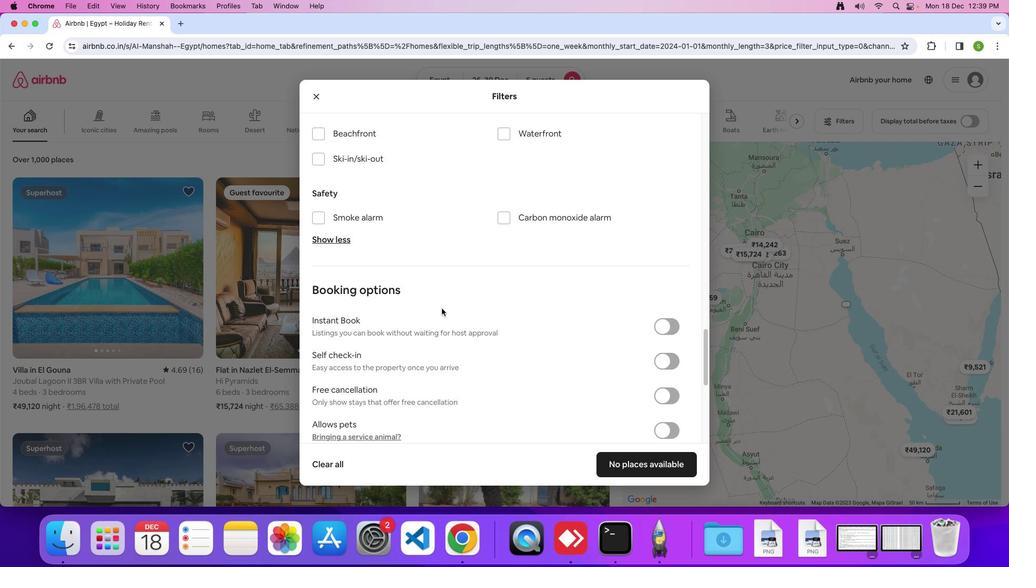 
Action: Mouse scrolled (445, 310) with delta (15, 43)
Screenshot: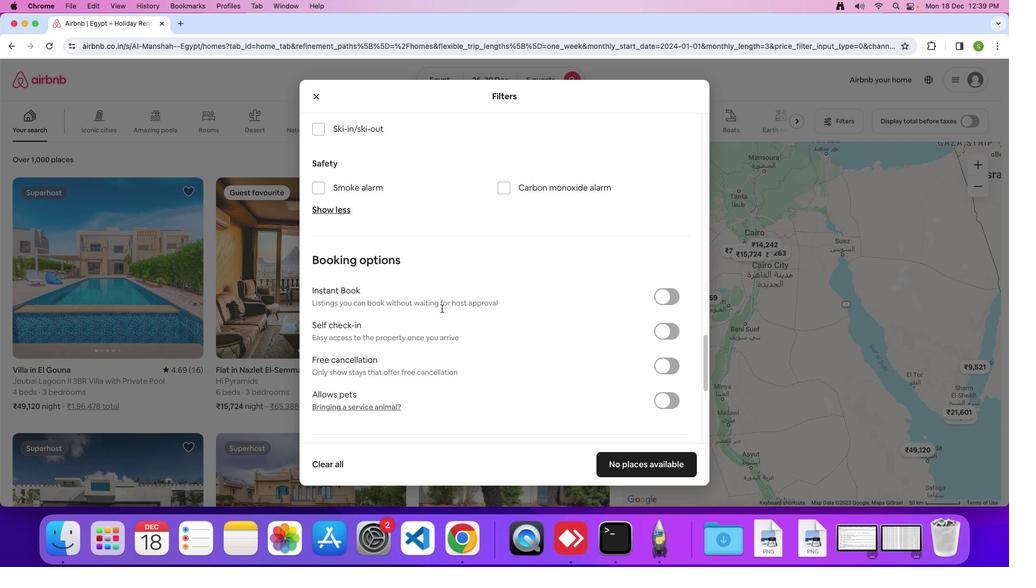 
Action: Mouse scrolled (445, 310) with delta (15, 43)
Screenshot: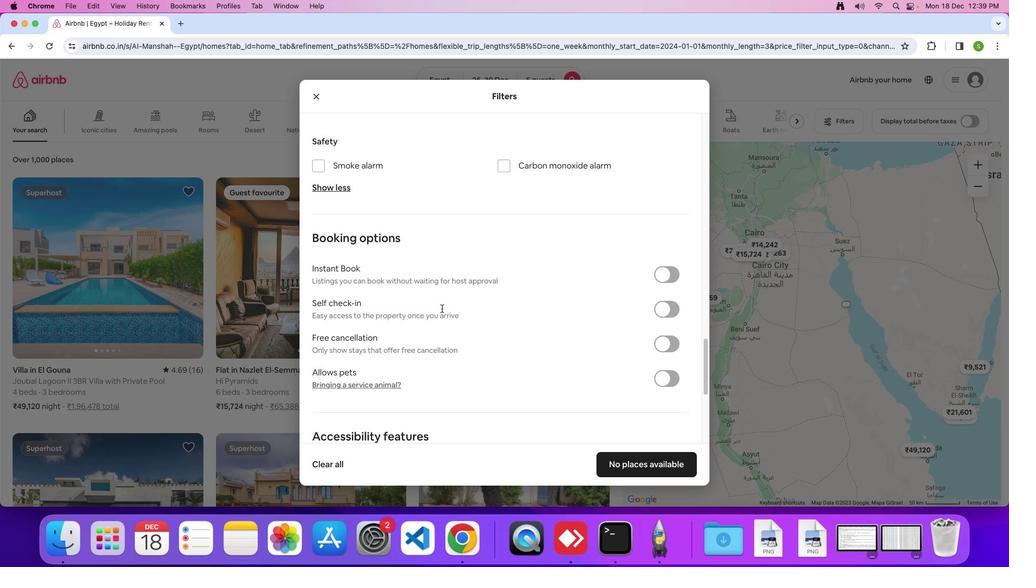 
Action: Mouse scrolled (445, 310) with delta (15, 43)
Screenshot: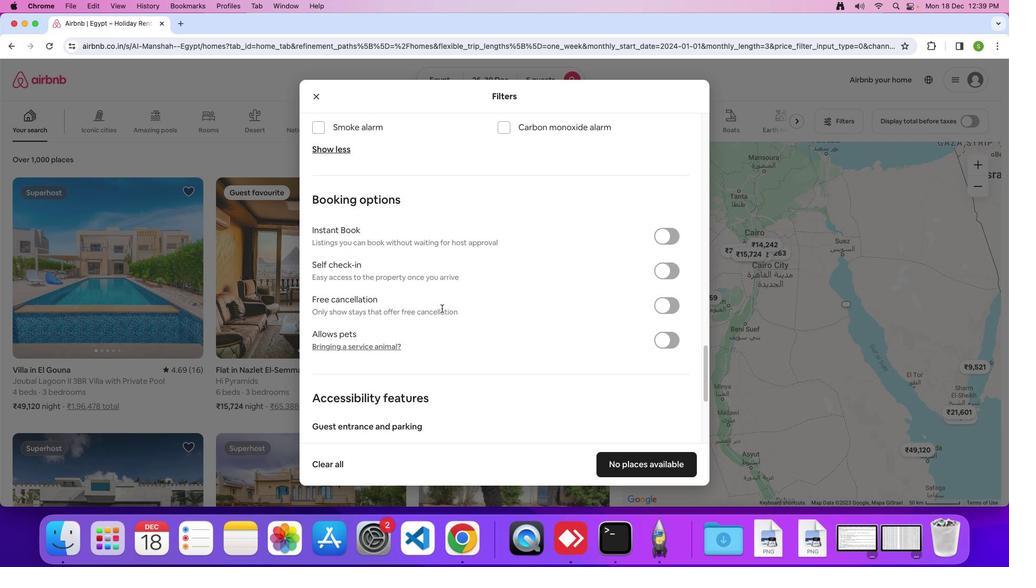 
Action: Mouse scrolled (445, 310) with delta (15, 43)
Screenshot: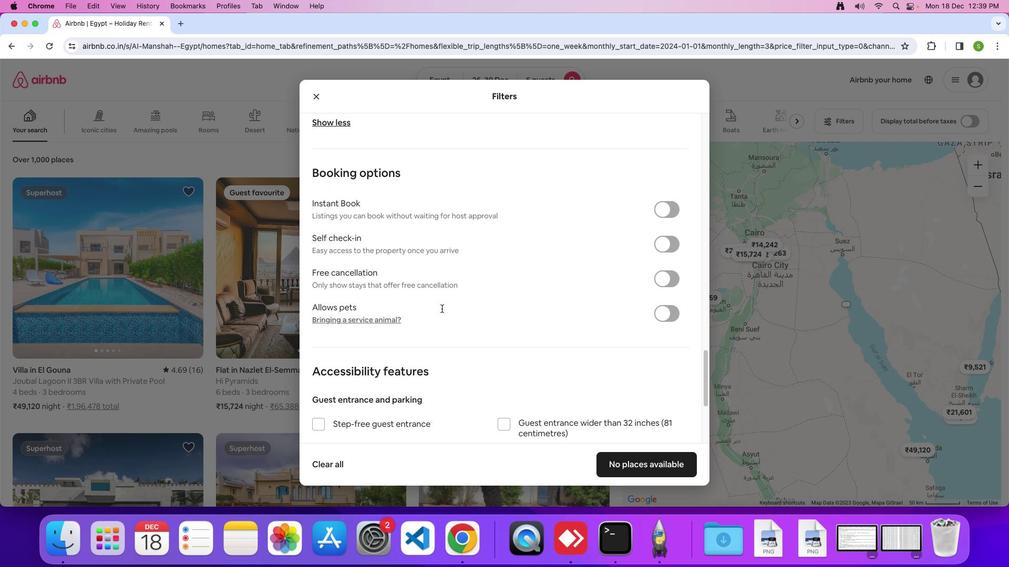 
Action: Mouse scrolled (445, 310) with delta (15, 43)
Screenshot: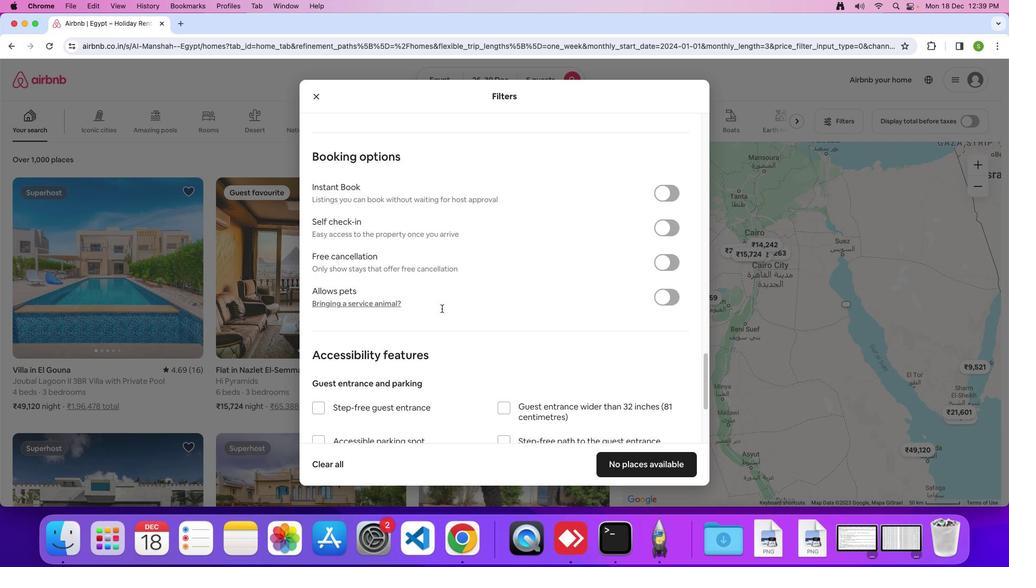 
Action: Mouse scrolled (445, 310) with delta (15, 42)
Screenshot: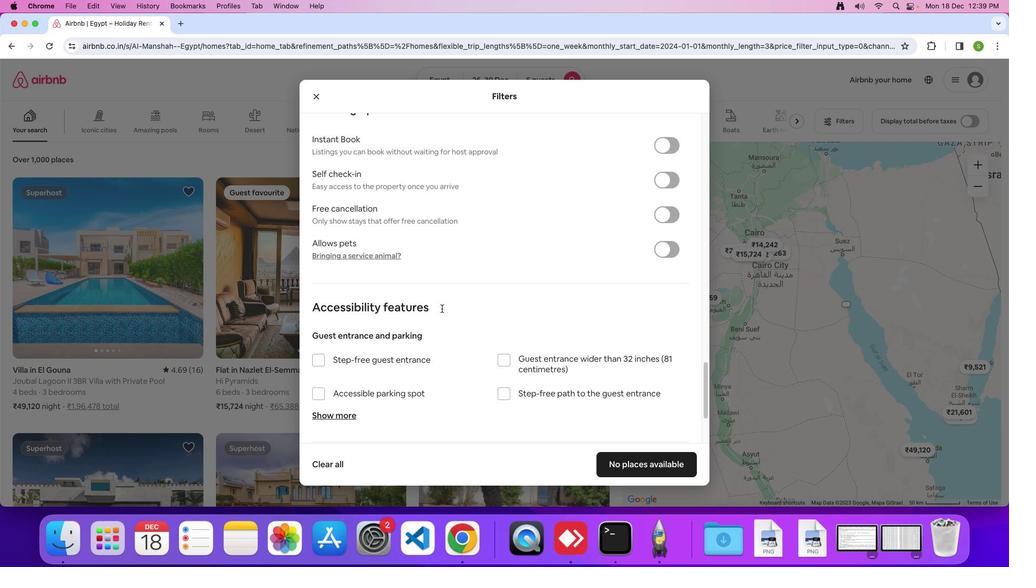 
Action: Mouse scrolled (445, 310) with delta (15, 43)
Screenshot: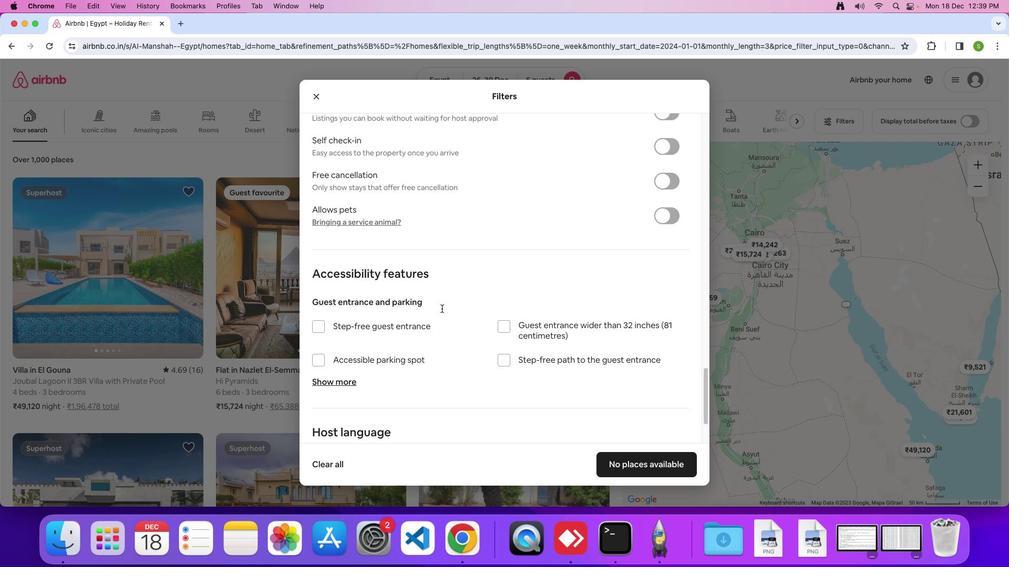 
Action: Mouse scrolled (445, 310) with delta (15, 43)
Screenshot: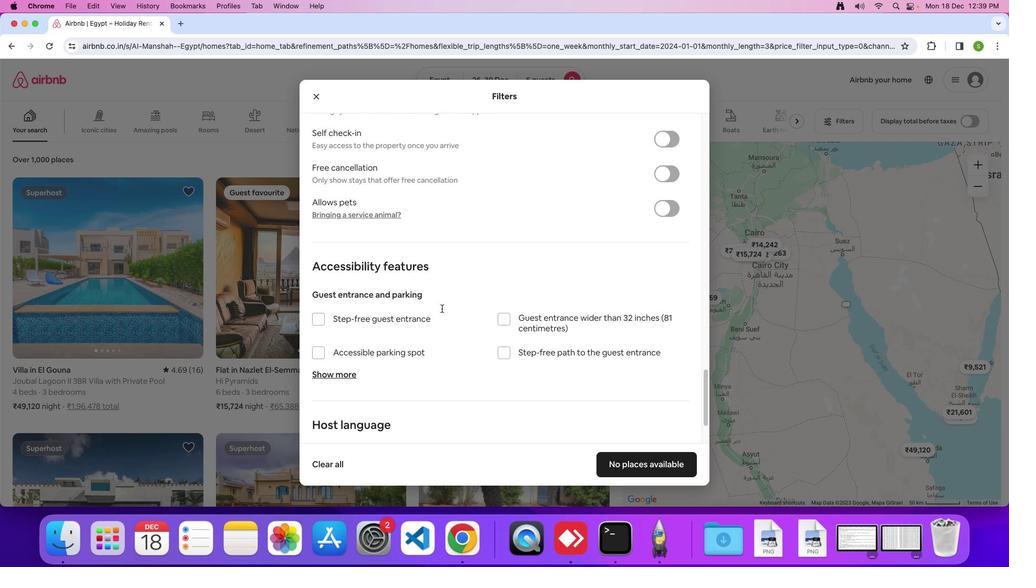 
Action: Mouse scrolled (445, 310) with delta (15, 42)
Screenshot: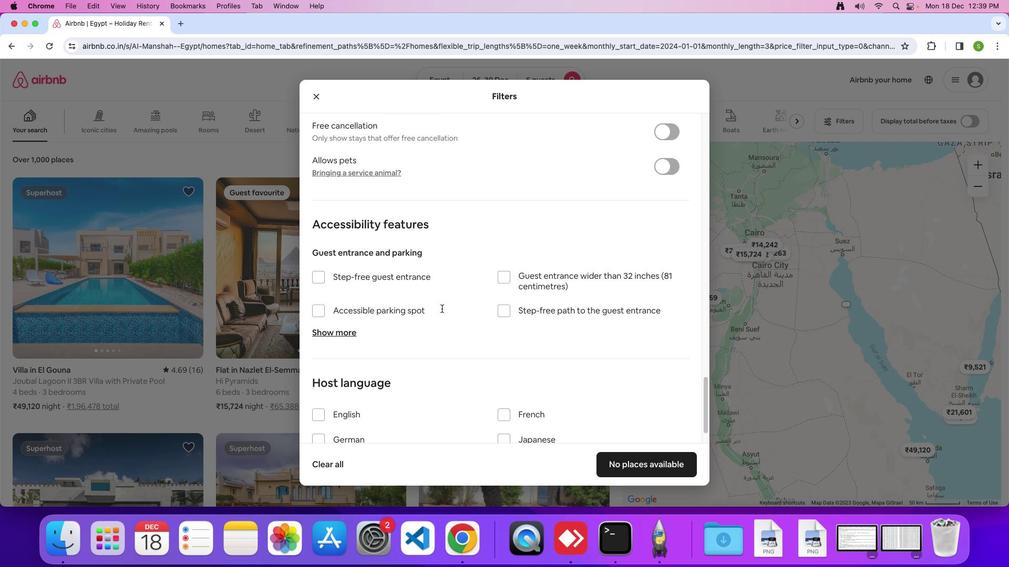 
Action: Mouse scrolled (445, 310) with delta (15, 43)
Screenshot: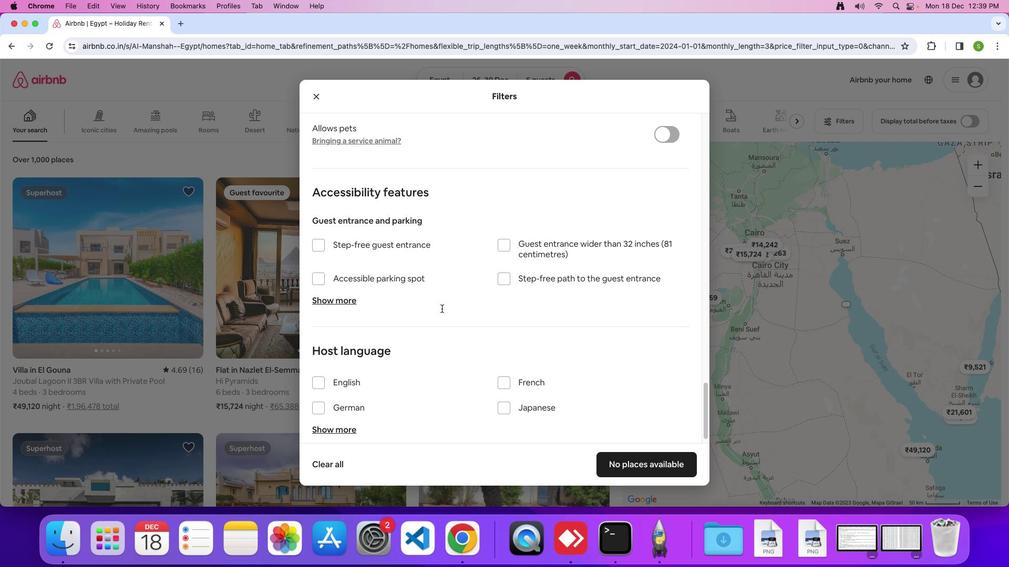 
Action: Mouse scrolled (445, 310) with delta (15, 43)
Screenshot: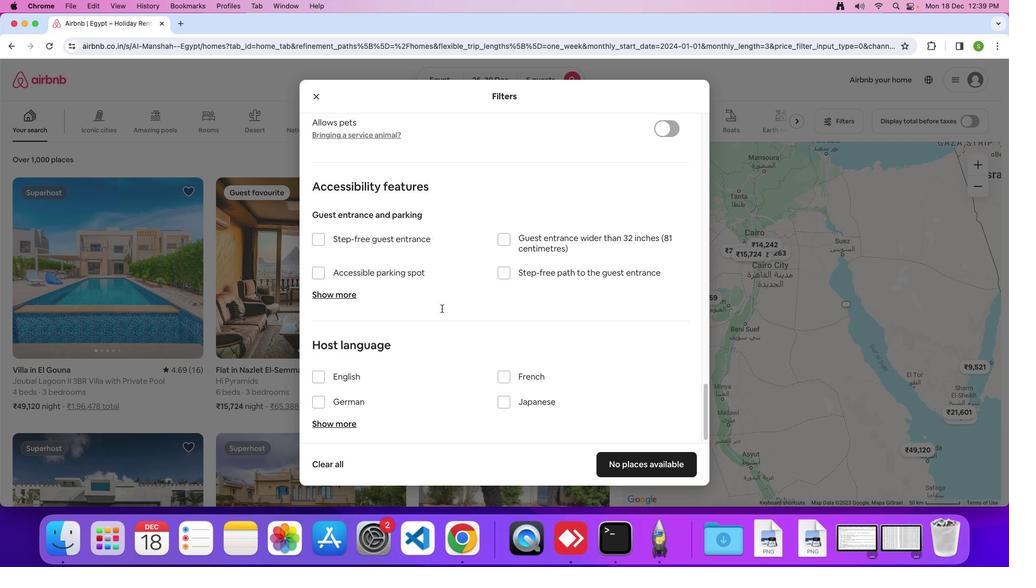 
Action: Mouse scrolled (445, 310) with delta (15, 42)
Screenshot: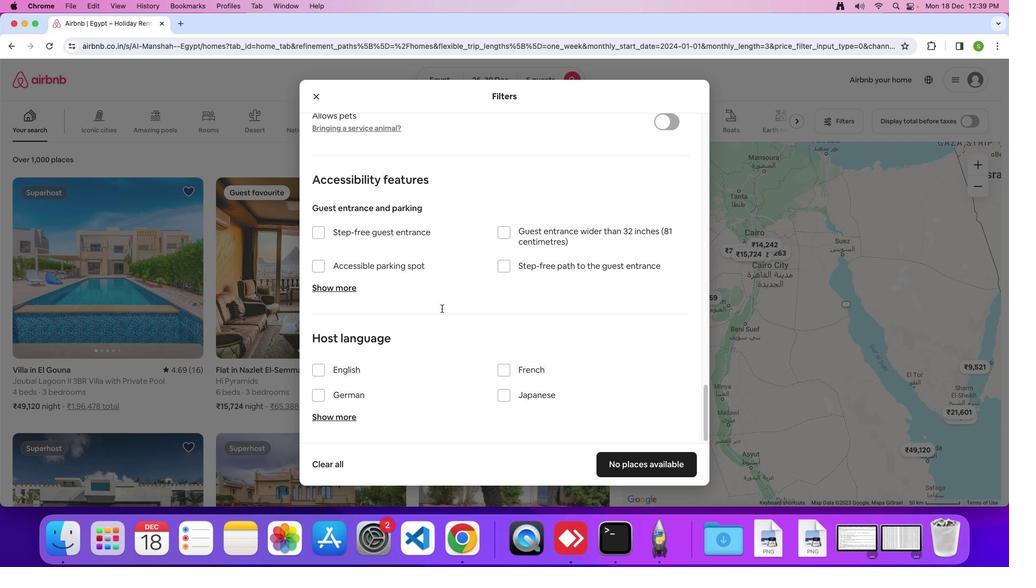 
Action: Mouse moved to (625, 438)
Screenshot: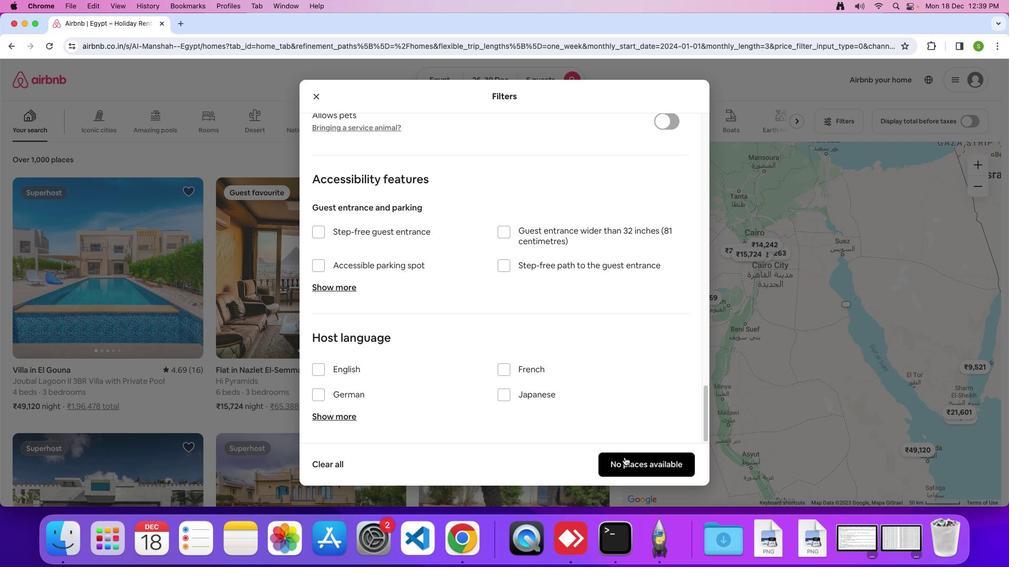 
Action: Mouse pressed left at (625, 438)
Screenshot: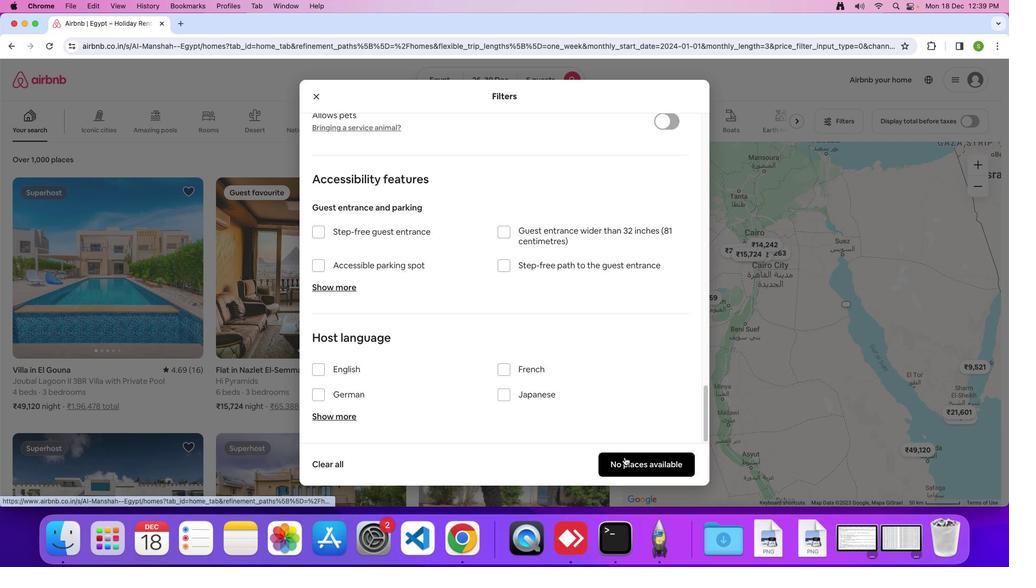 
Action: Mouse moved to (429, 263)
Screenshot: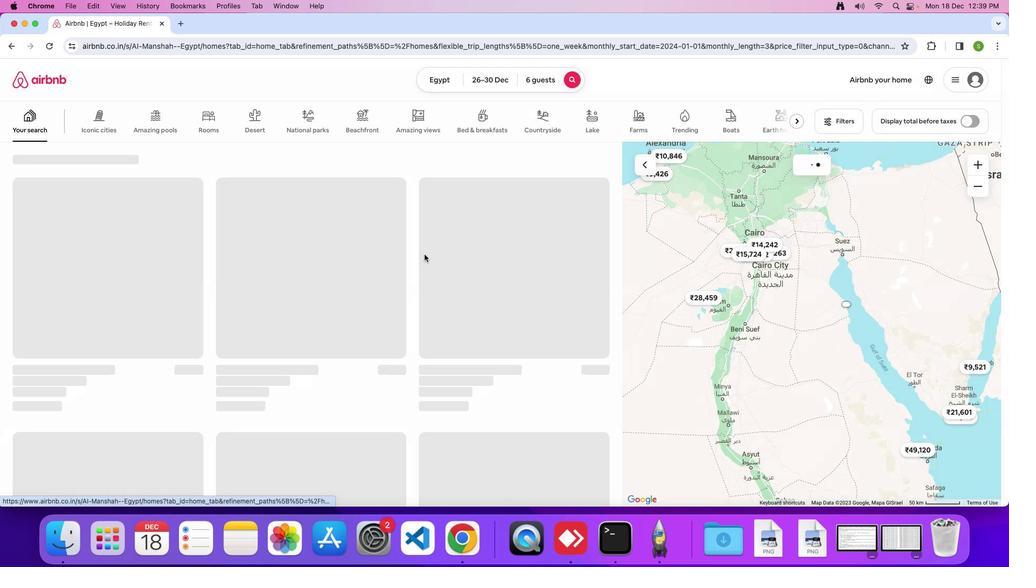 
